 Task: Create in the project CarveTech and in the Backlog issue 'Develop a new tool for automated testing of mobile application integration with third-party services and APIs' a child issue 'Code optimization for low-latency network packet processing', and assign it to team member softage.2@softage.net. Create in the project CarveTech and in the Backlog issue 'Upgrade the mobile responsiveness and mobile compatibility mechanisms of a web application to improve mobile user experience' a child issue 'Chatbot conversation sentiment analysis and remediation', and assign it to team member softage.3@softage.net
Action: Mouse moved to (217, 73)
Screenshot: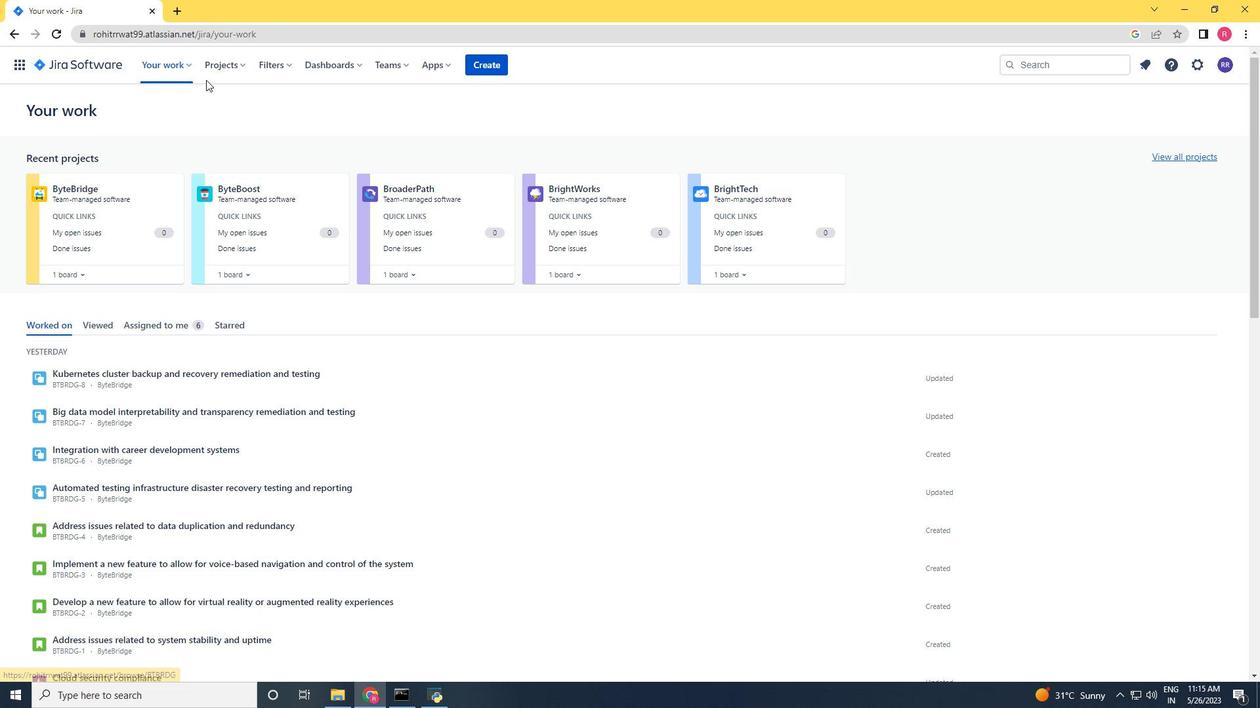 
Action: Mouse pressed left at (217, 73)
Screenshot: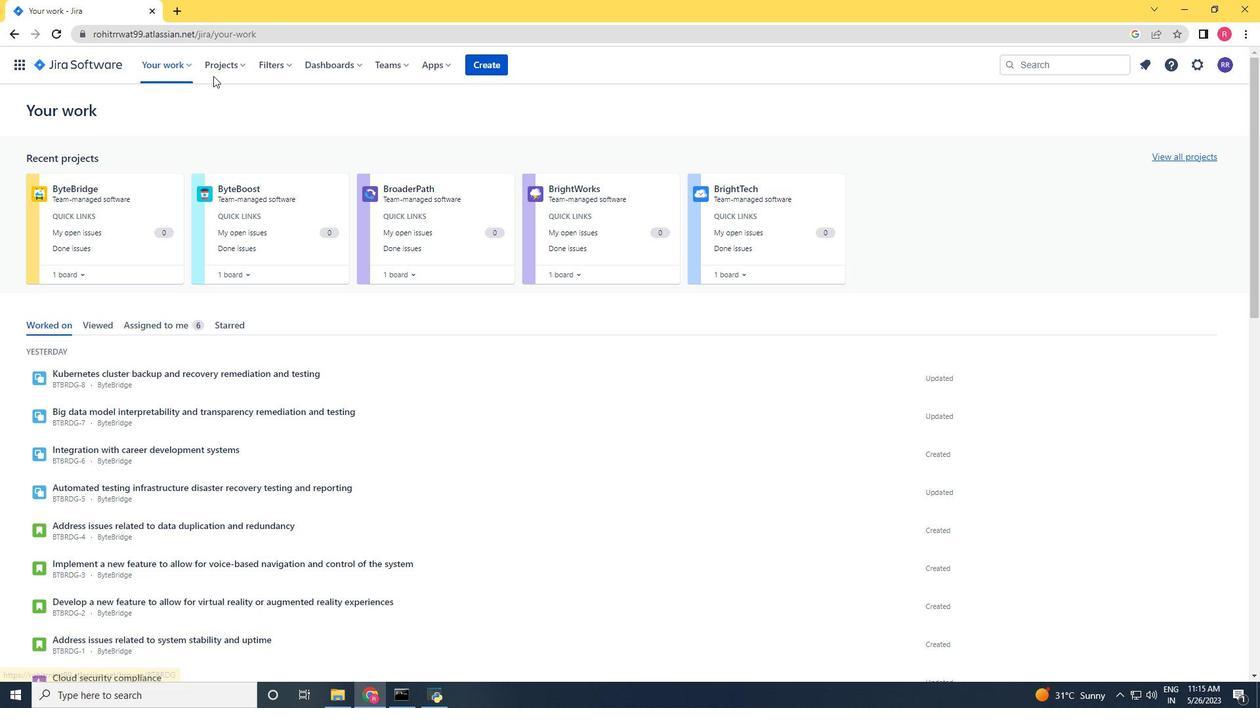 
Action: Mouse moved to (234, 120)
Screenshot: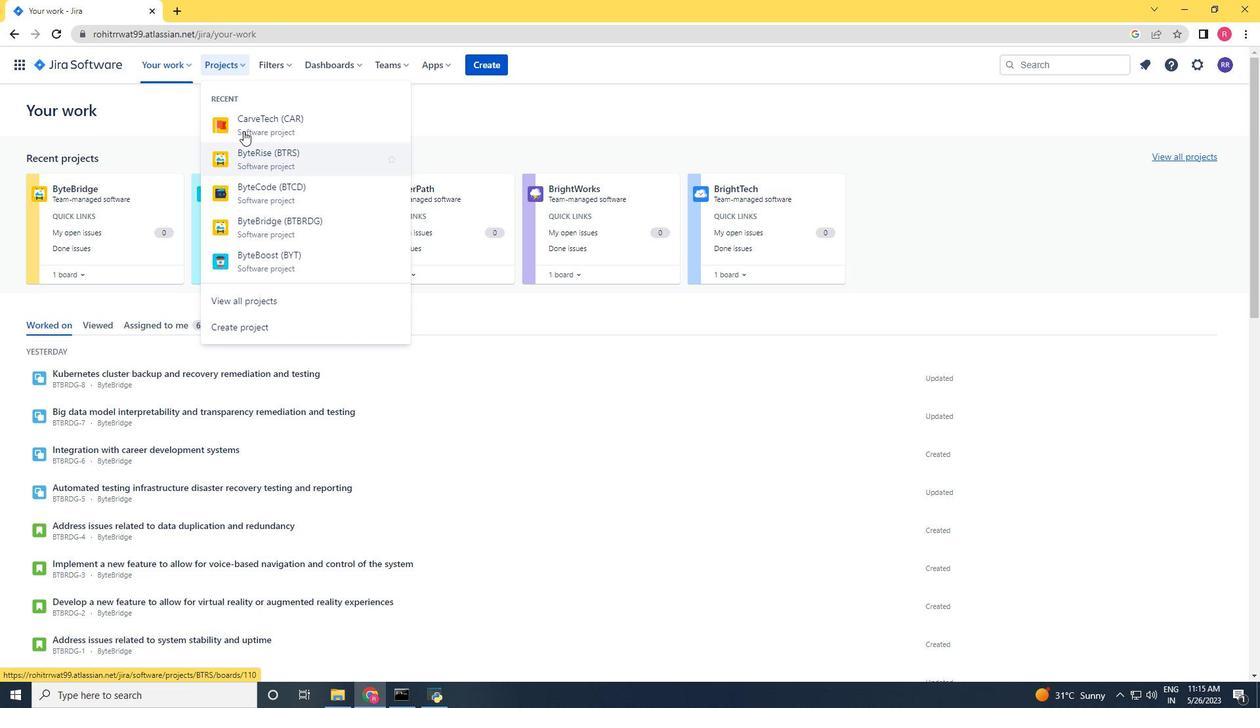 
Action: Mouse pressed left at (234, 120)
Screenshot: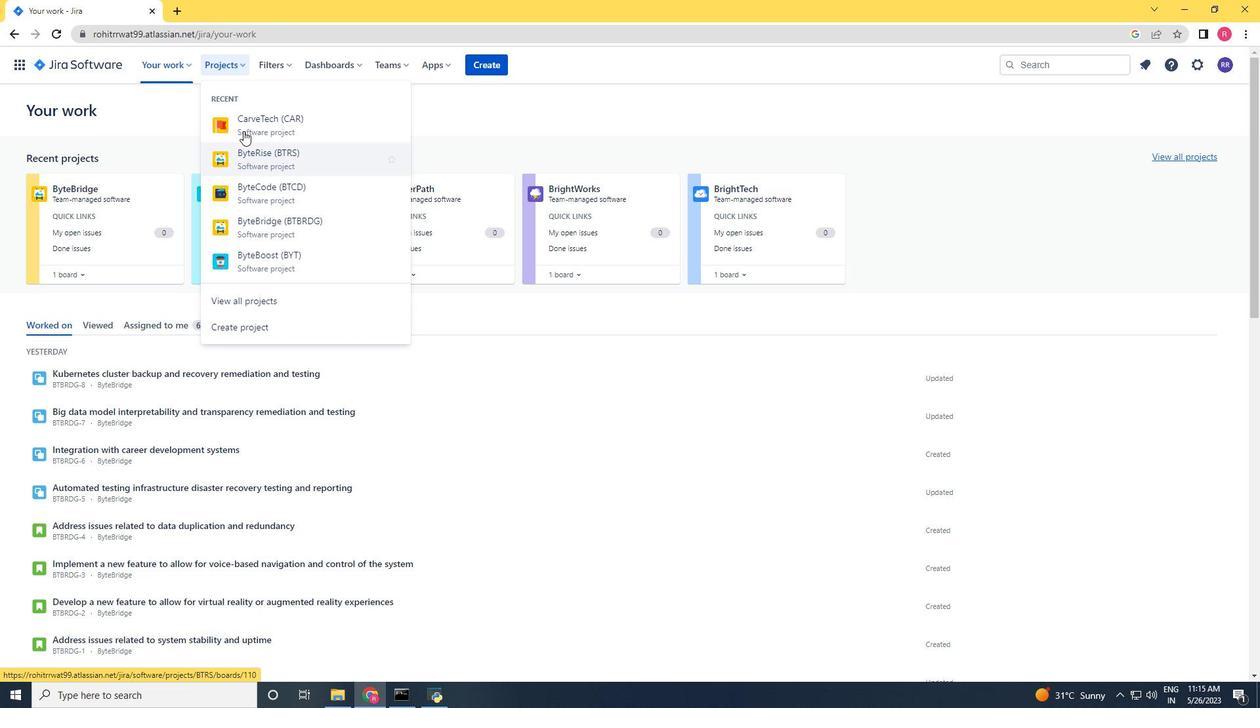 
Action: Mouse moved to (91, 198)
Screenshot: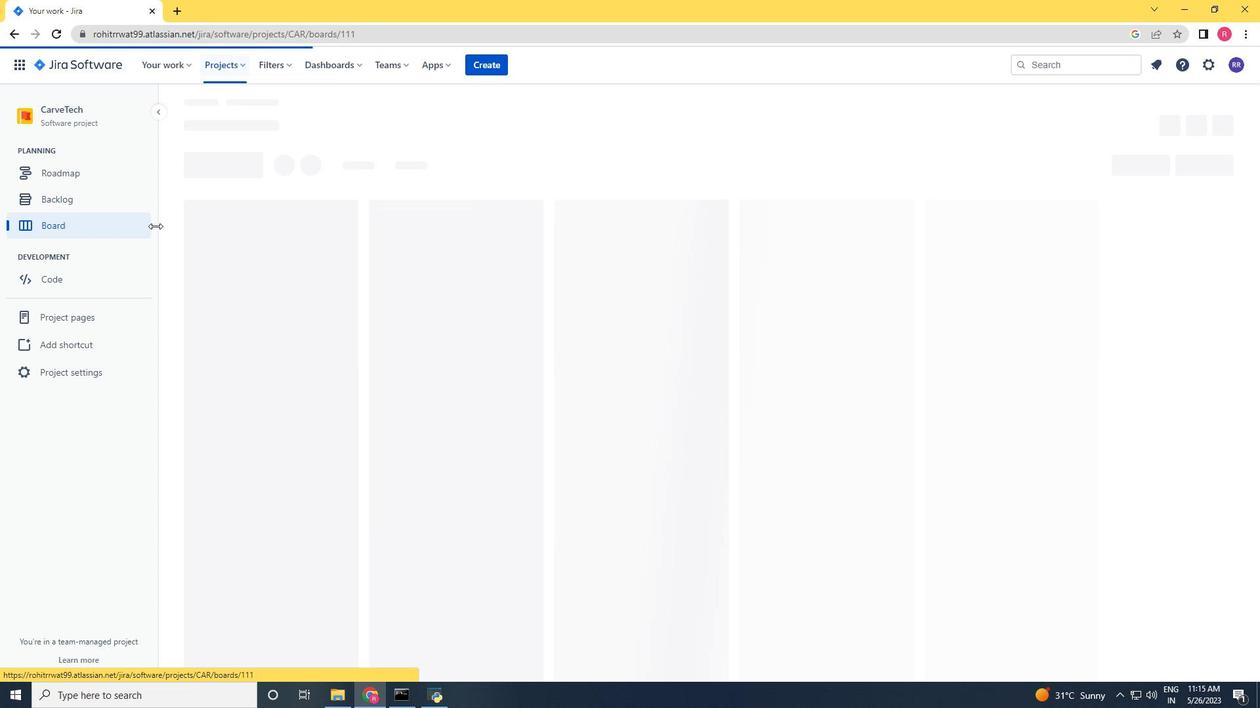 
Action: Mouse pressed left at (91, 198)
Screenshot: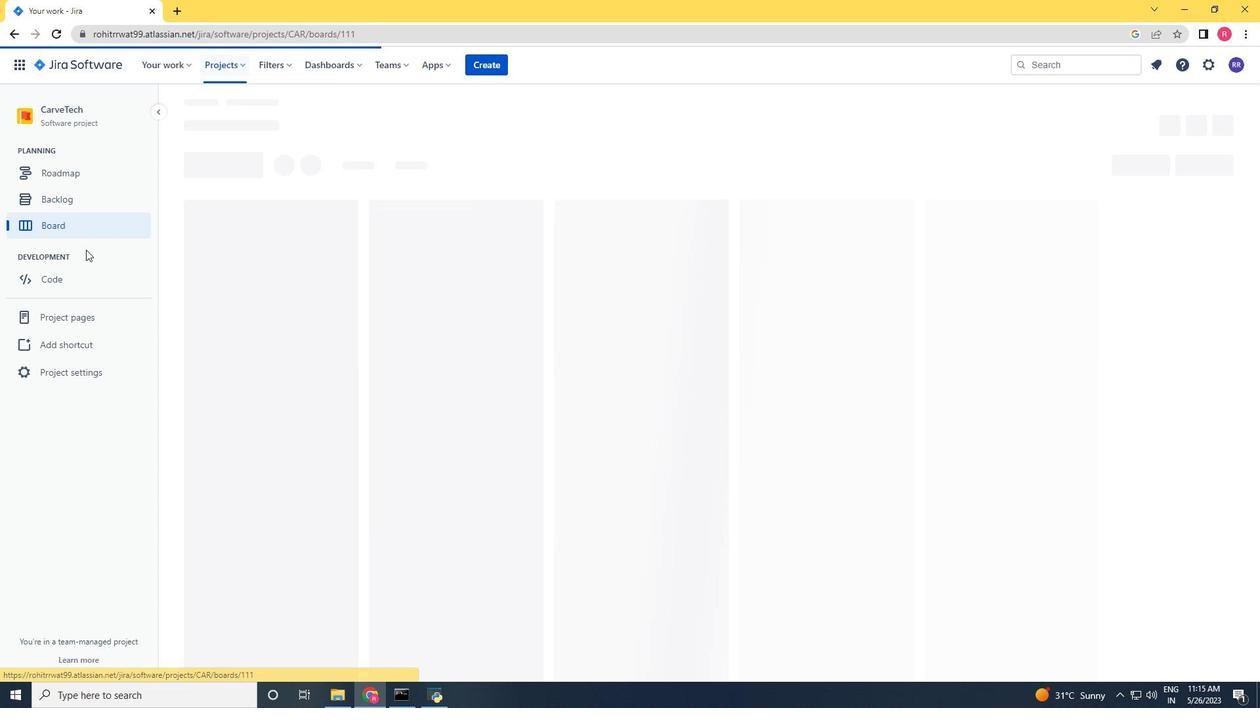 
Action: Mouse moved to (958, 334)
Screenshot: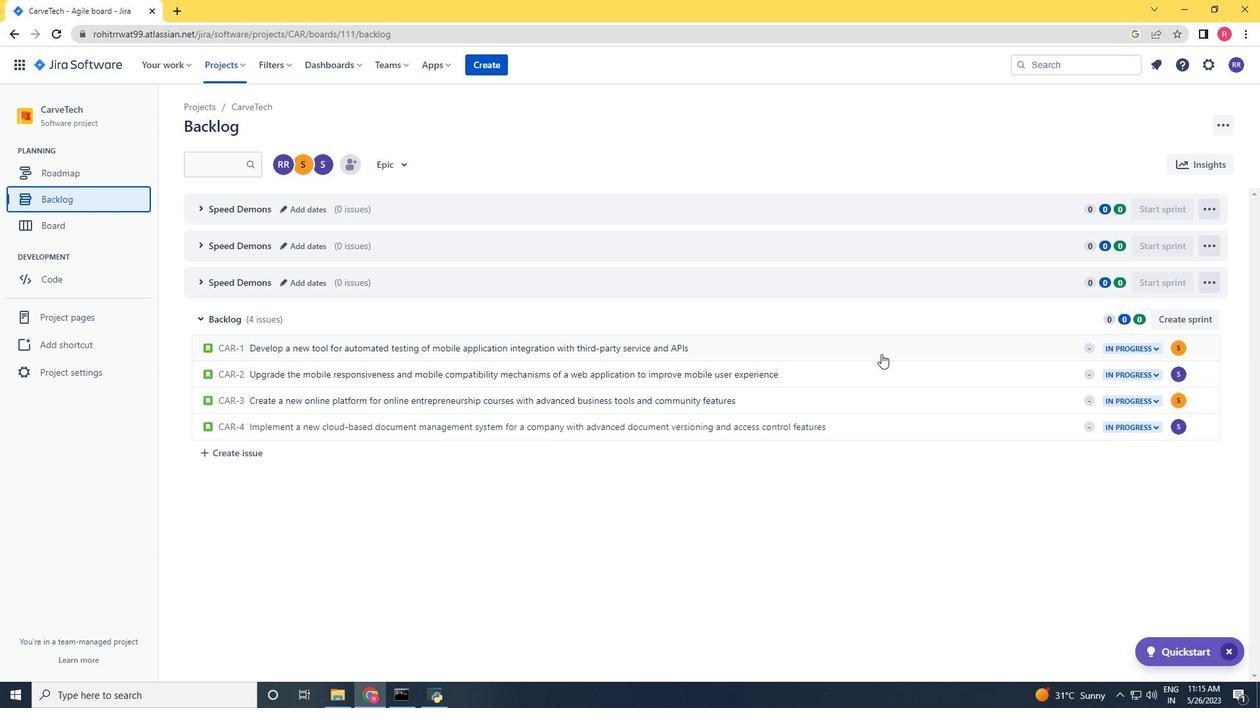 
Action: Mouse pressed left at (958, 334)
Screenshot: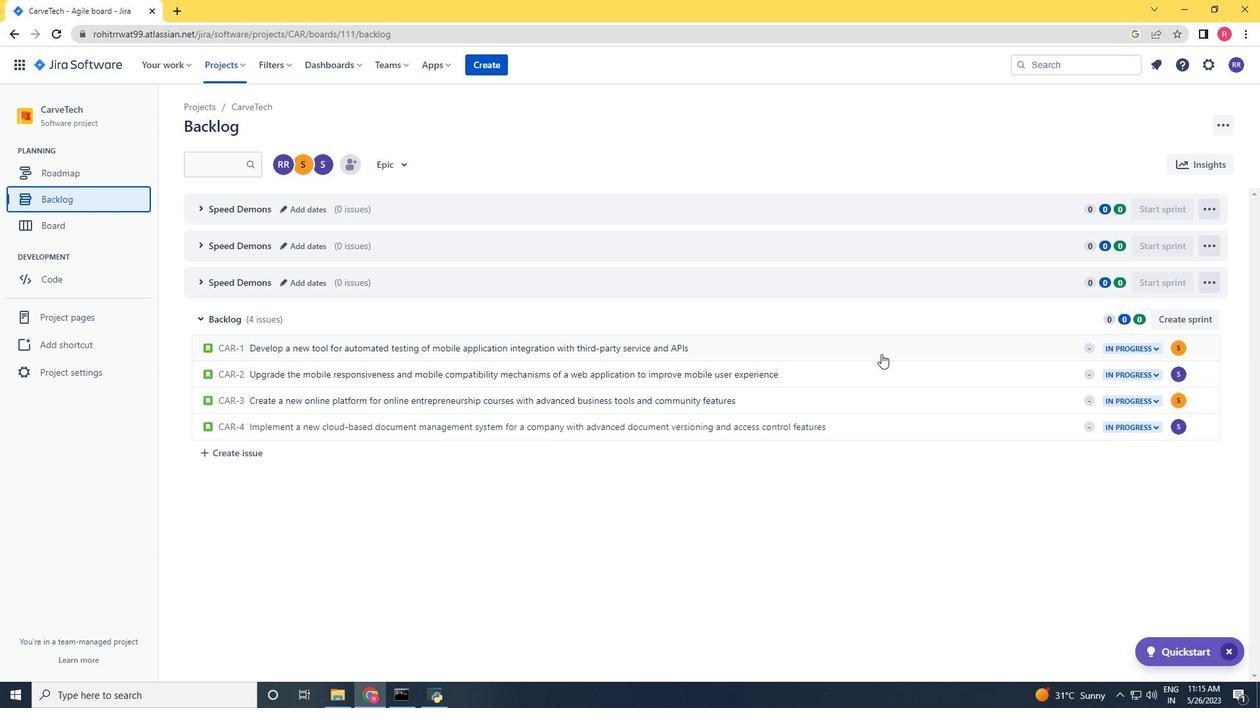 
Action: Mouse moved to (1026, 366)
Screenshot: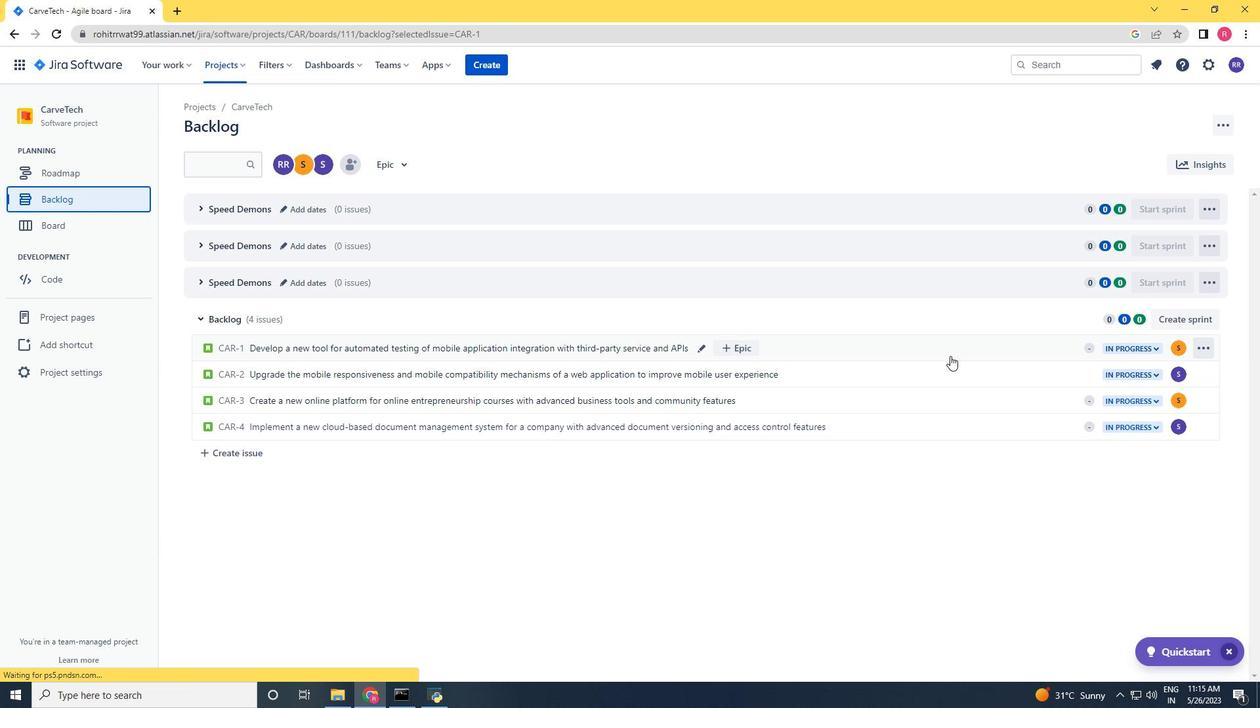 
Action: Mouse pressed left at (1026, 366)
Screenshot: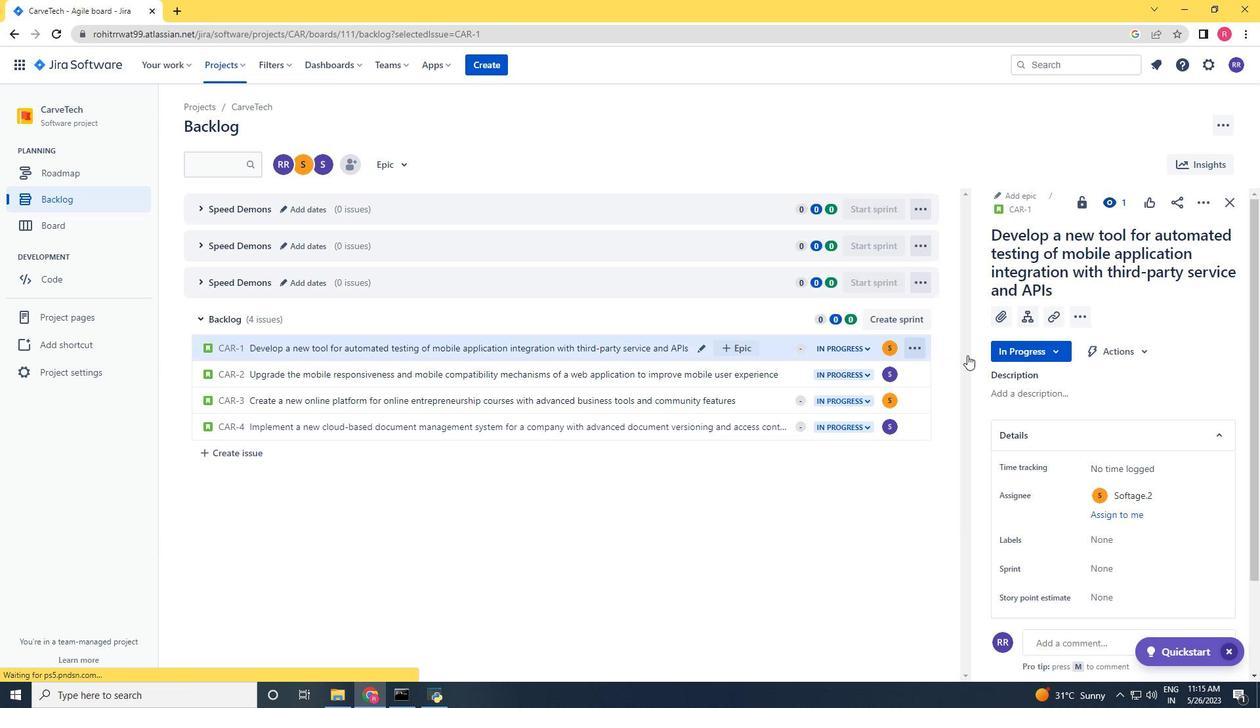 
Action: Mouse moved to (1153, 537)
Screenshot: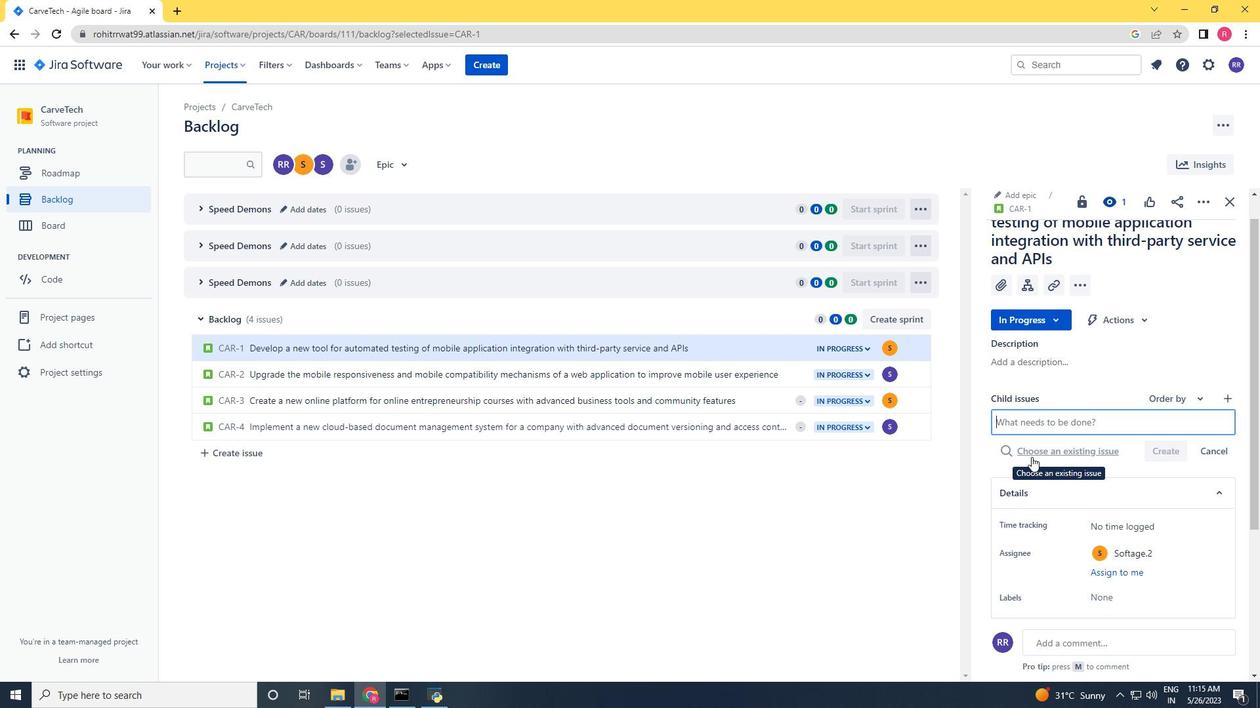 
Action: Mouse scrolled (1153, 536) with delta (0, 0)
Screenshot: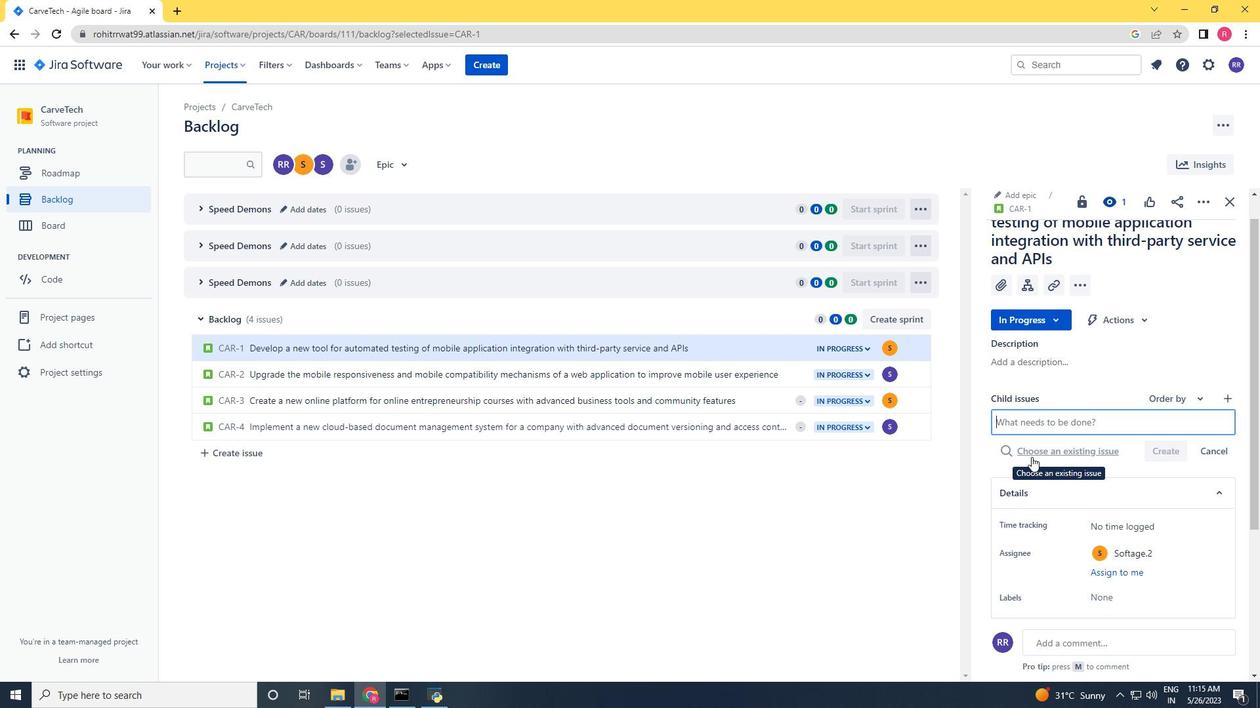 
Action: Mouse moved to (1153, 538)
Screenshot: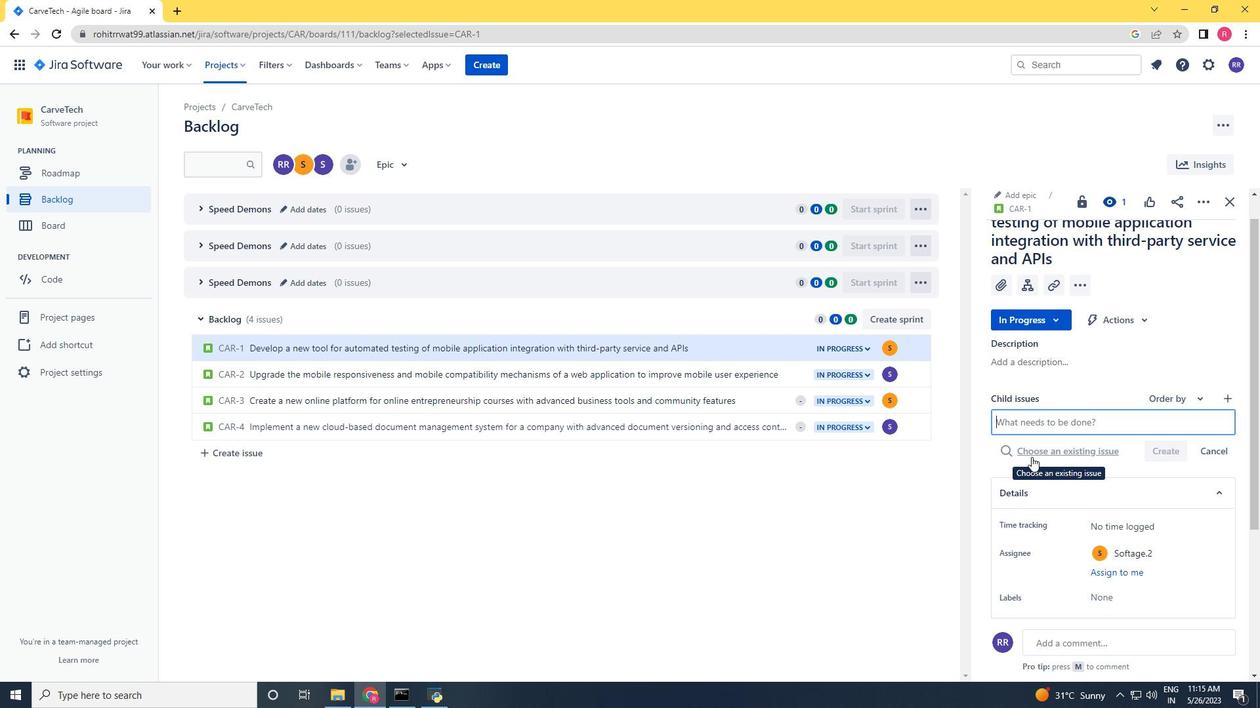 
Action: Mouse scrolled (1153, 537) with delta (0, 0)
Screenshot: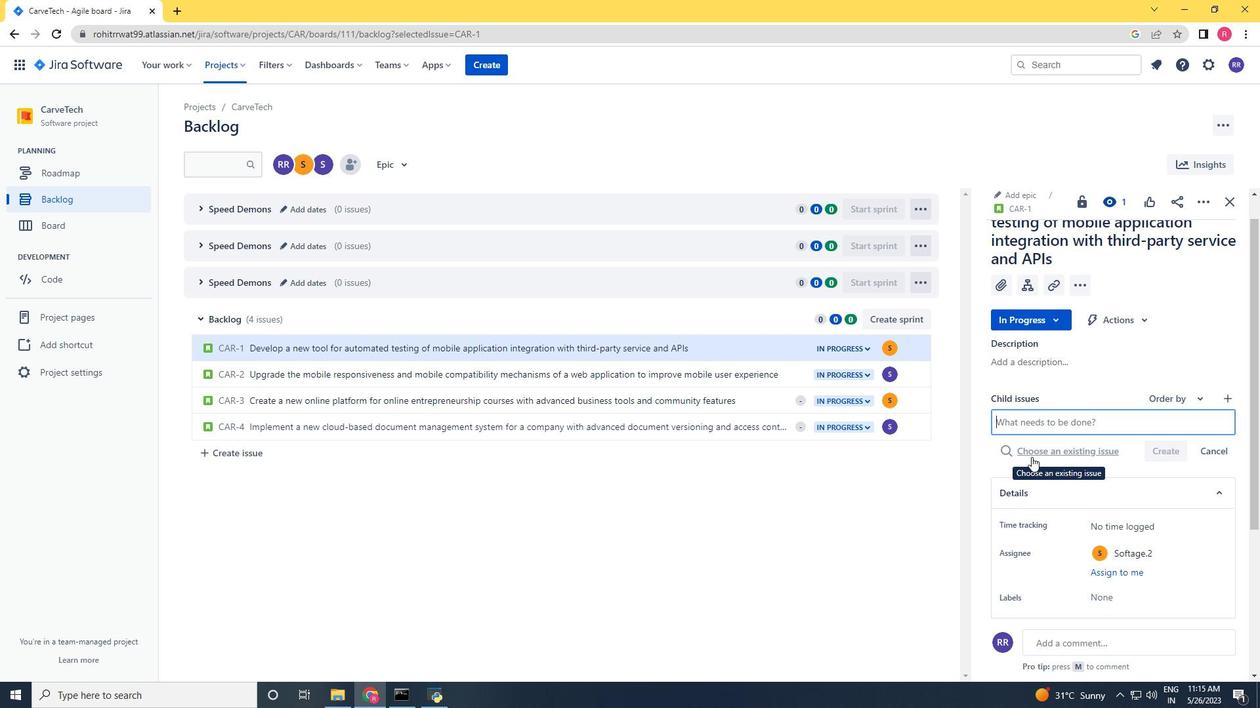 
Action: Mouse scrolled (1153, 537) with delta (0, 0)
Screenshot: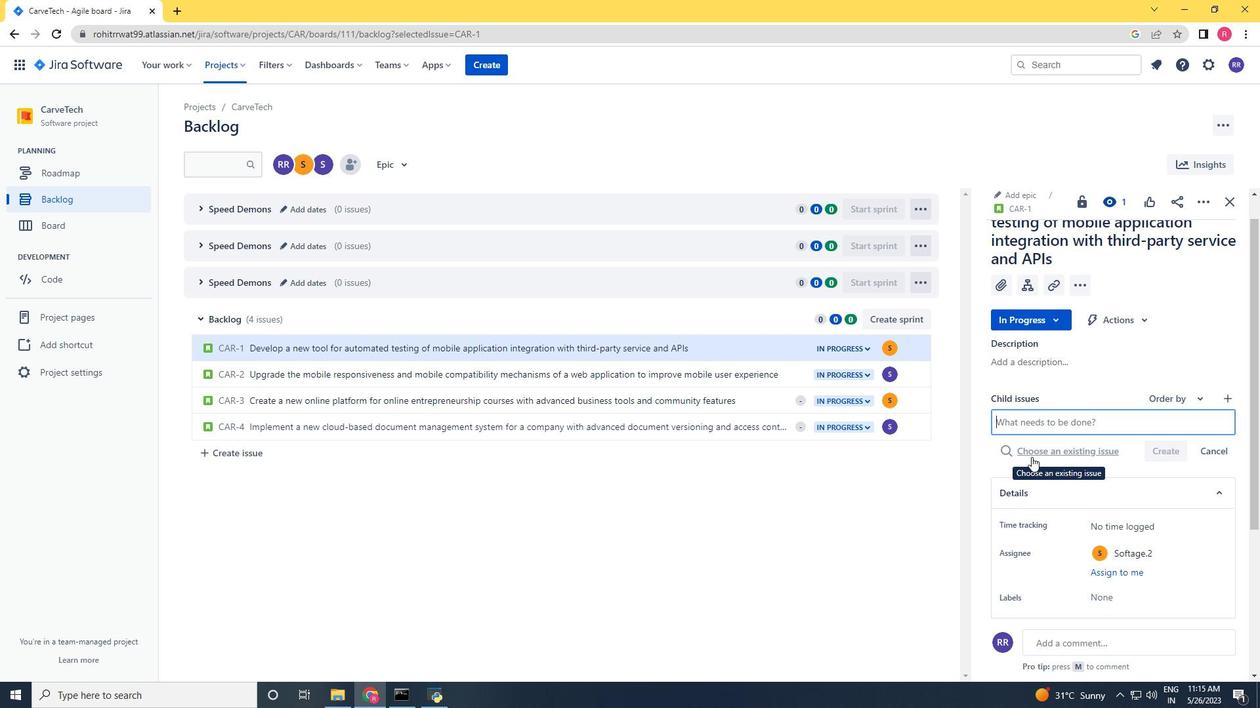 
Action: Mouse scrolled (1153, 537) with delta (0, 0)
Screenshot: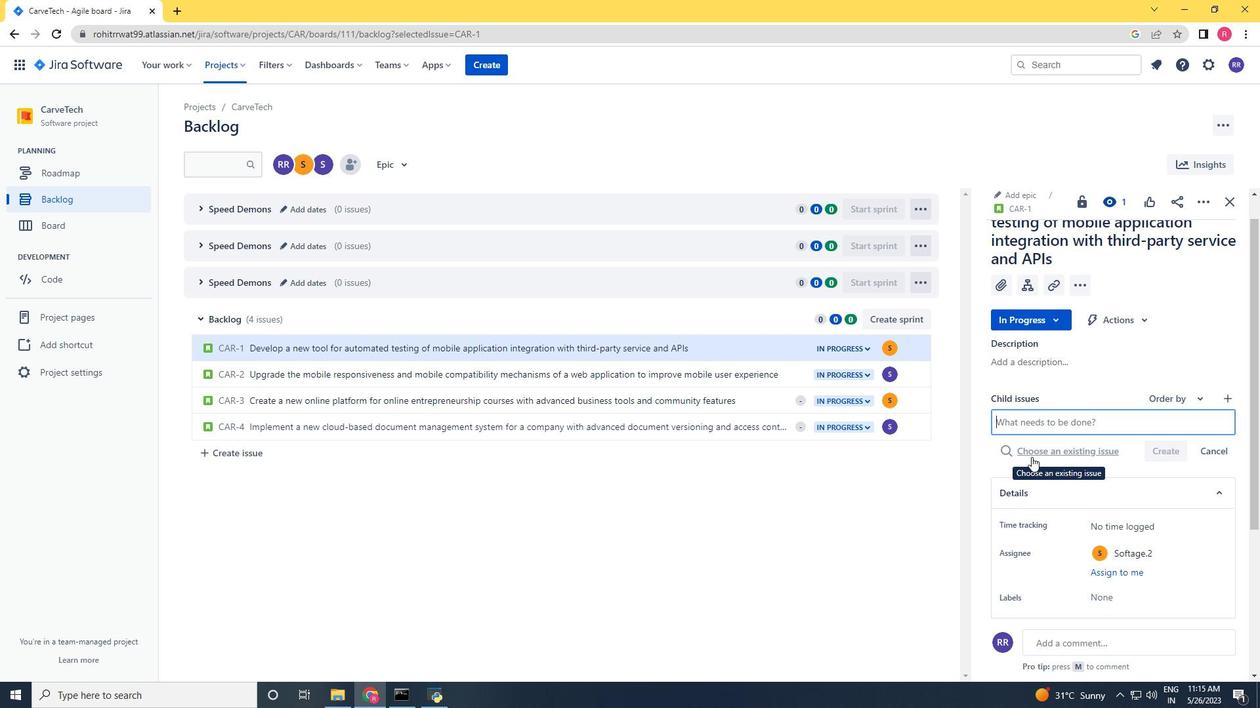 
Action: Mouse scrolled (1153, 537) with delta (0, 0)
Screenshot: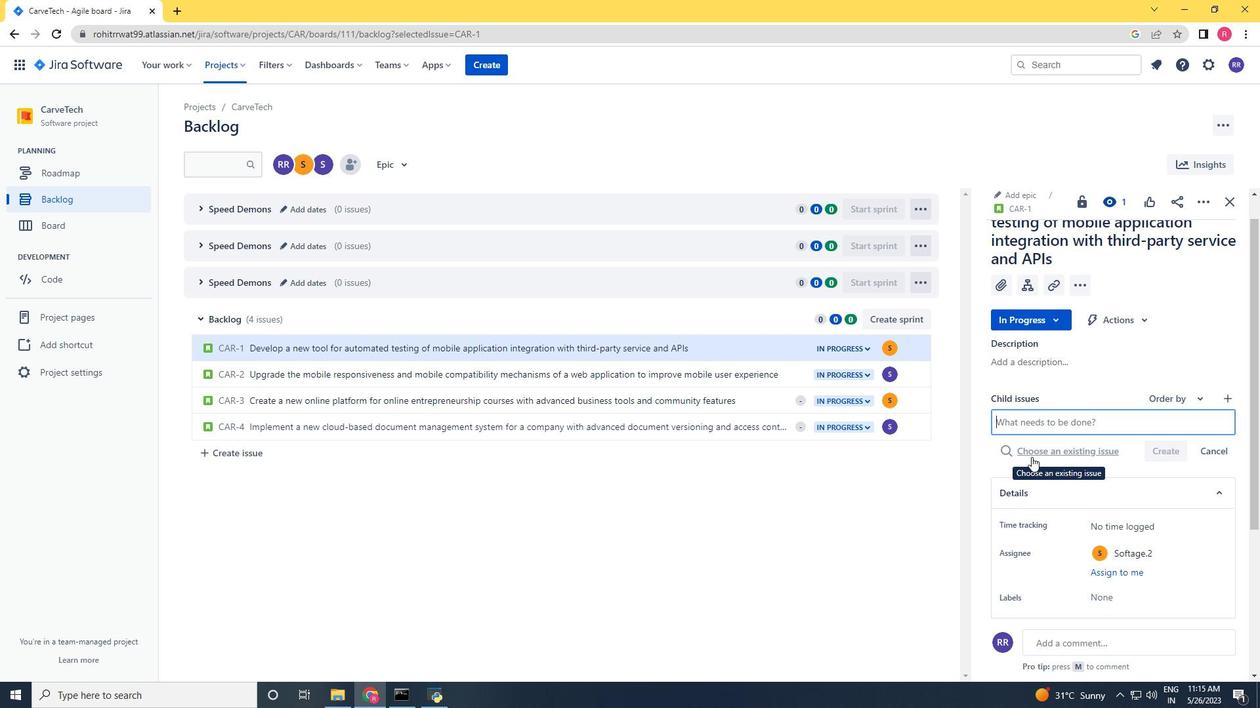 
Action: Mouse scrolled (1153, 537) with delta (0, 0)
Screenshot: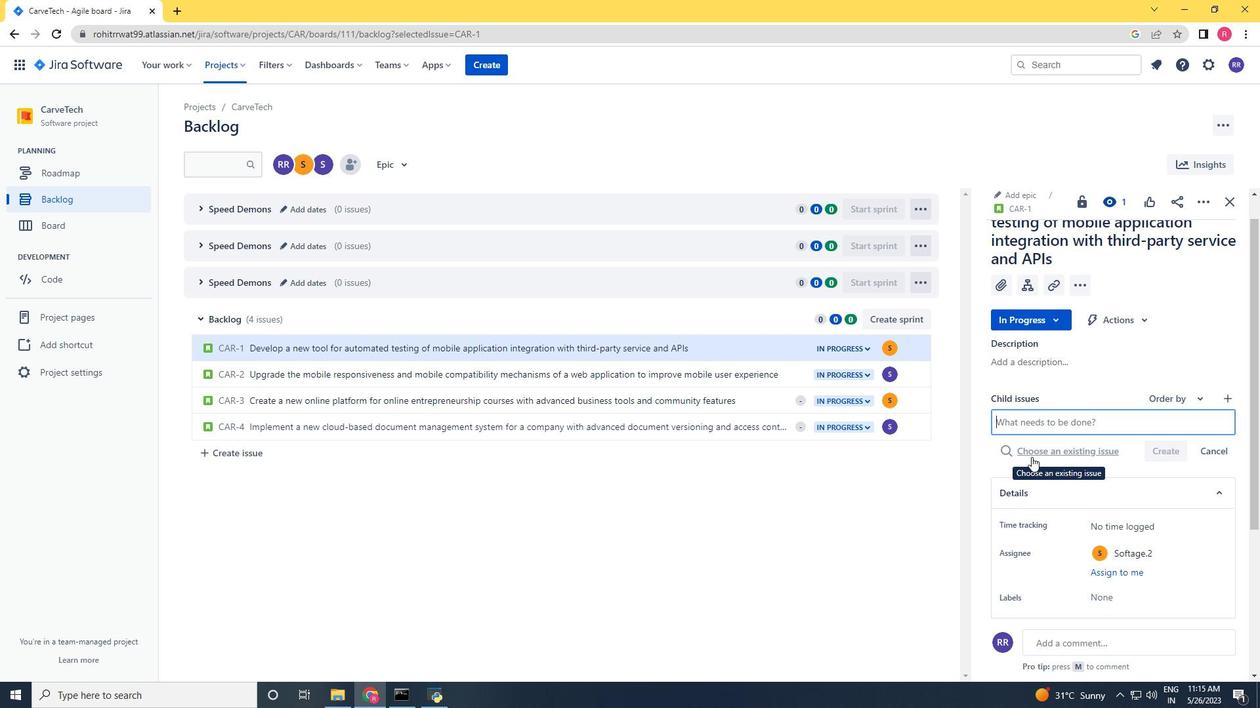 
Action: Mouse moved to (1191, 544)
Screenshot: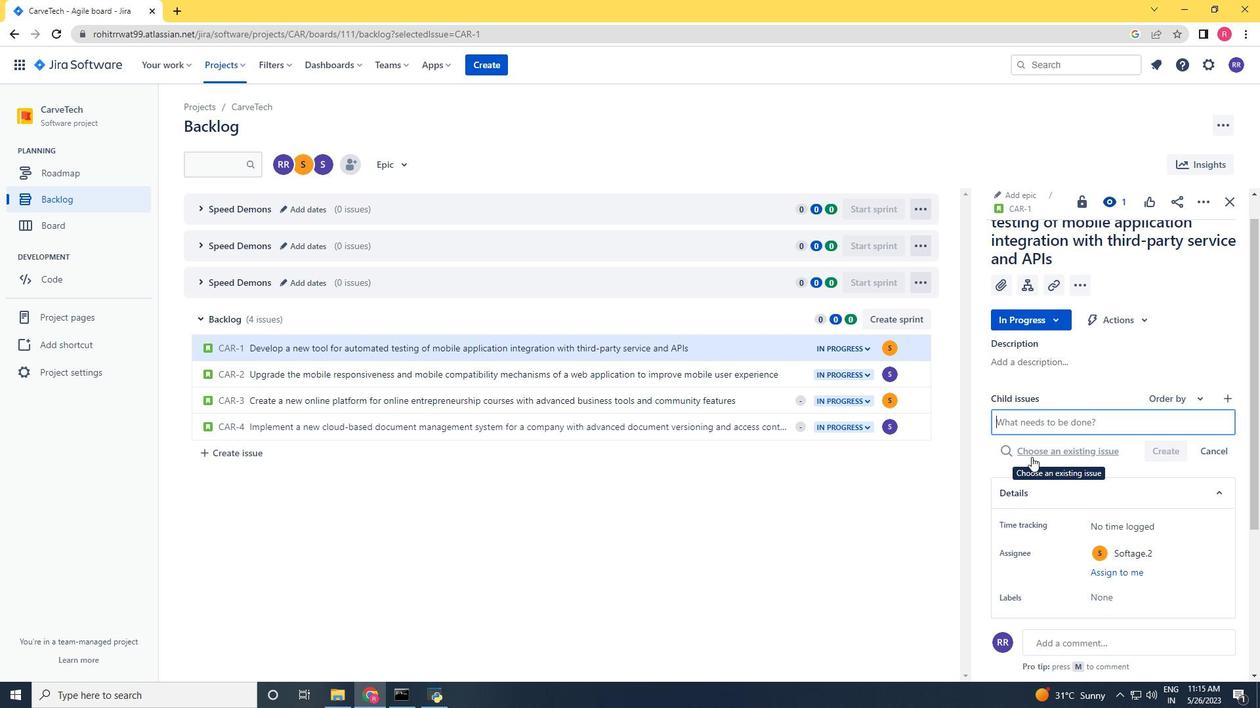 
Action: Mouse pressed left at (1191, 544)
Screenshot: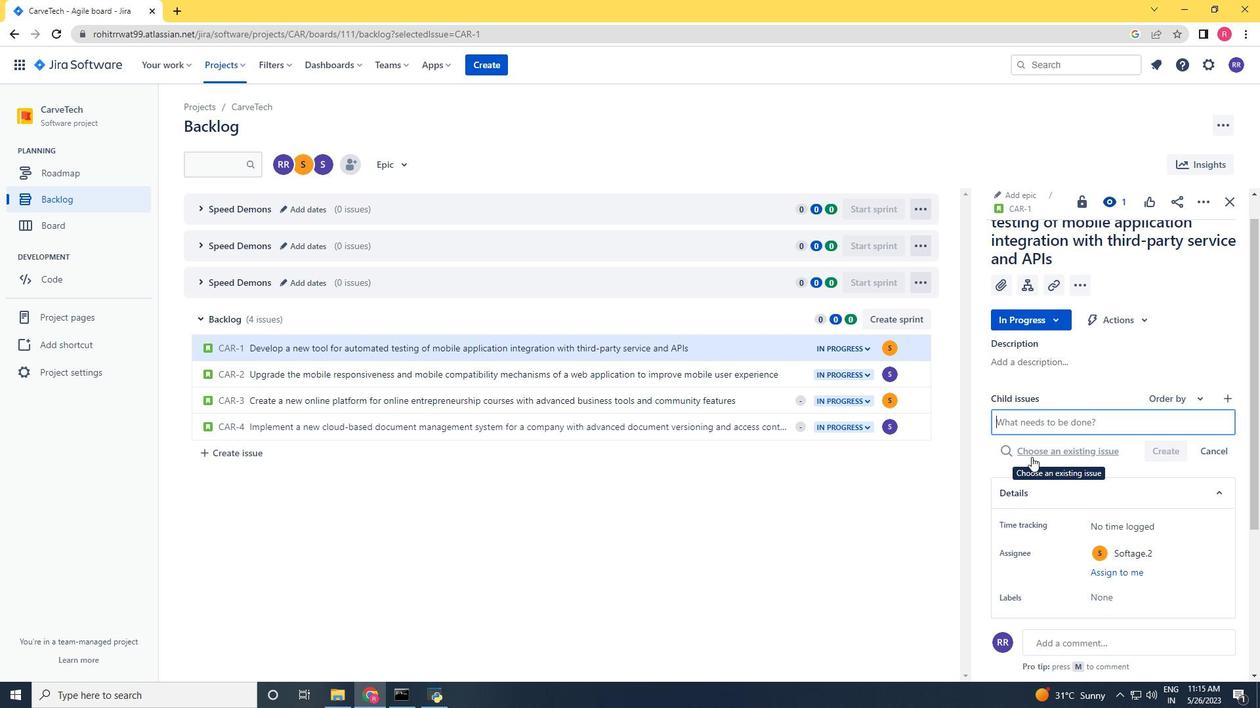 
Action: Mouse moved to (1082, 448)
Screenshot: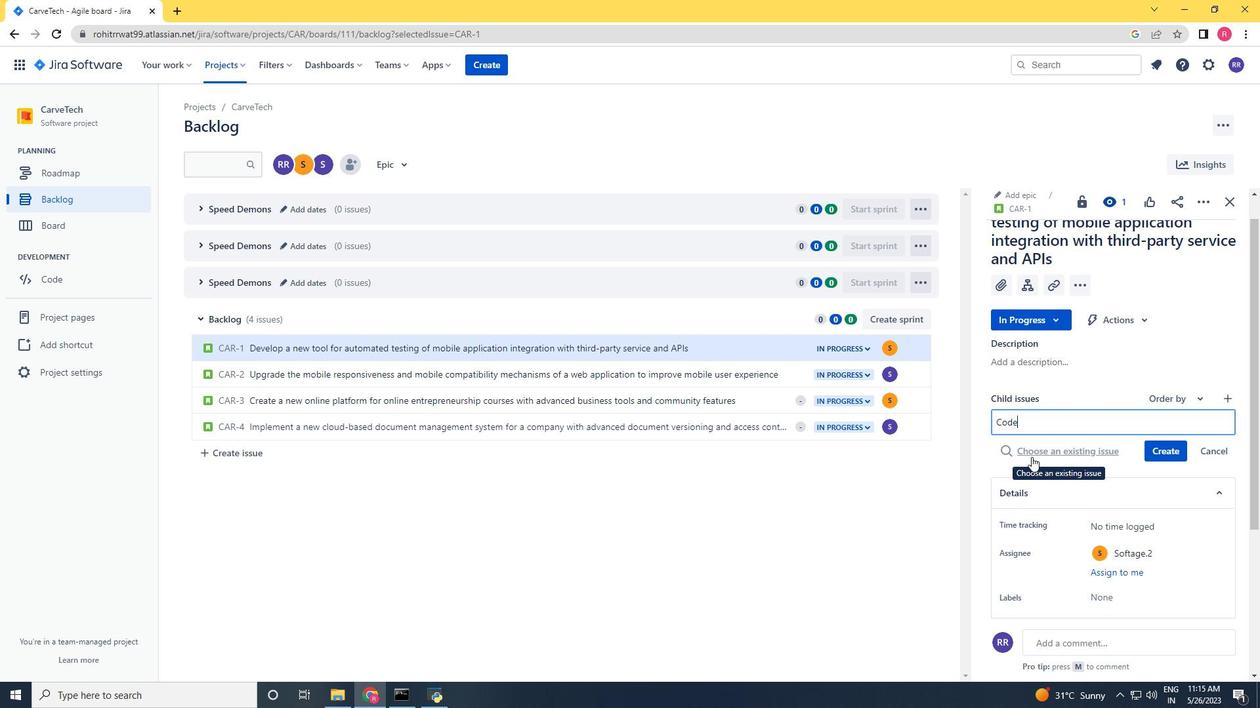 
Action: Mouse pressed left at (1082, 448)
Screenshot: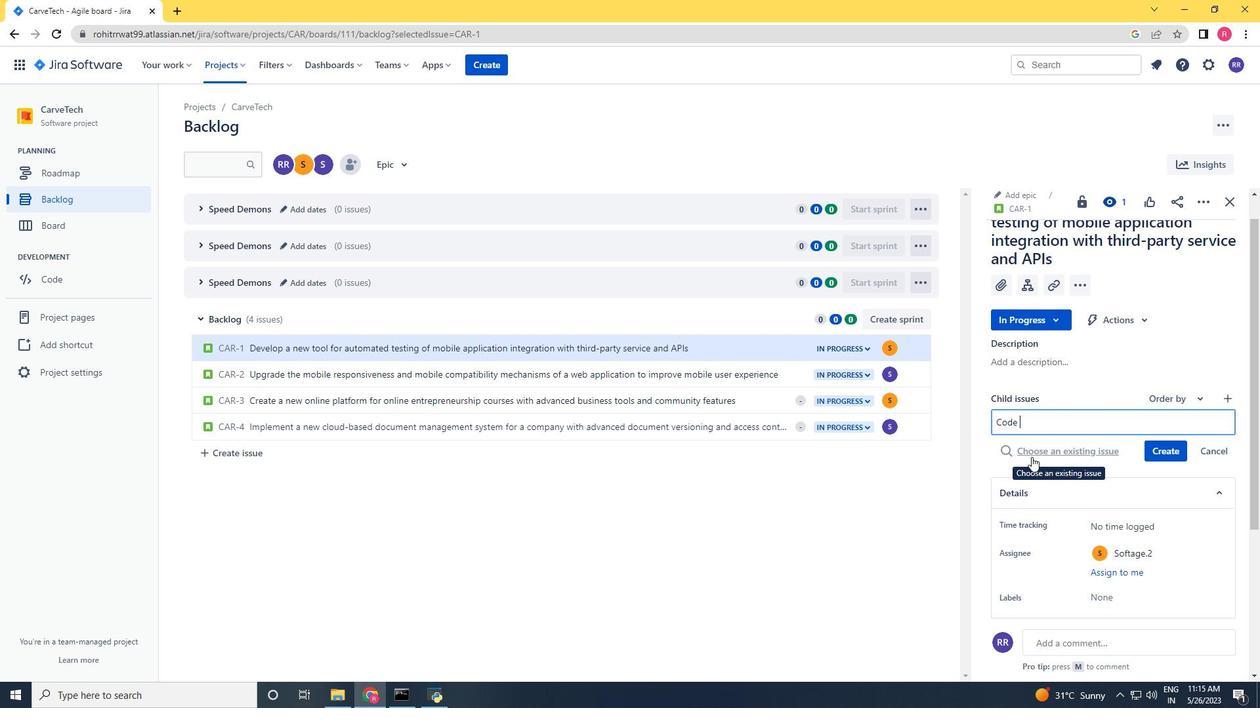 
Action: Key pressed t
Screenshot: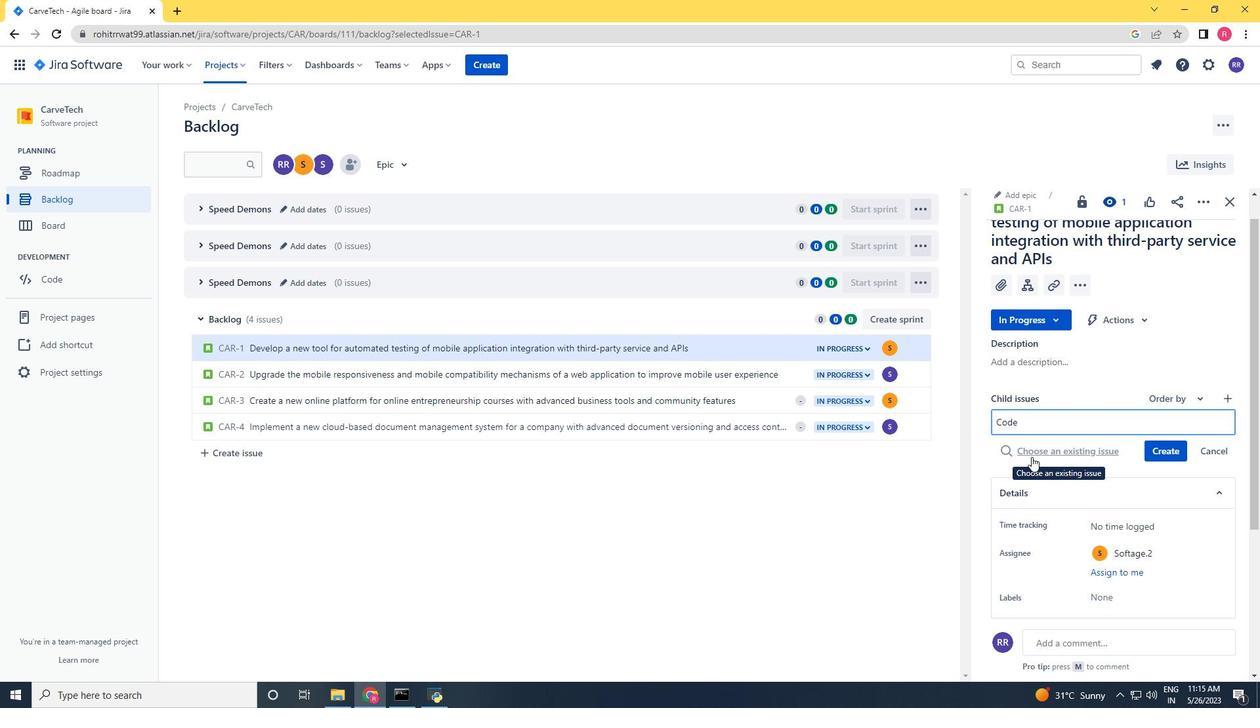 
Action: Mouse moved to (1082, 448)
Screenshot: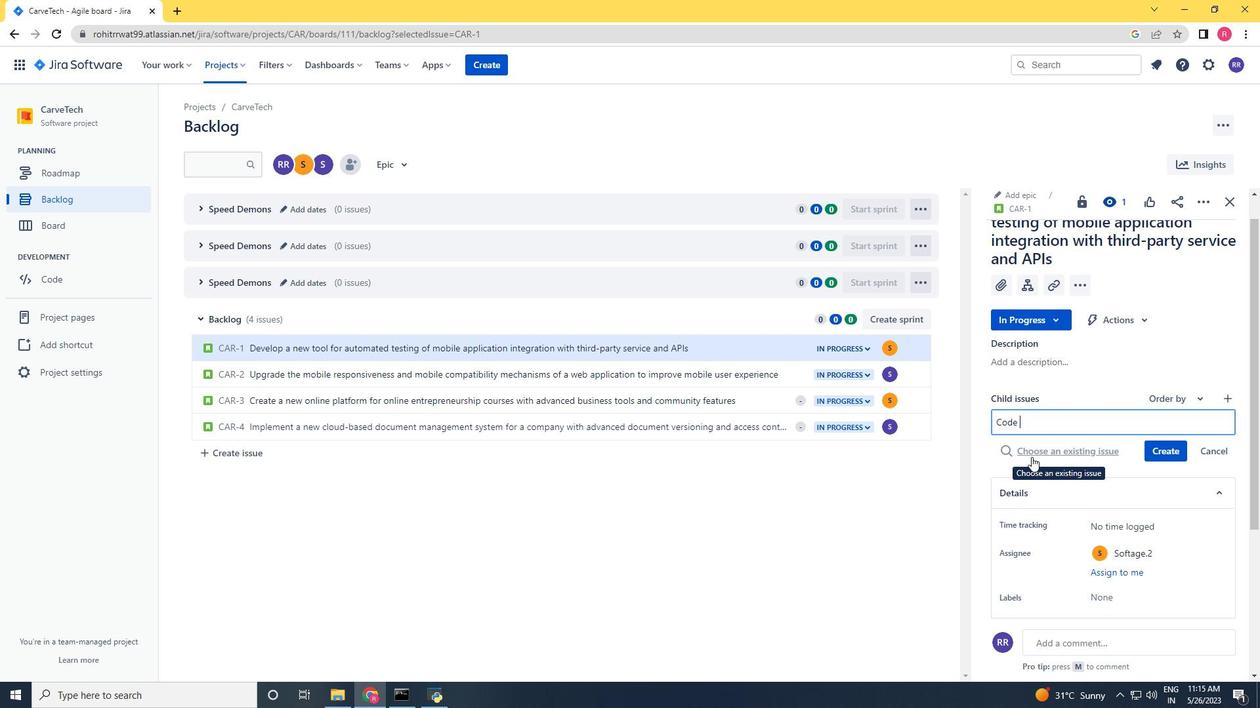 
Action: Key pressed ime
Screenshot: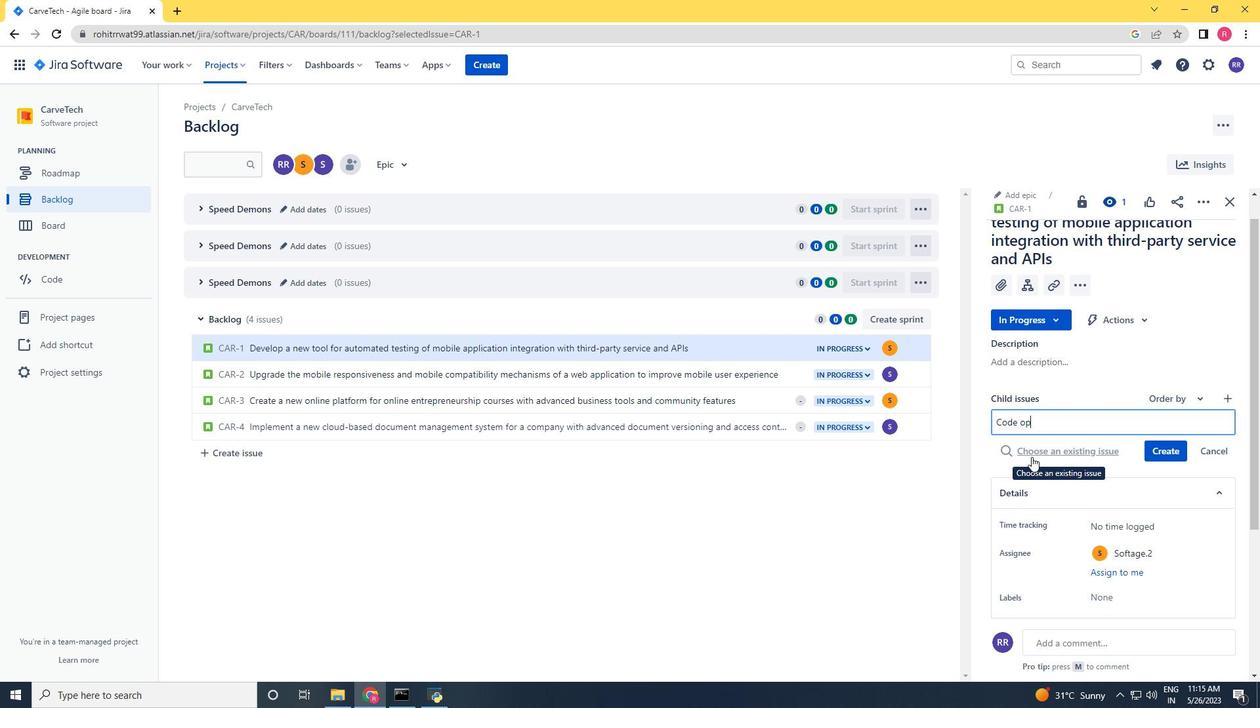 
Action: Mouse moved to (1074, 517)
Screenshot: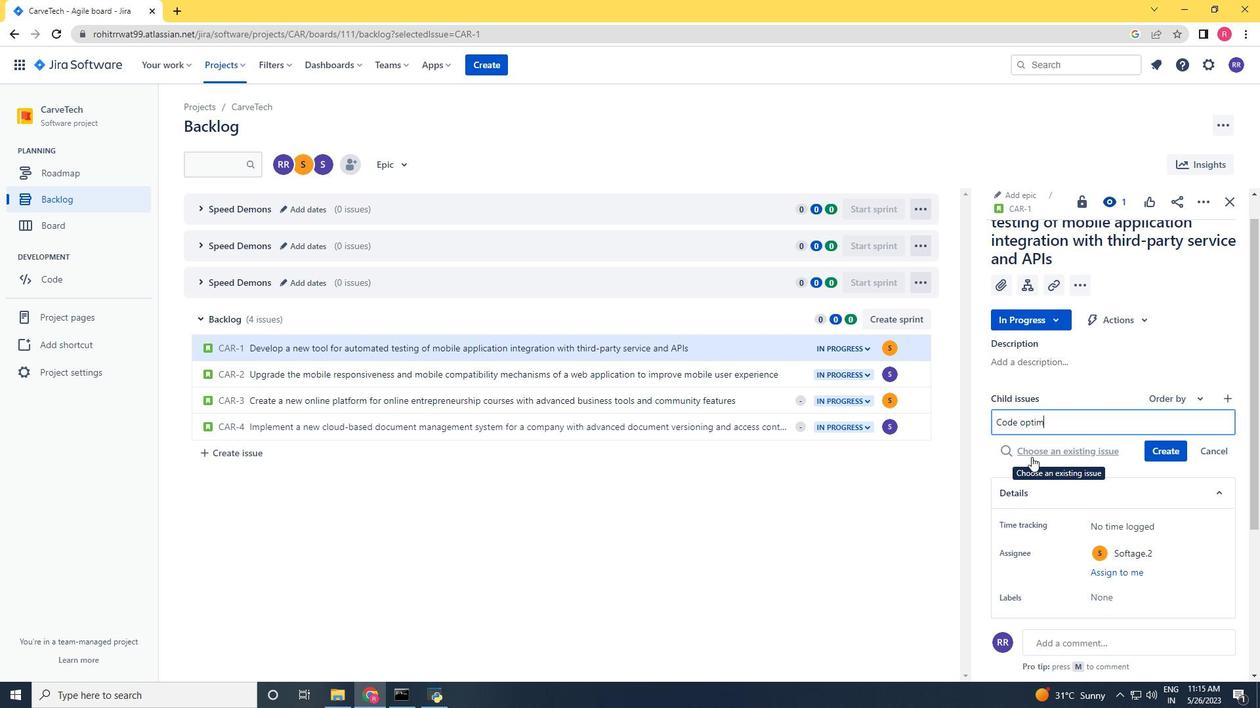 
Action: Mouse pressed left at (1074, 517)
Screenshot: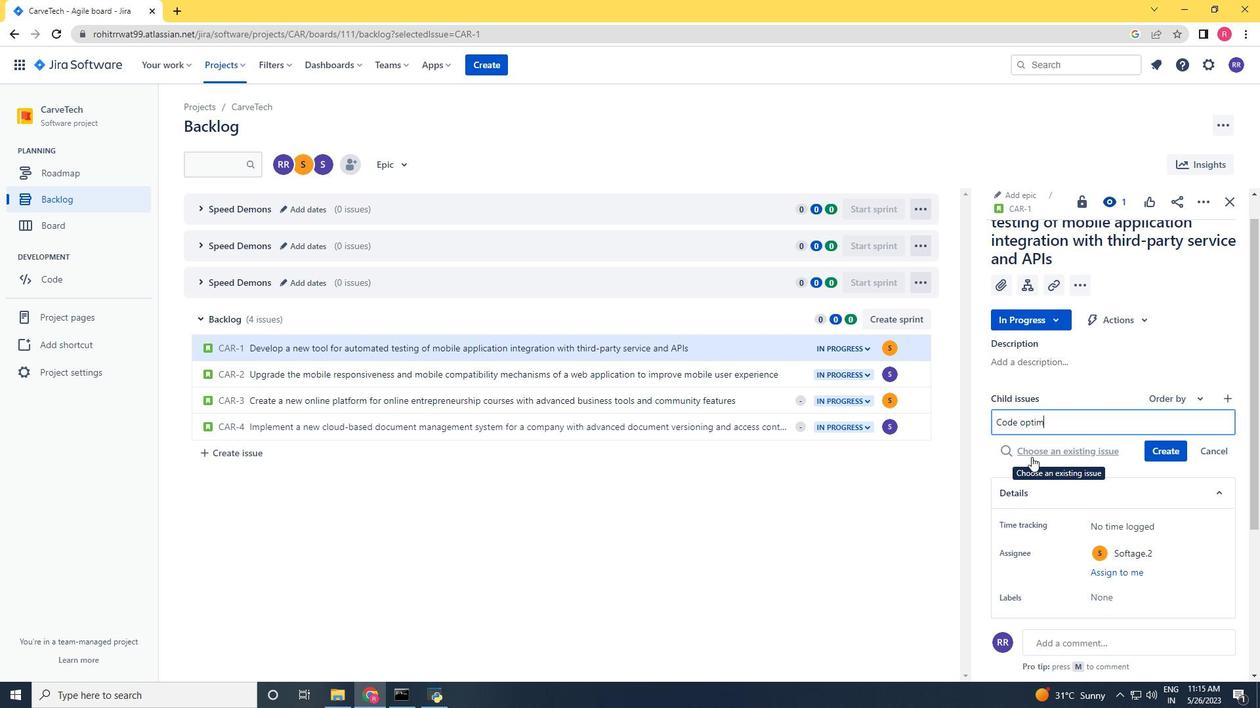 
Action: Mouse pressed left at (1074, 517)
Screenshot: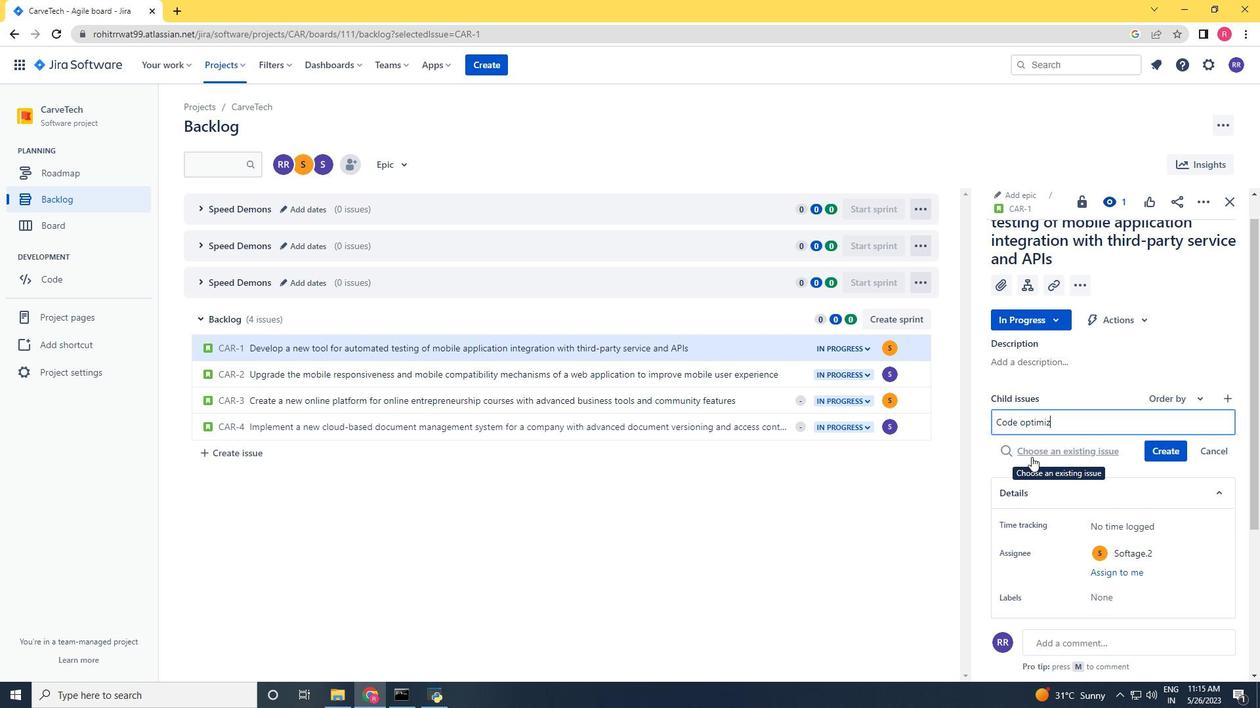 
Action: Mouse moved to (643, 286)
Screenshot: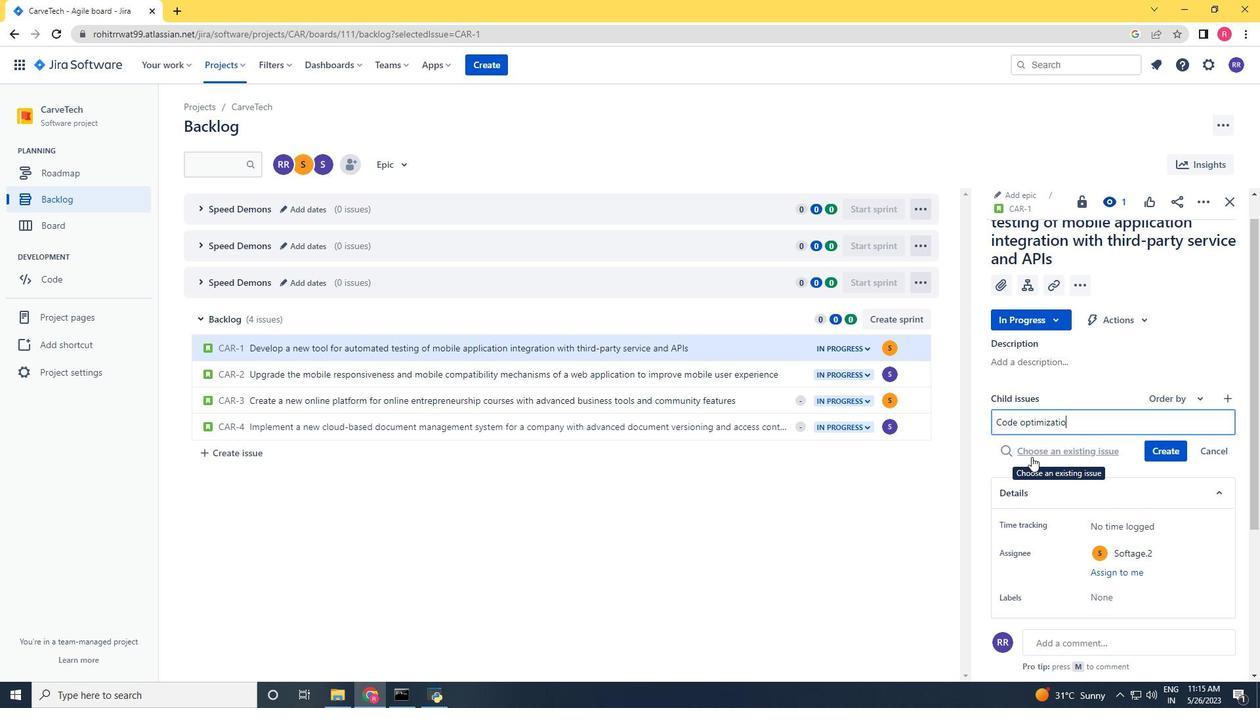 
Action: Mouse pressed left at (643, 286)
Screenshot: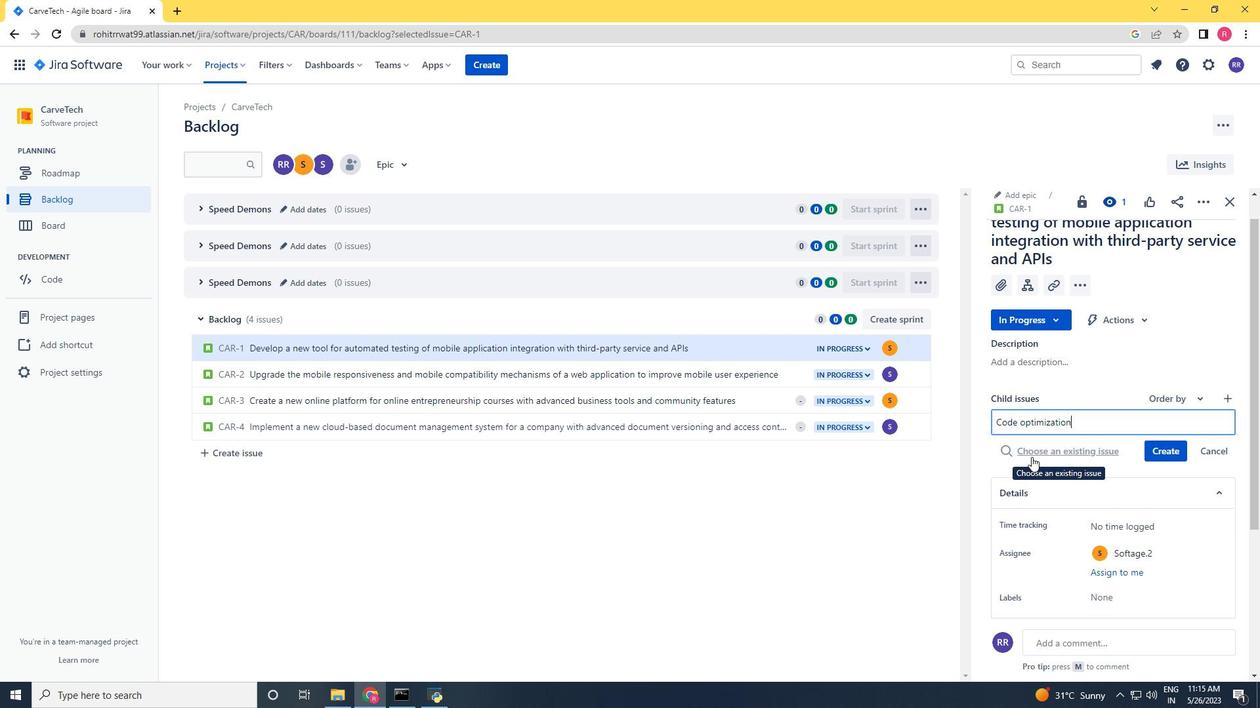 
Action: Mouse moved to (643, 276)
Screenshot: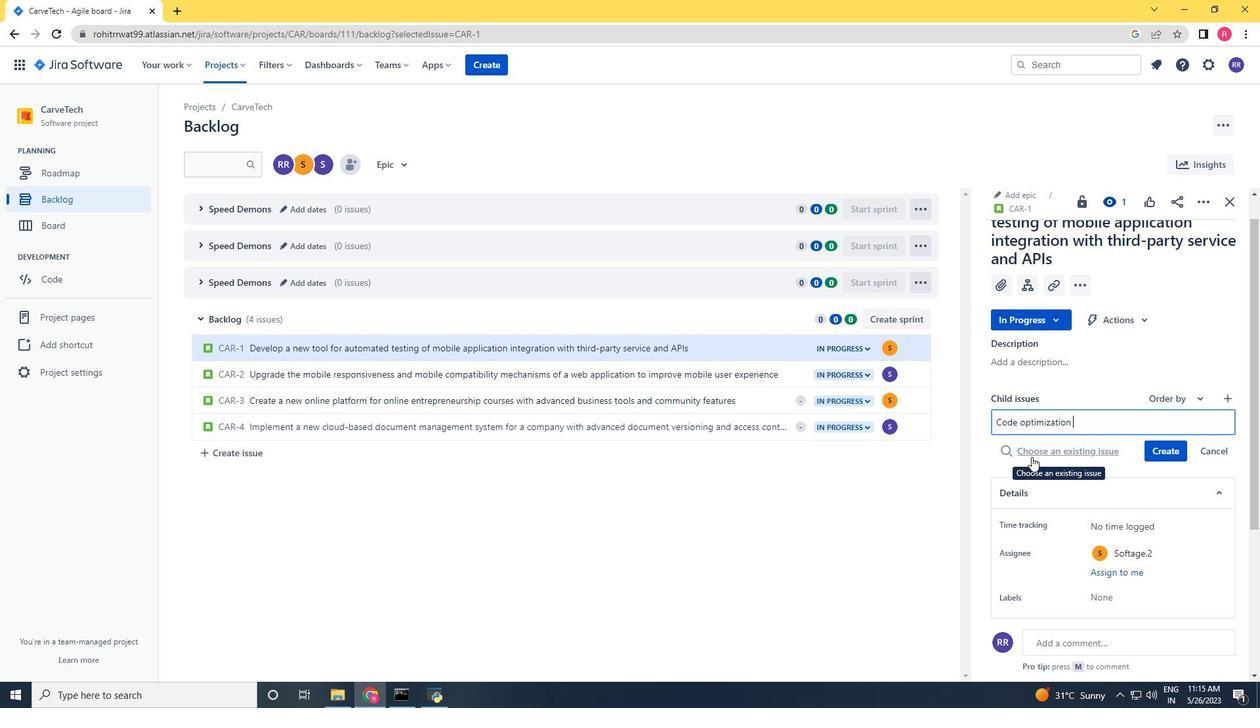
Action: Mouse pressed left at (643, 276)
Screenshot: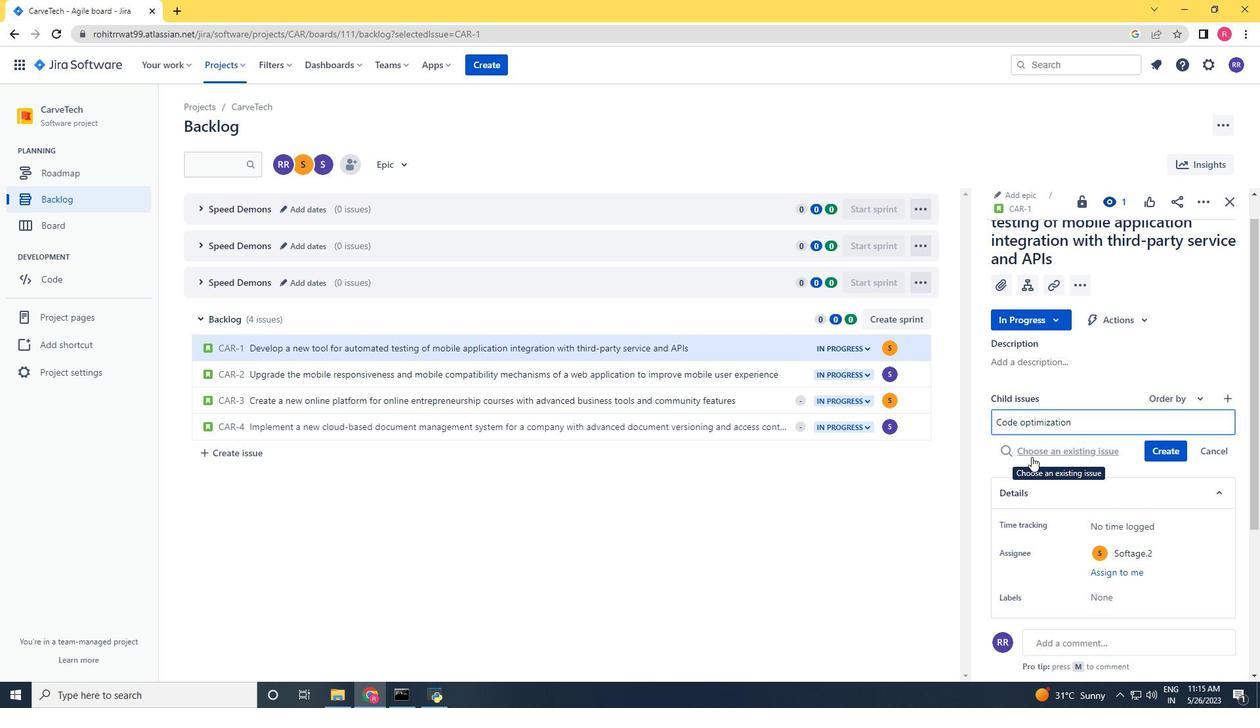 
Action: Mouse moved to (803, 301)
Screenshot: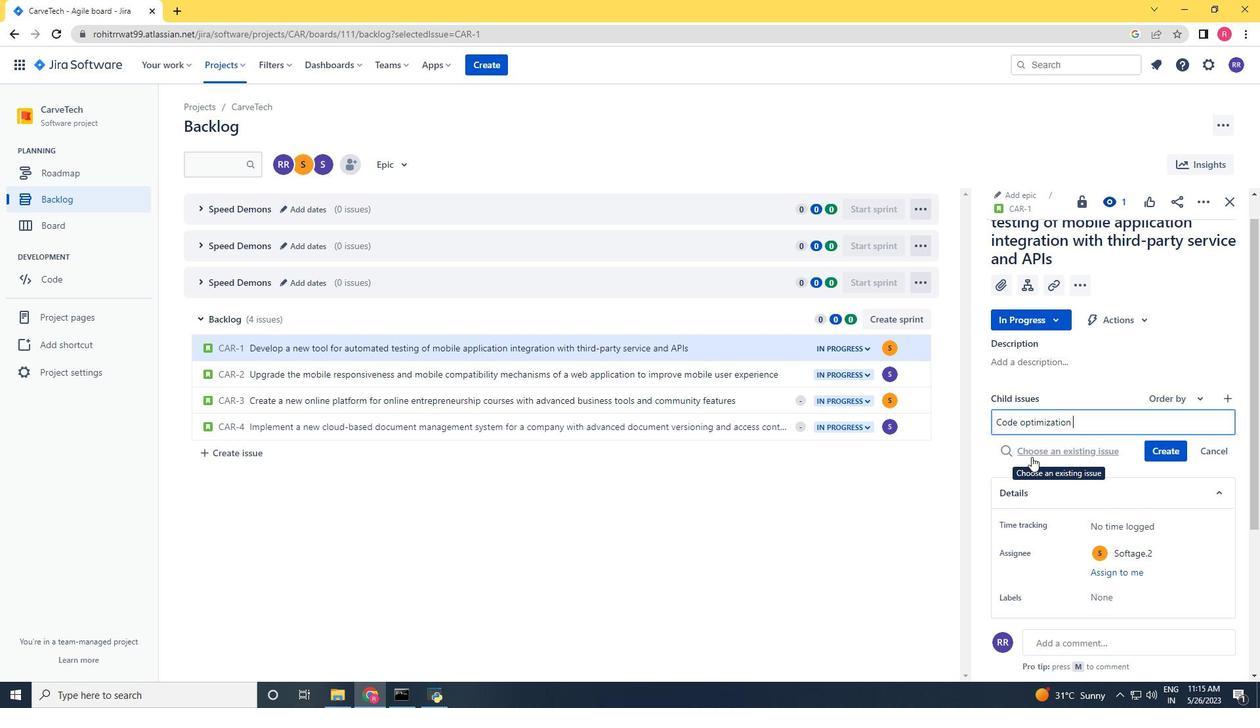 
Action: Mouse pressed left at (803, 301)
Screenshot: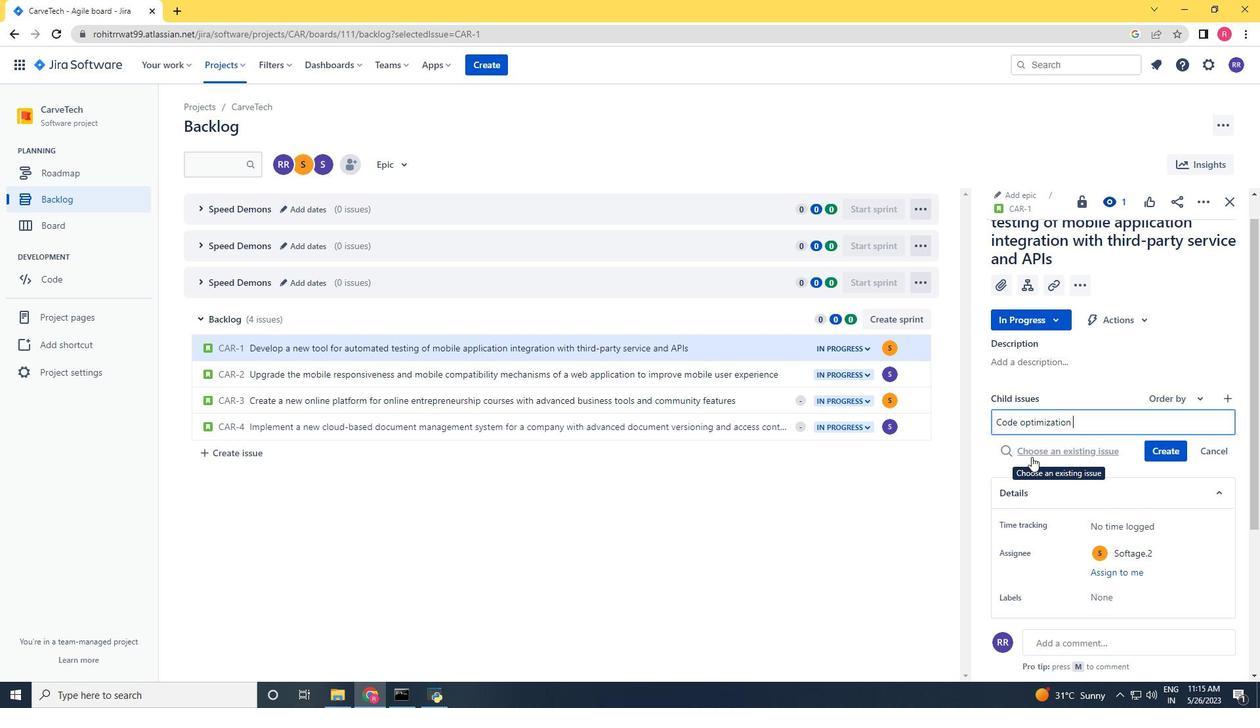 
Action: Mouse moved to (883, 658)
Screenshot: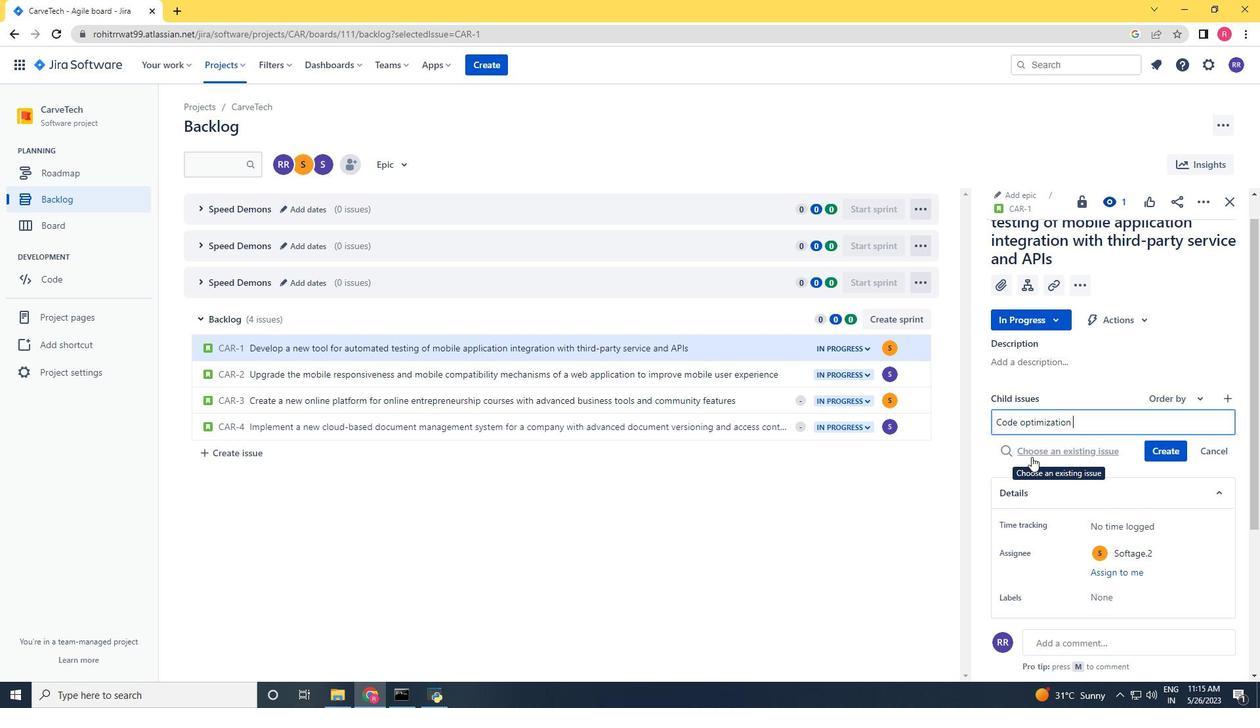 
Action: Mouse pressed left at (883, 658)
Screenshot: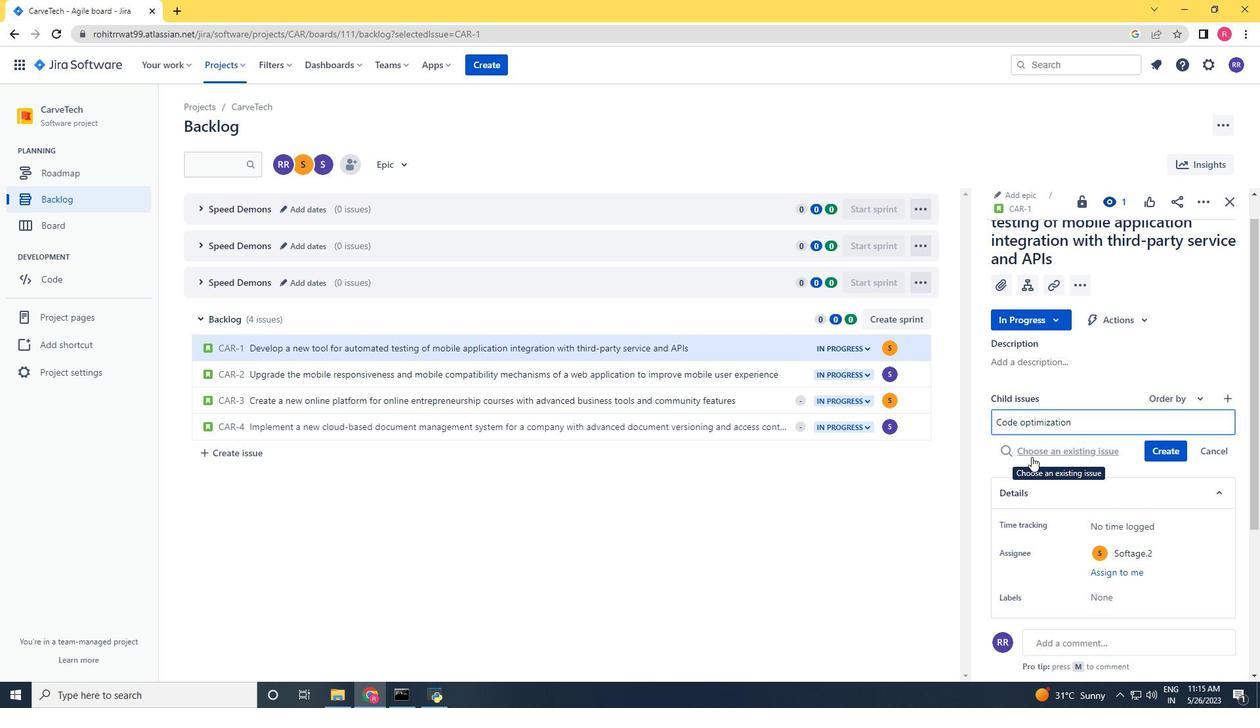 
Action: Mouse moved to (80, 281)
Screenshot: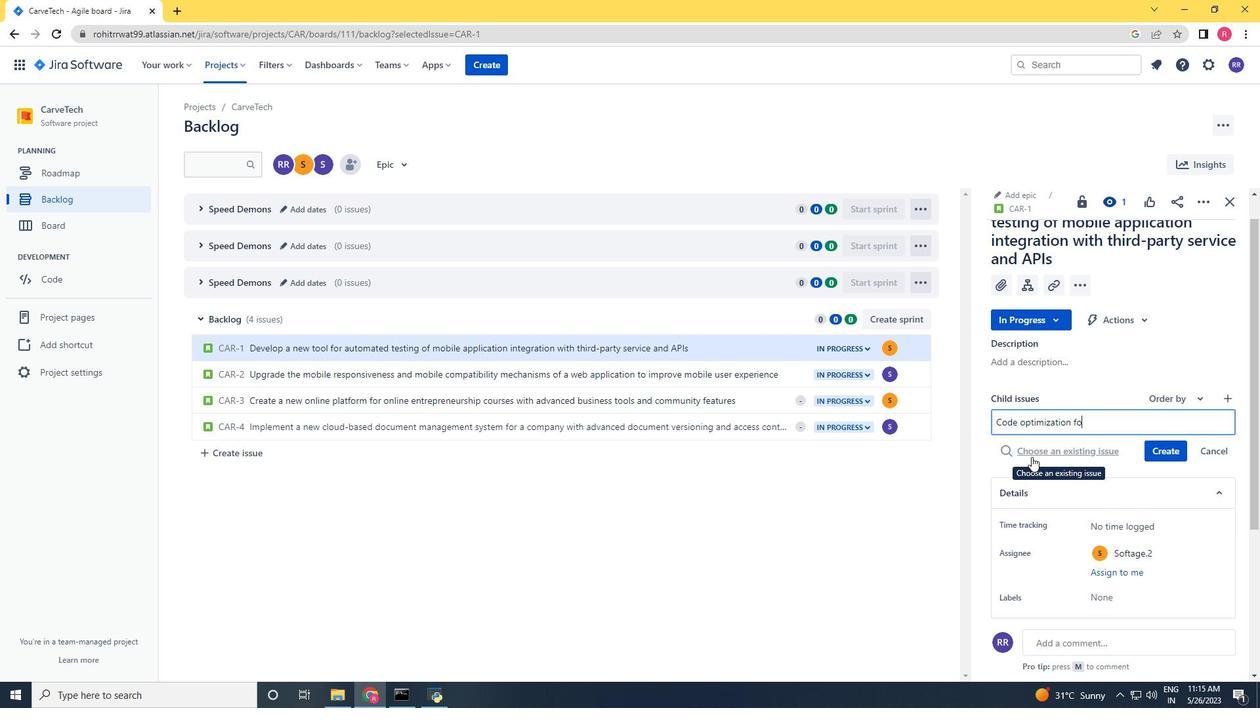 
Action: Mouse pressed left at (80, 281)
Screenshot: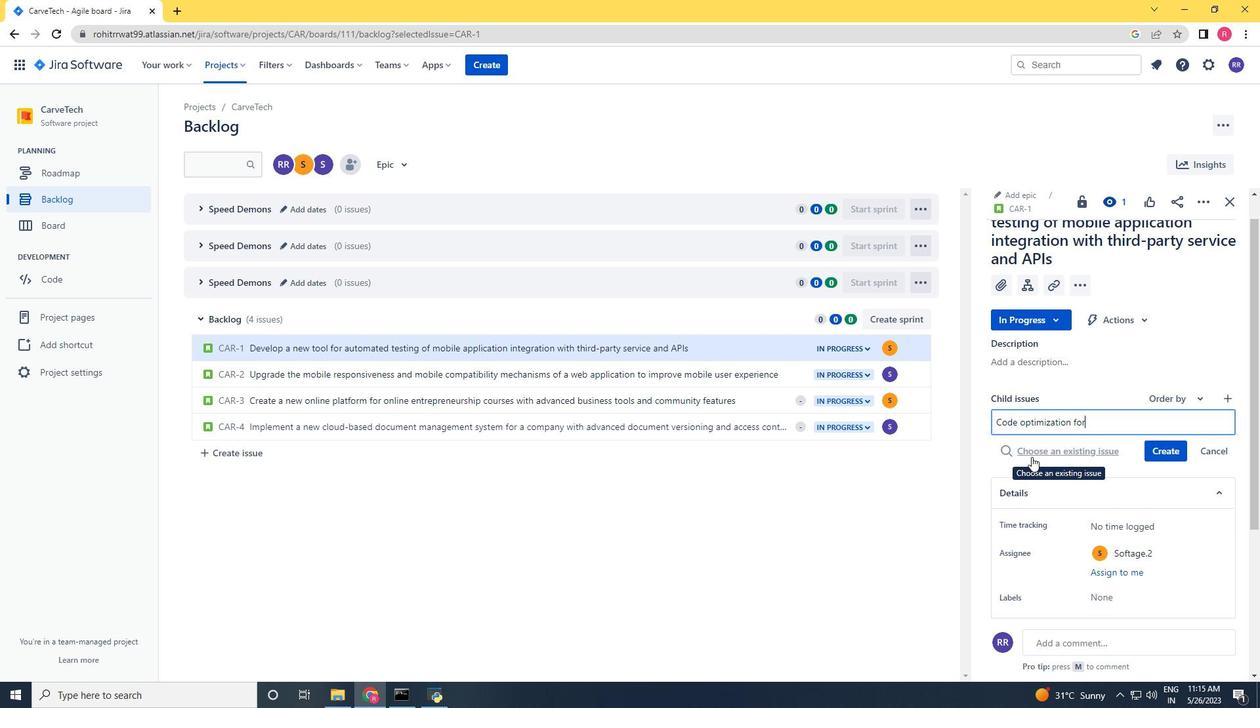 
Action: Mouse moved to (1078, 442)
Screenshot: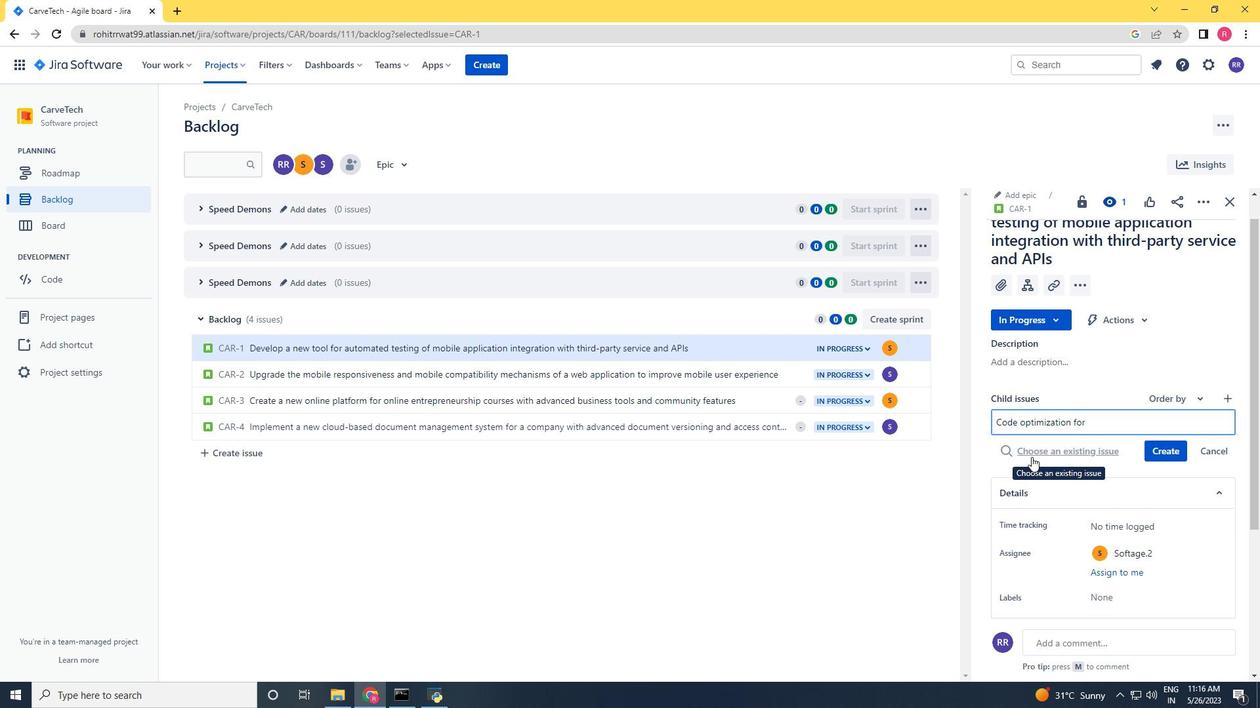 
Action: Mouse pressed left at (1078, 442)
Screenshot: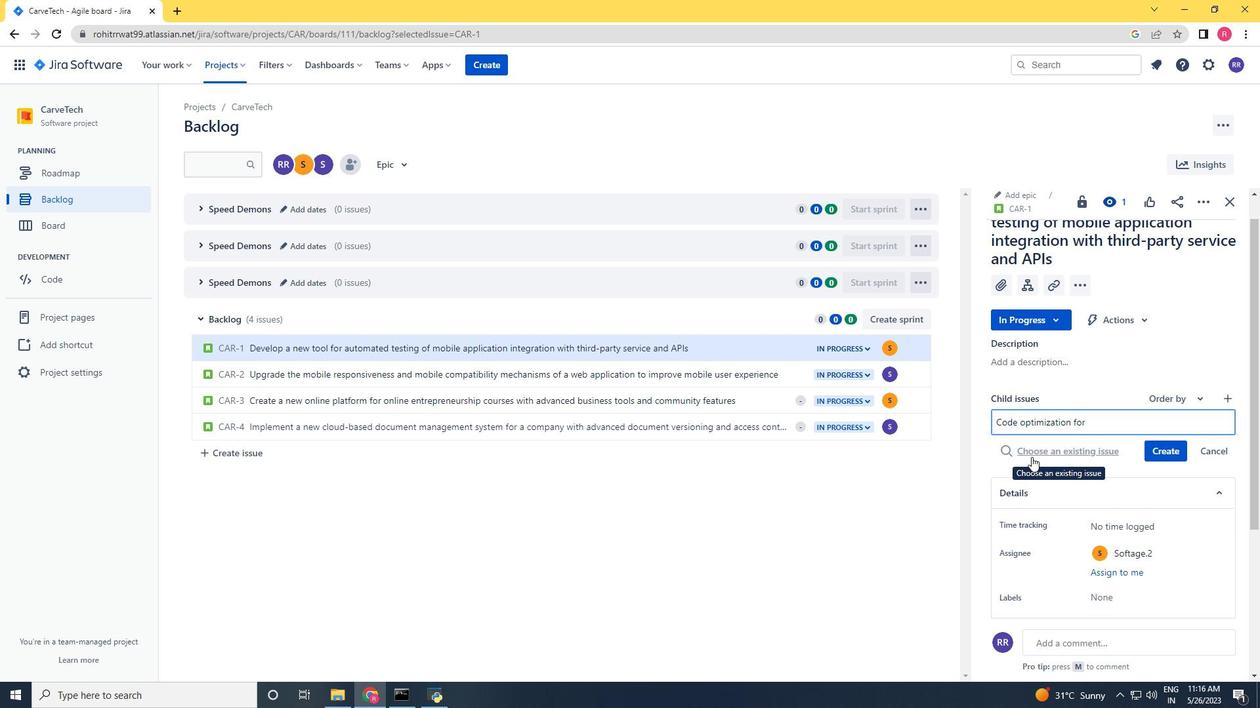 
Action: Key pressed tim
Screenshot: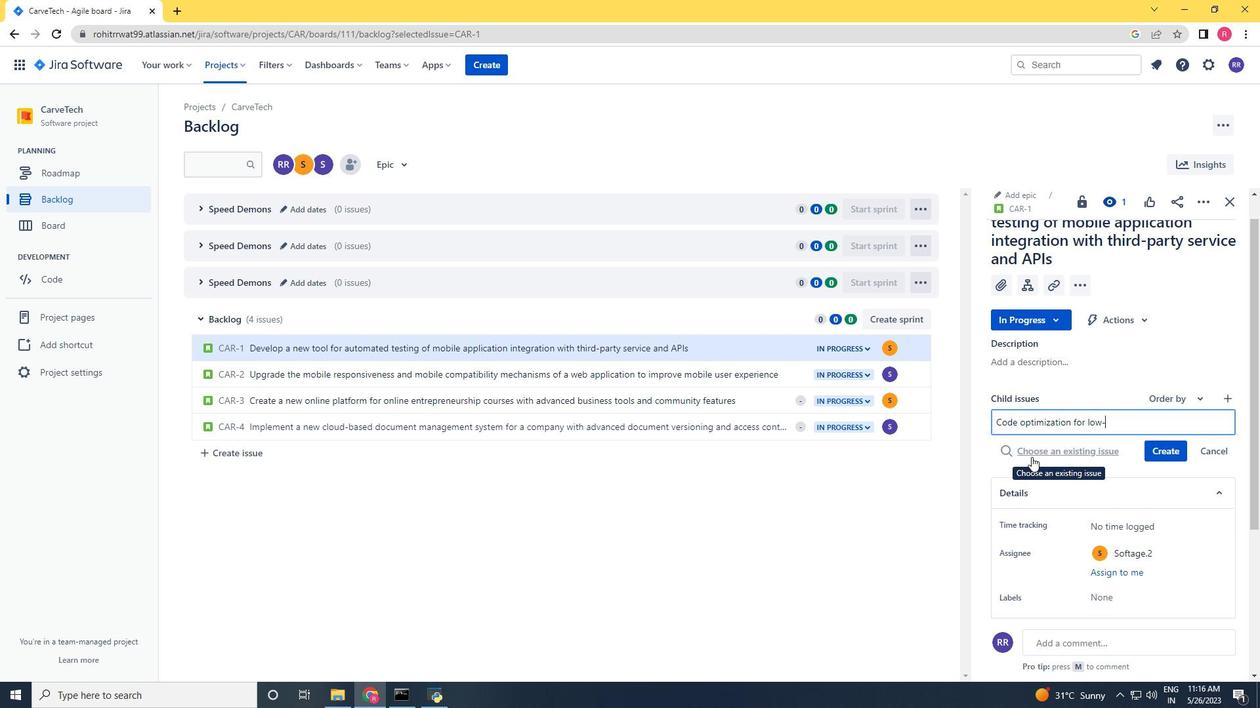 
Action: Mouse moved to (1078, 442)
Screenshot: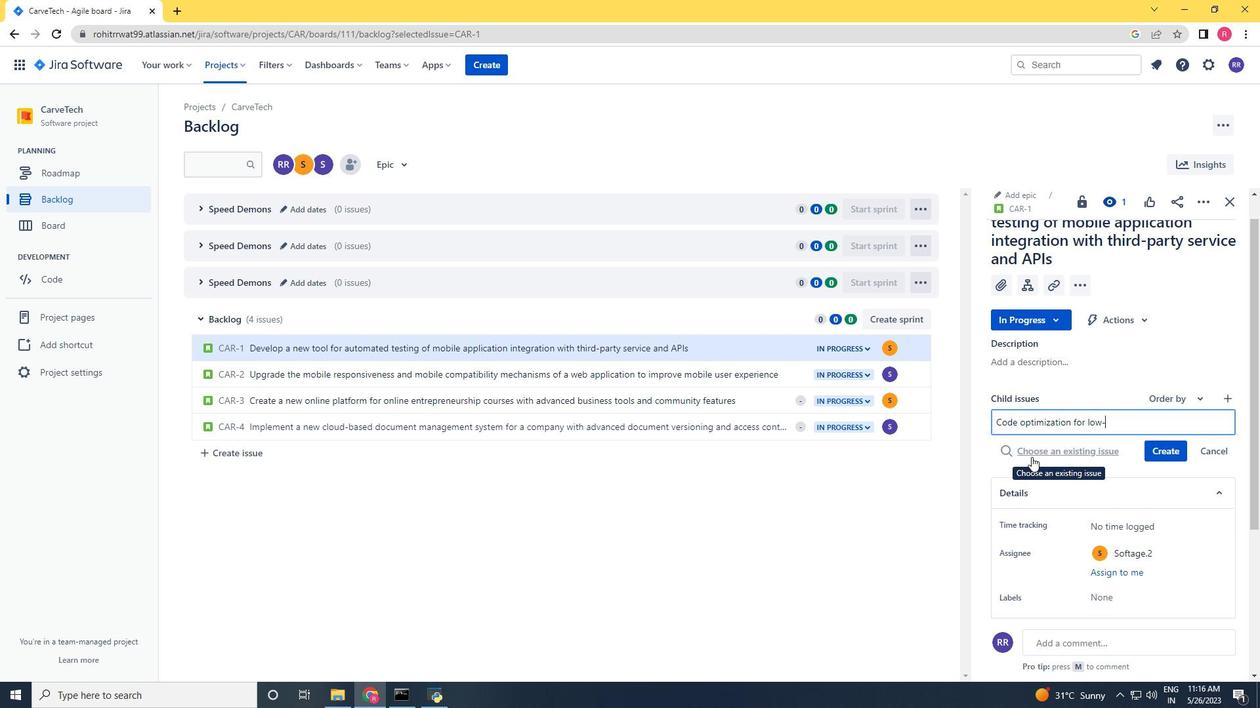 
Action: Key pressed e
Screenshot: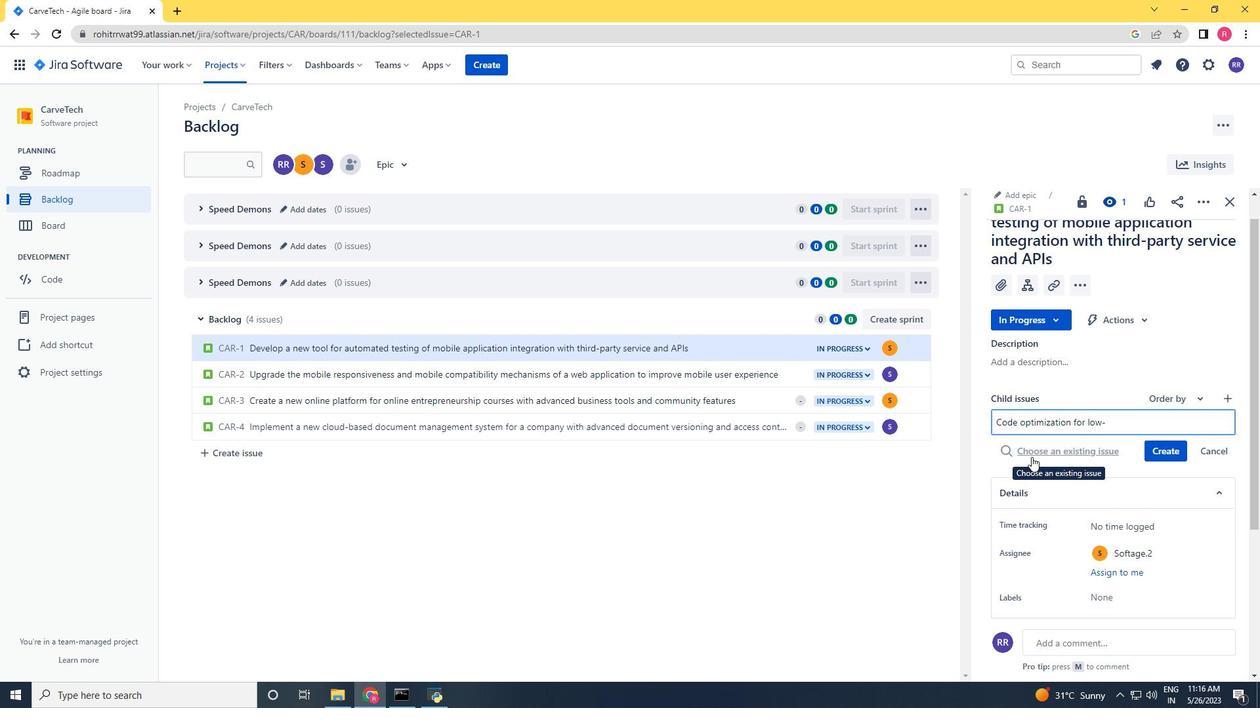 
Action: Mouse moved to (1080, 509)
Screenshot: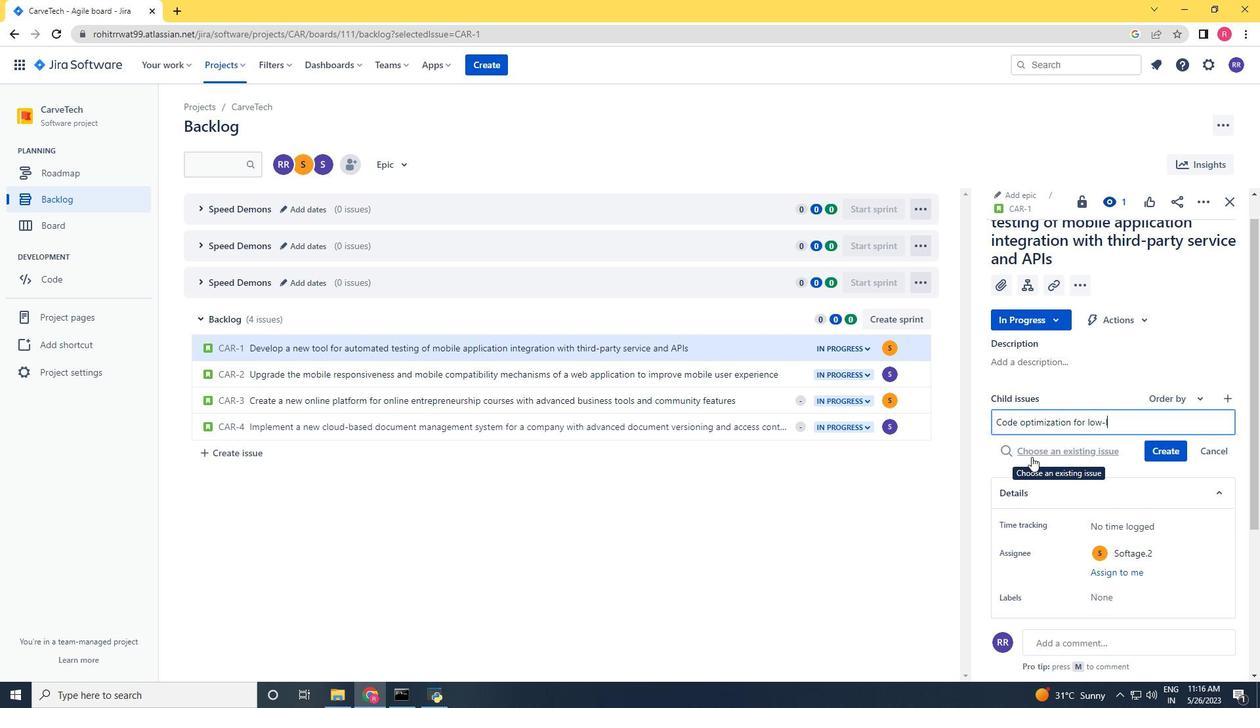 
Action: Mouse pressed left at (1080, 509)
Screenshot: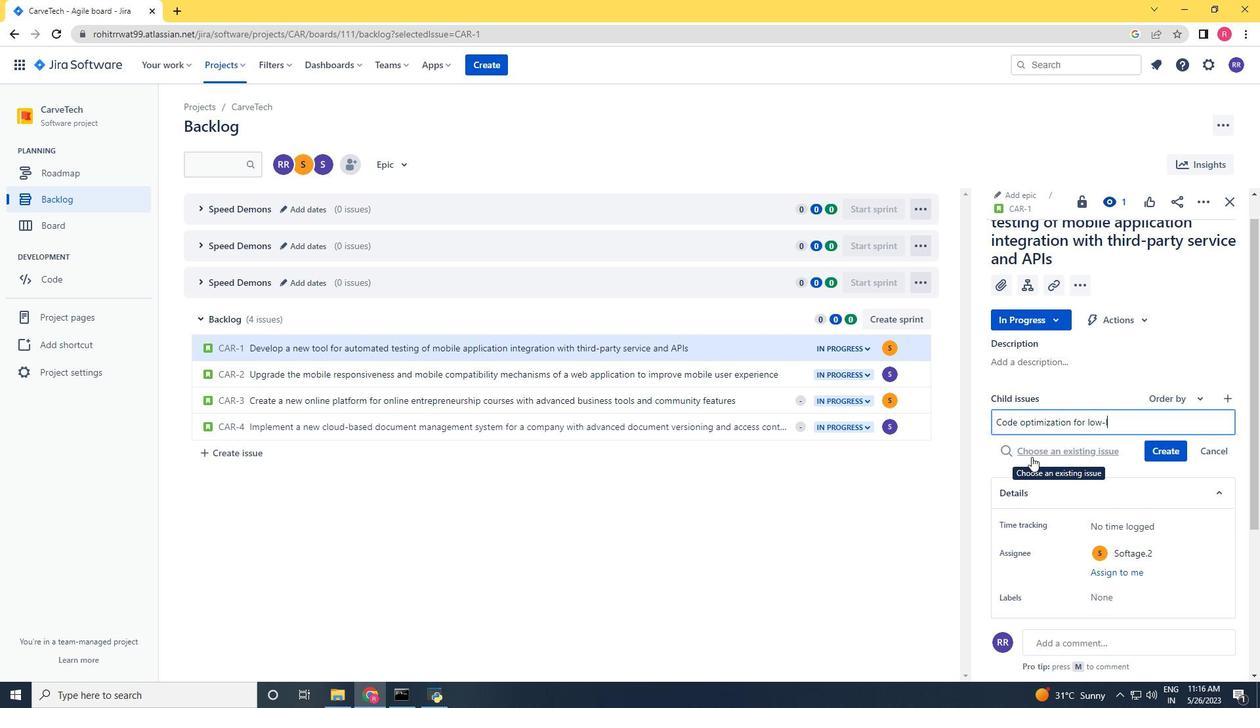 
Action: Mouse moved to (1080, 515)
Screenshot: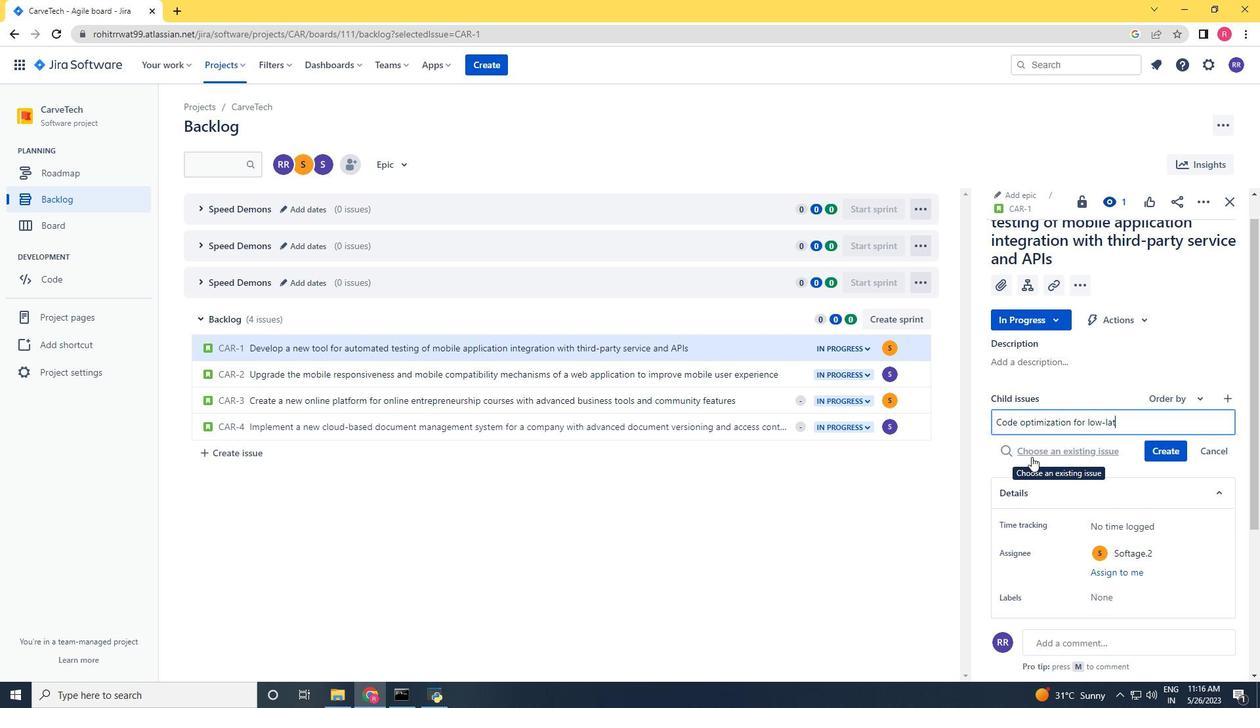 
Action: Mouse pressed left at (1080, 515)
Screenshot: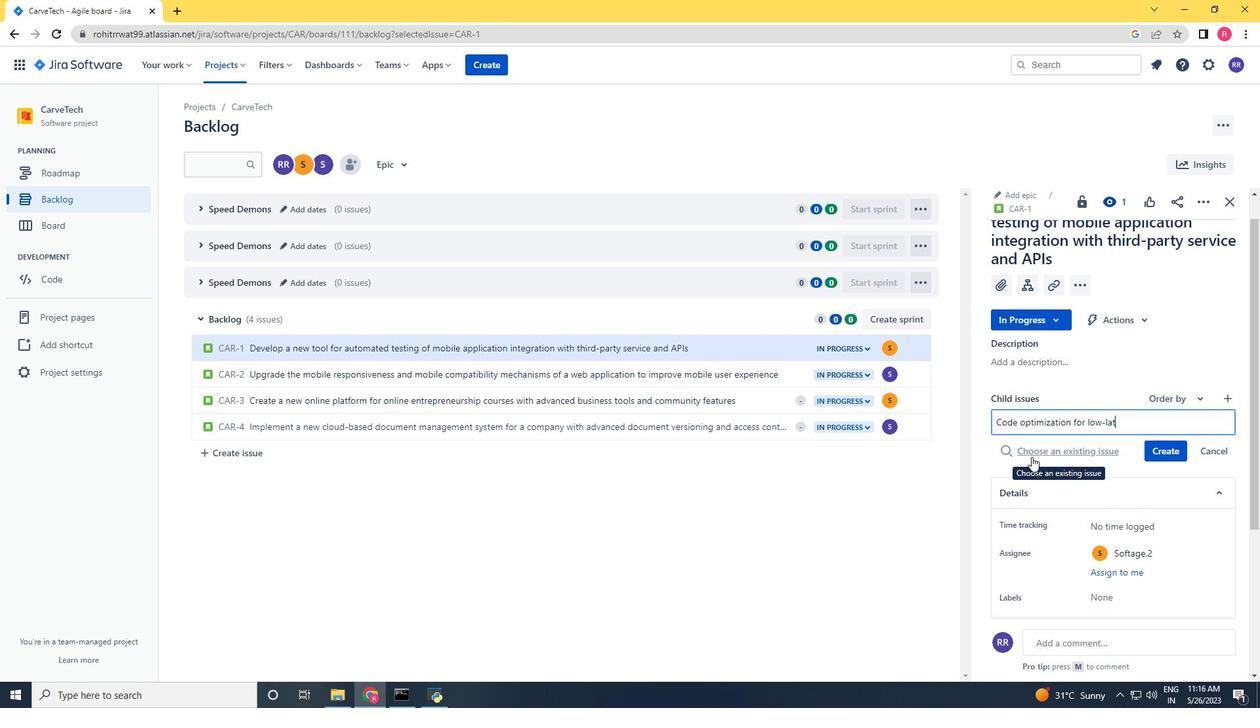 
Action: Mouse moved to (614, 270)
Screenshot: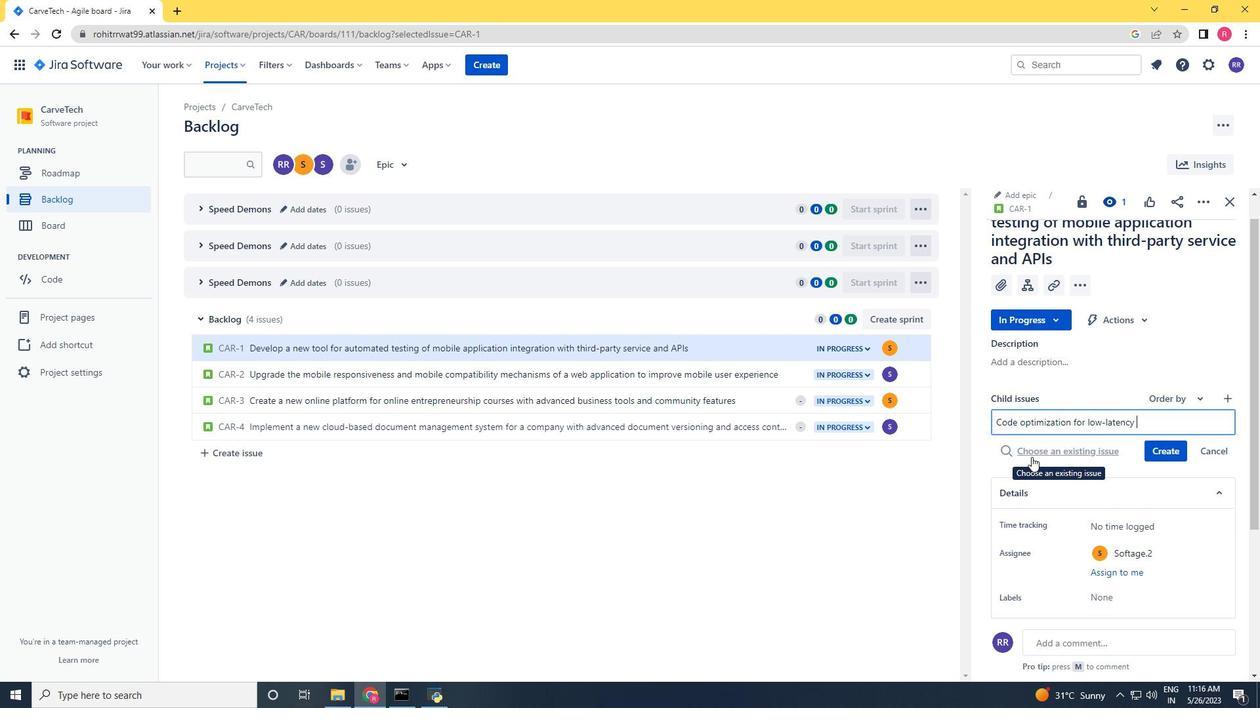 
Action: Mouse pressed left at (614, 270)
Screenshot: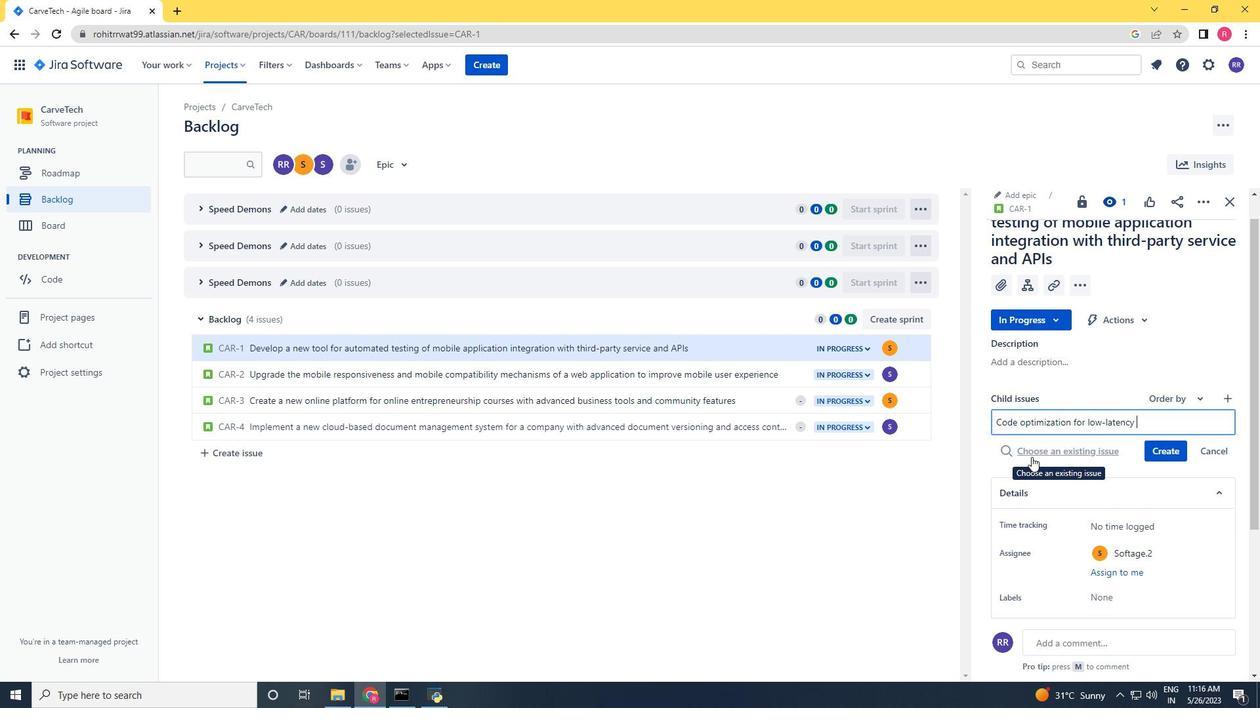
Action: Mouse moved to (802, 302)
Screenshot: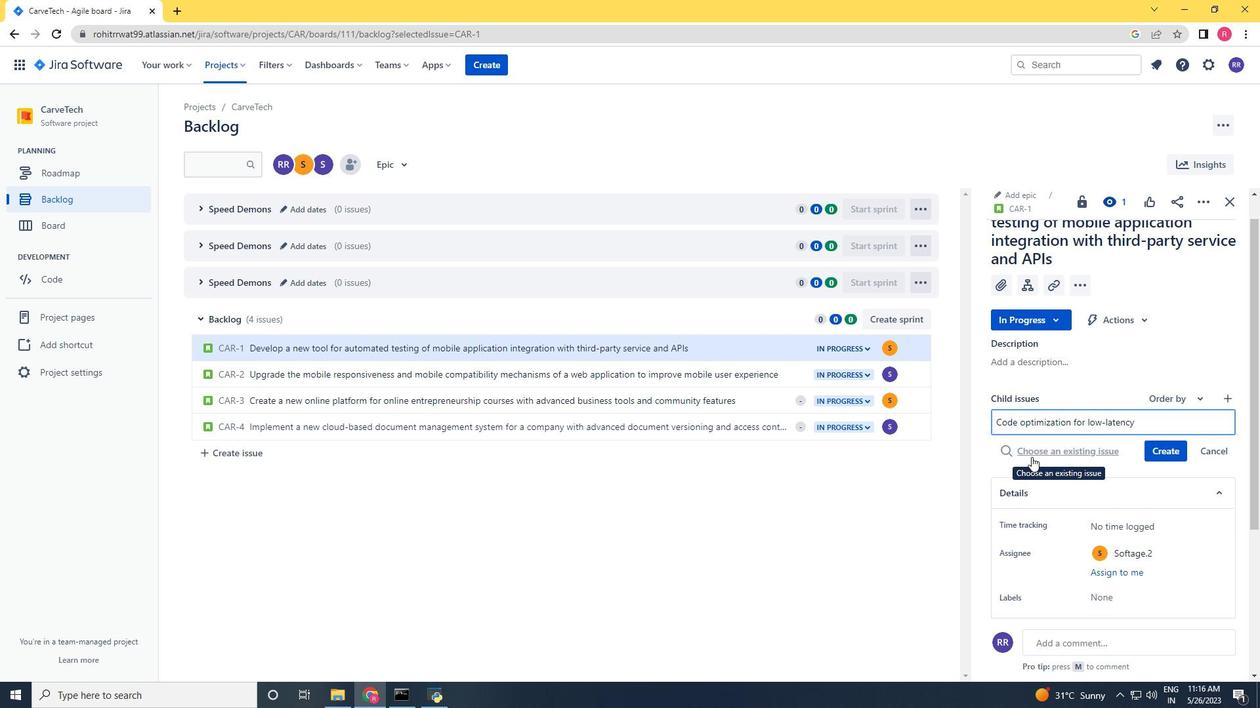 
Action: Mouse pressed left at (802, 302)
Screenshot: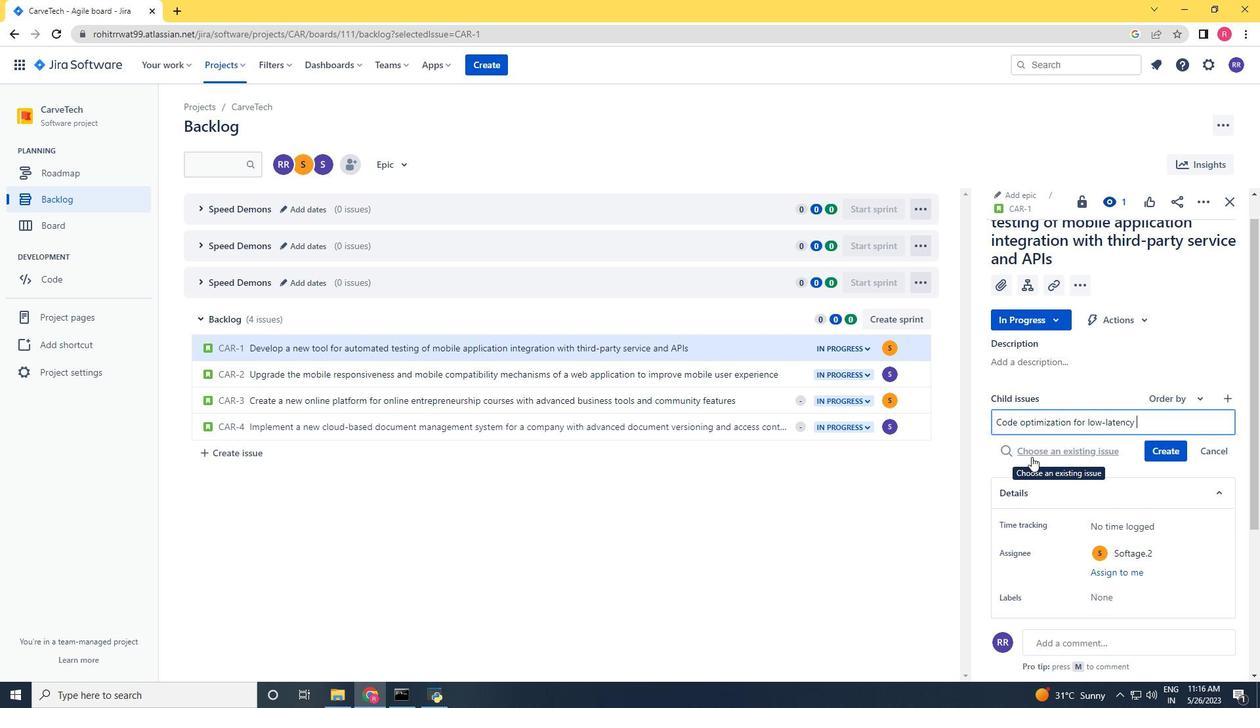 
Action: Mouse moved to (881, 651)
Screenshot: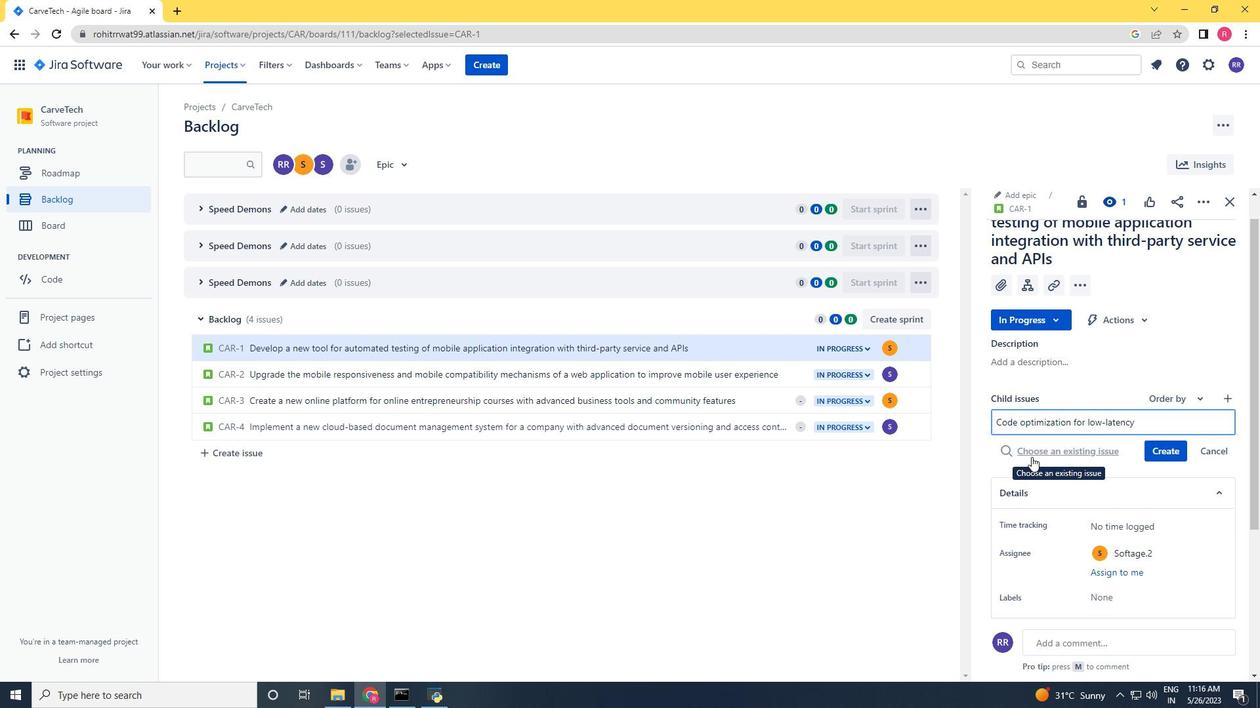 
Action: Mouse pressed left at (881, 651)
Screenshot: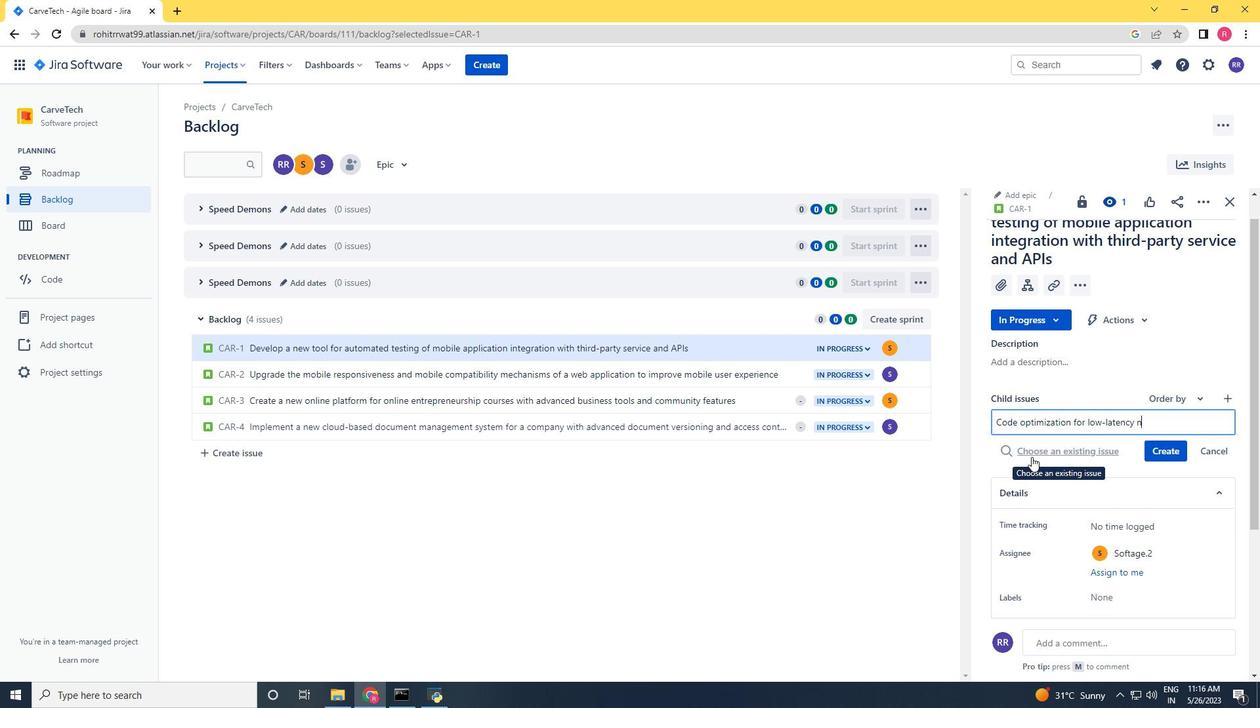 
Action: Mouse moved to (43, 152)
Screenshot: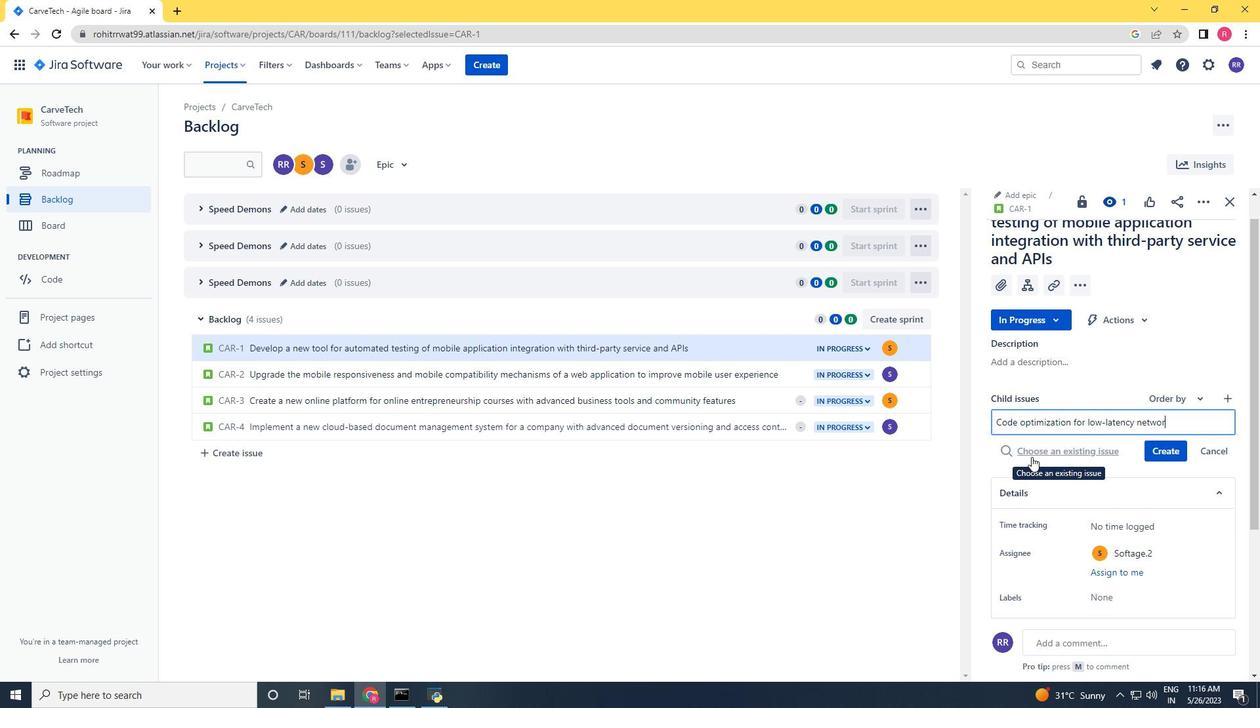 
Action: Mouse pressed left at (43, 152)
Screenshot: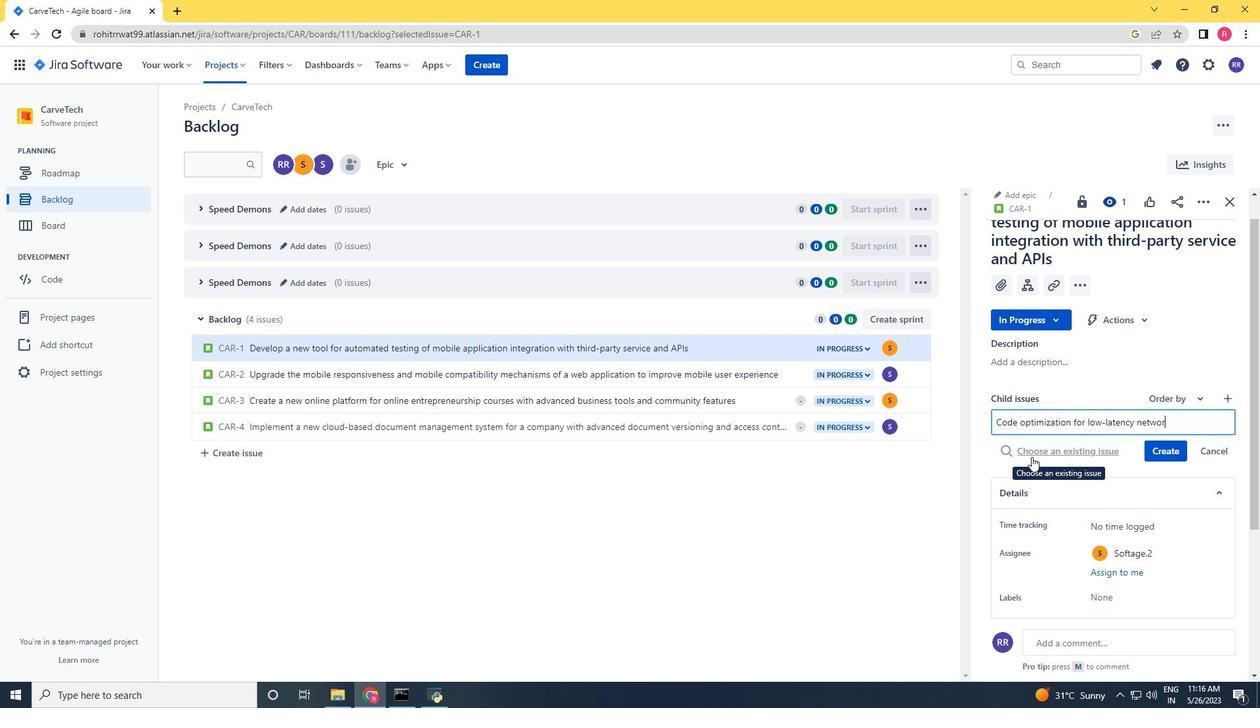 
Action: Mouse moved to (42, 160)
Screenshot: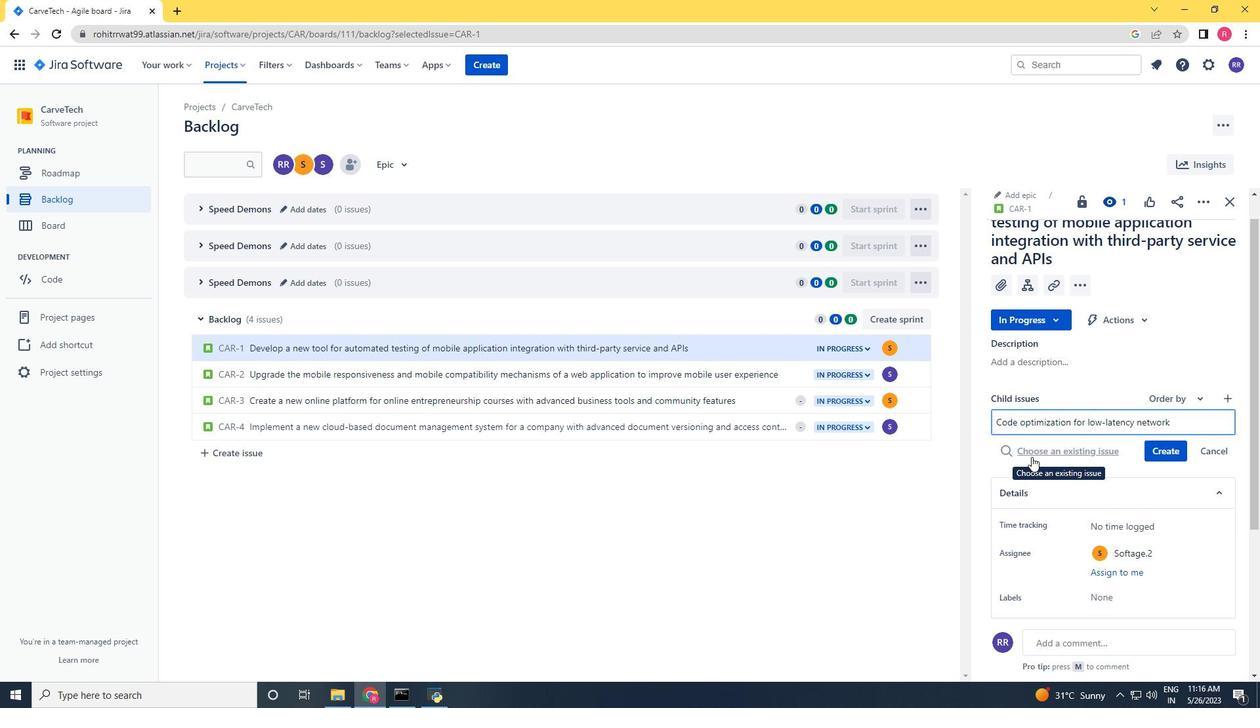 
Action: Mouse pressed left at (42, 160)
Screenshot: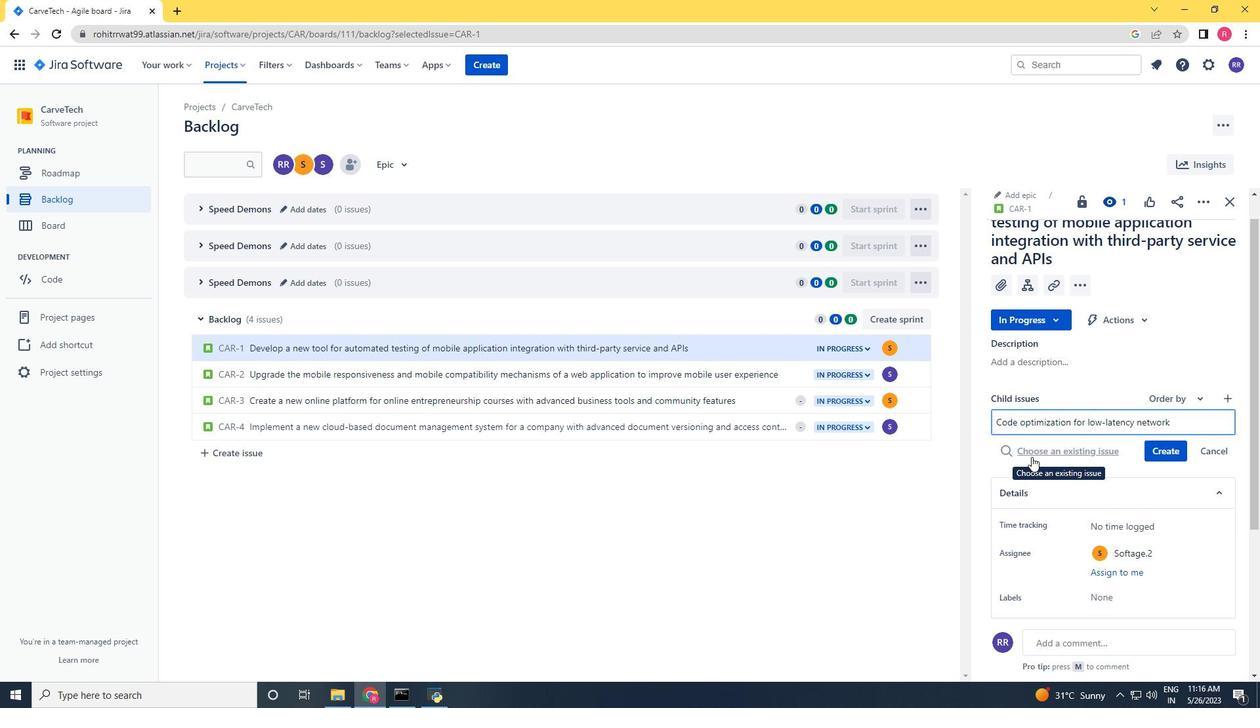 
Action: Mouse moved to (66, 196)
Screenshot: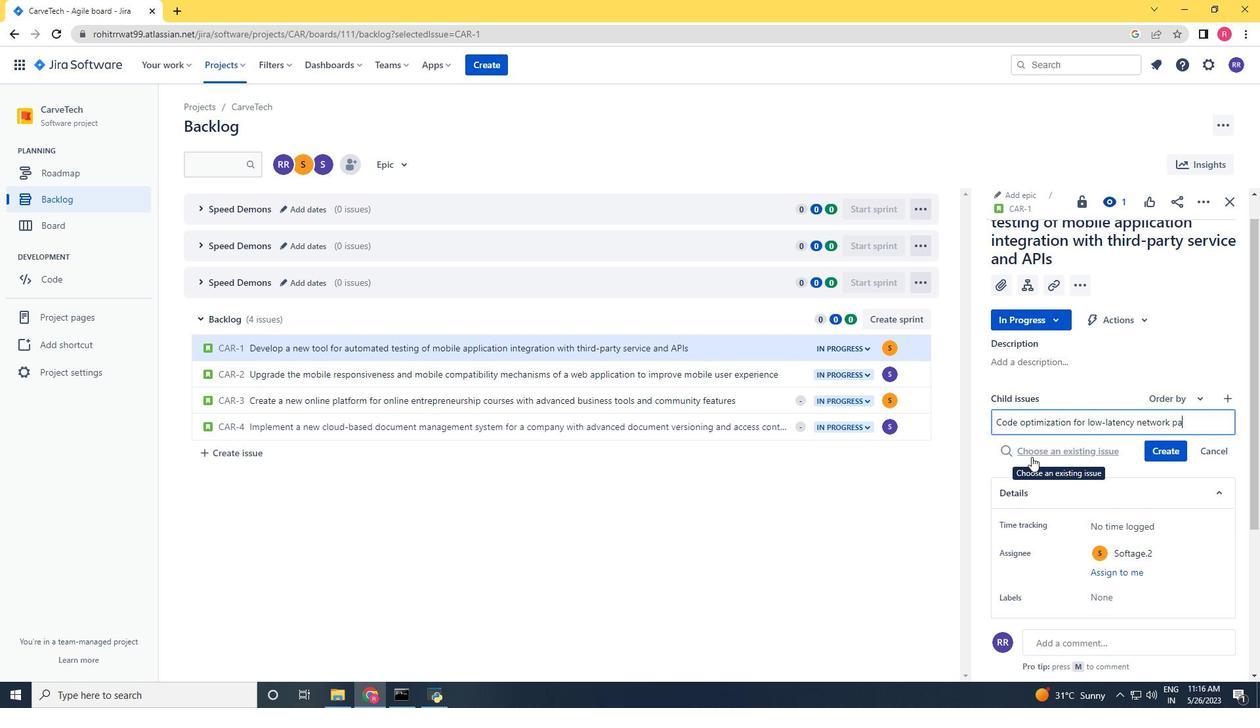 
Action: Mouse pressed left at (66, 196)
Screenshot: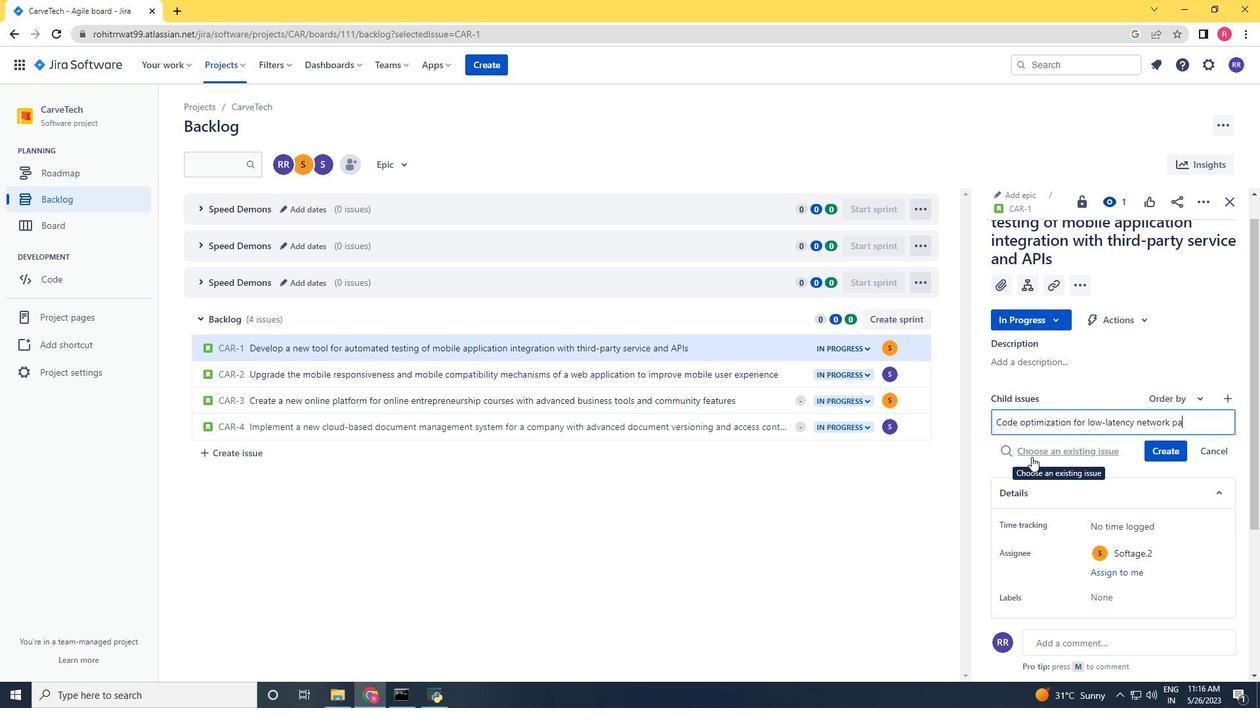 
Action: Mouse moved to (939, 346)
Screenshot: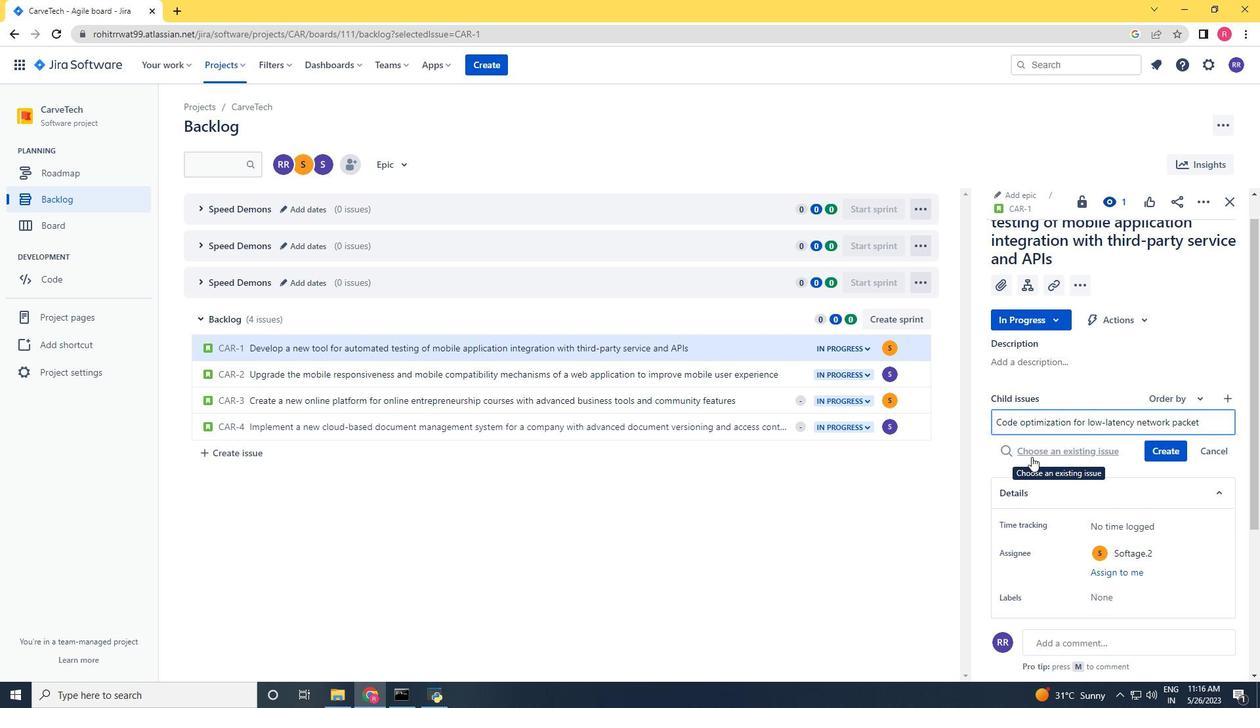 
Action: Mouse pressed left at (939, 346)
Screenshot: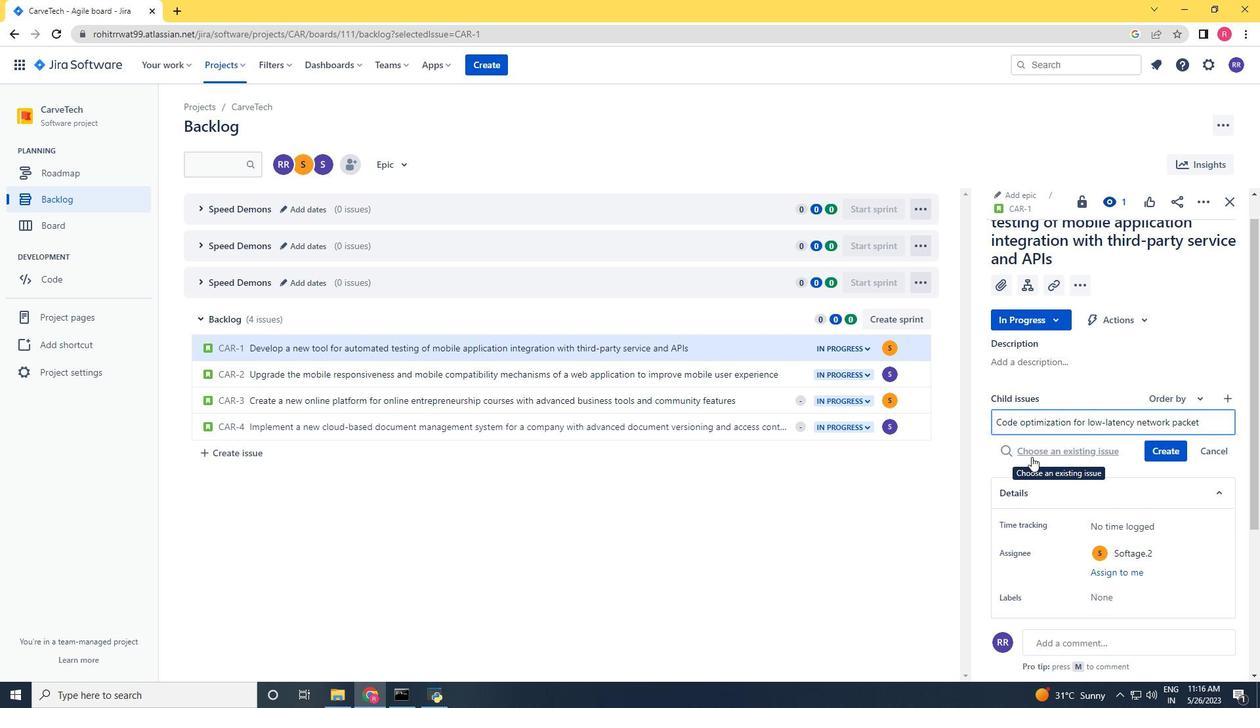 
Action: Mouse moved to (1204, 198)
Screenshot: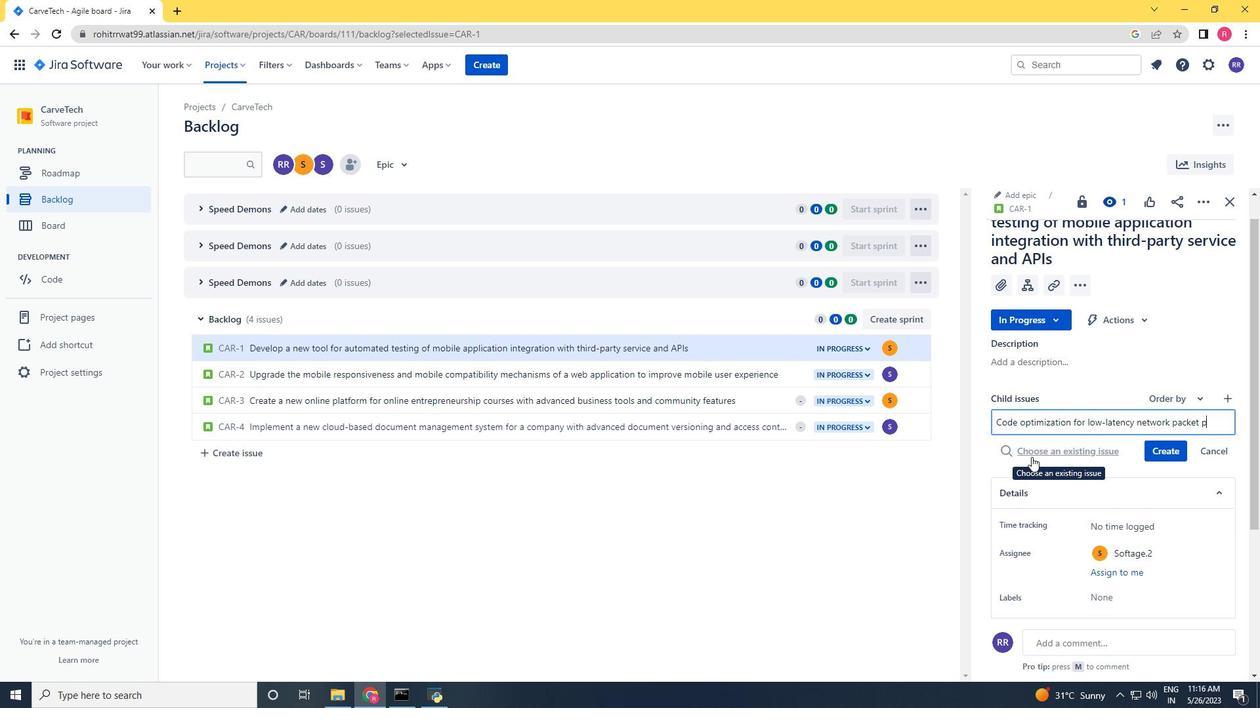 
Action: Mouse pressed left at (1204, 198)
Screenshot: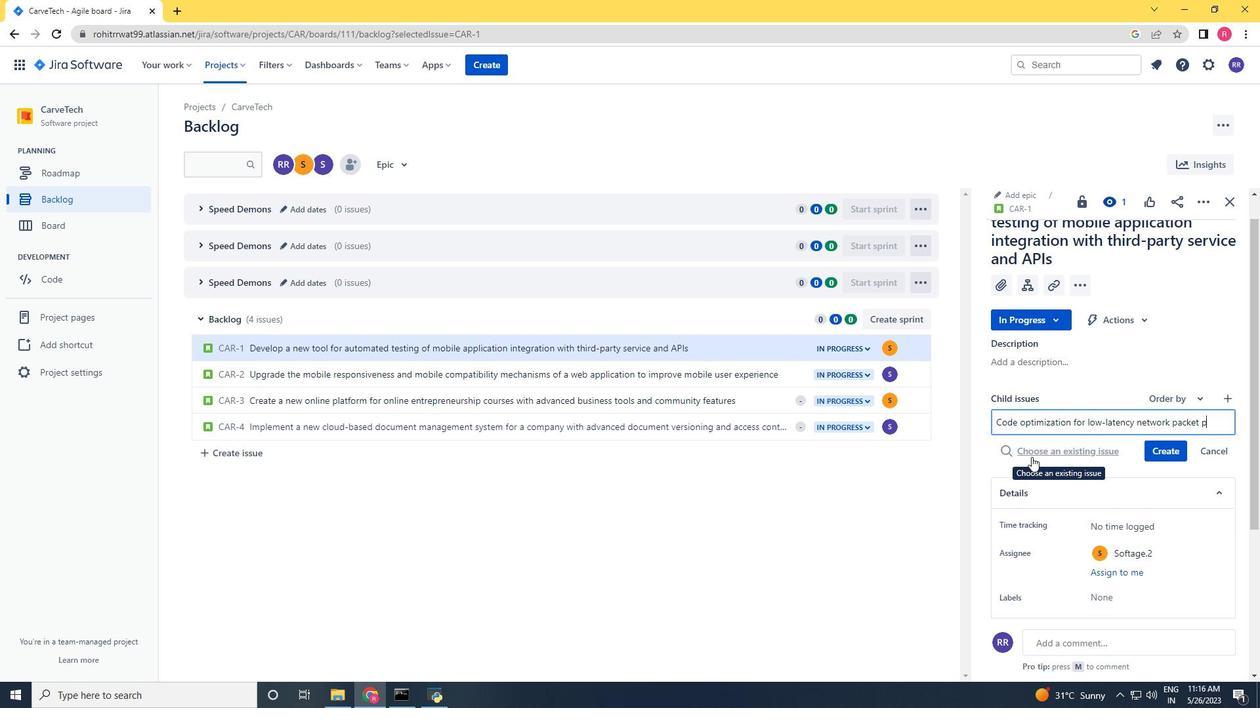 
Action: Mouse moved to (1148, 232)
Screenshot: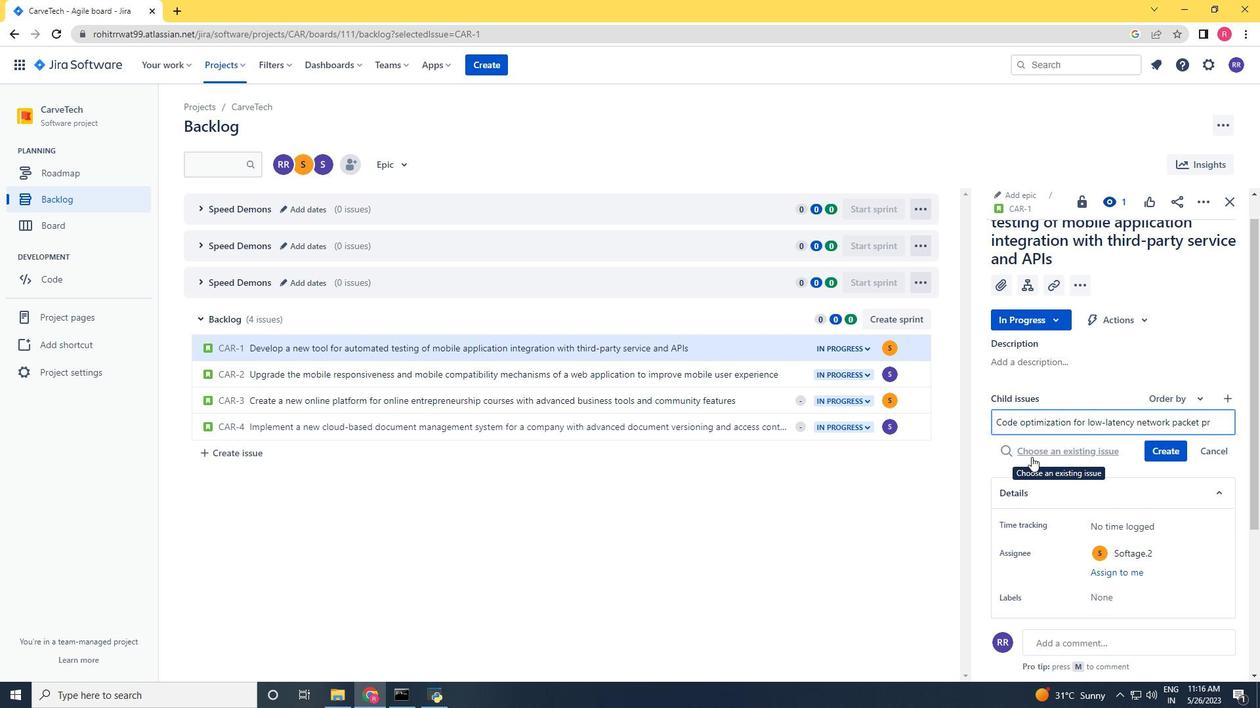 
Action: Mouse pressed left at (1148, 232)
Screenshot: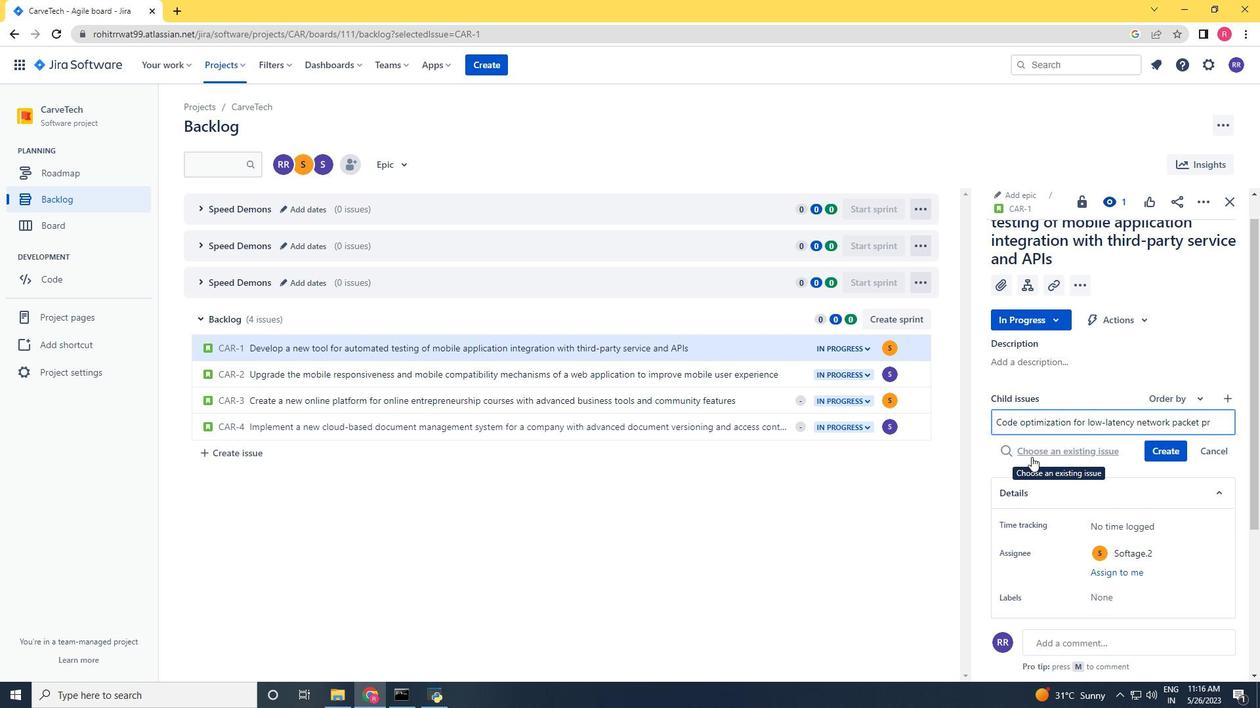 
Action: Mouse moved to (223, 70)
Screenshot: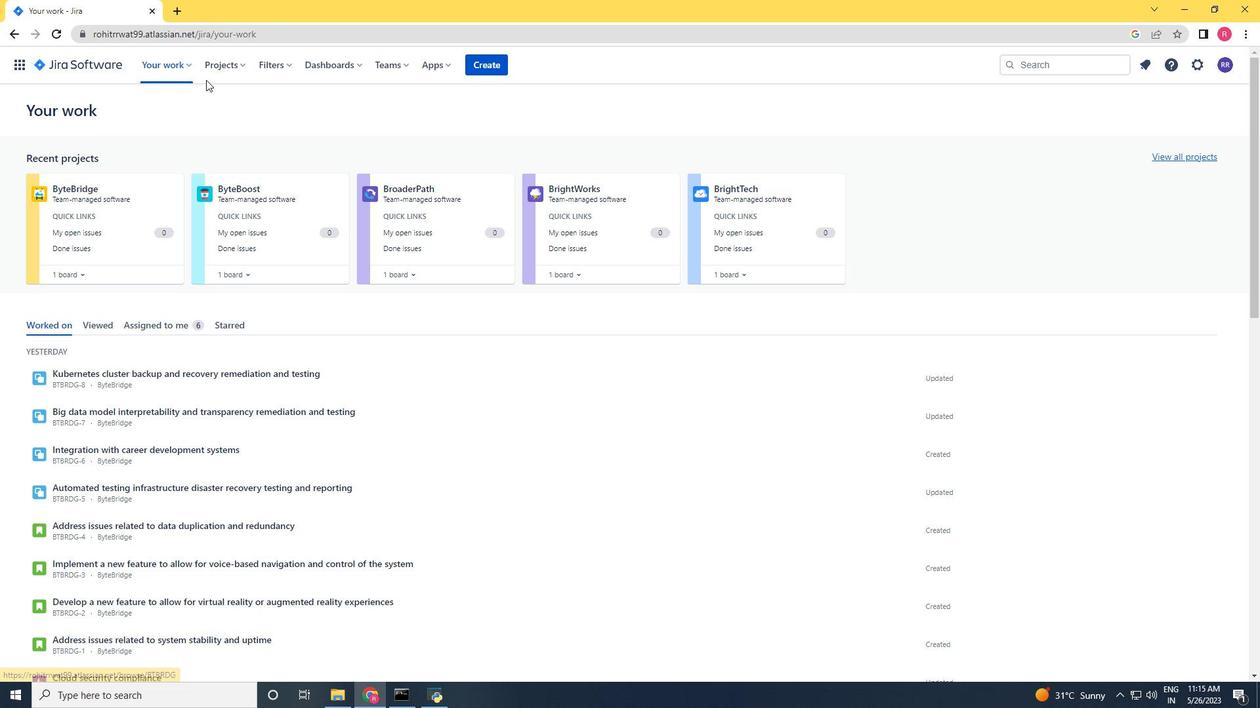 
Action: Mouse pressed left at (223, 70)
Screenshot: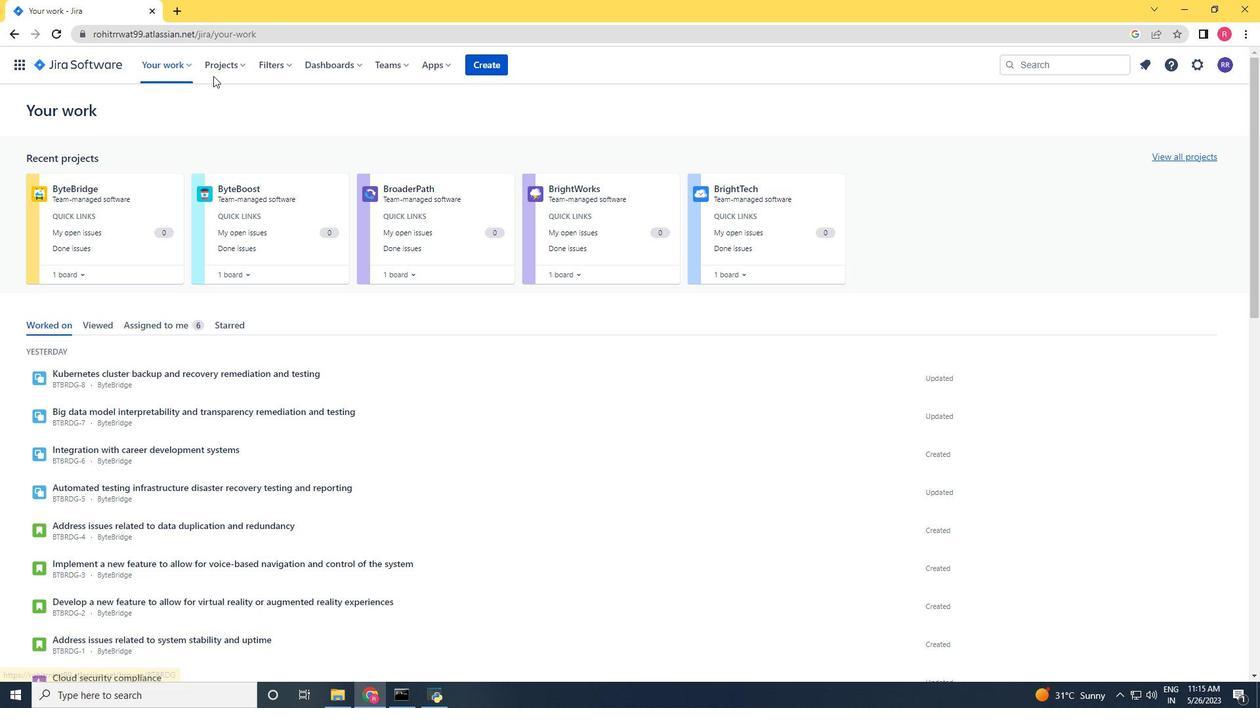 
Action: Mouse moved to (248, 124)
Screenshot: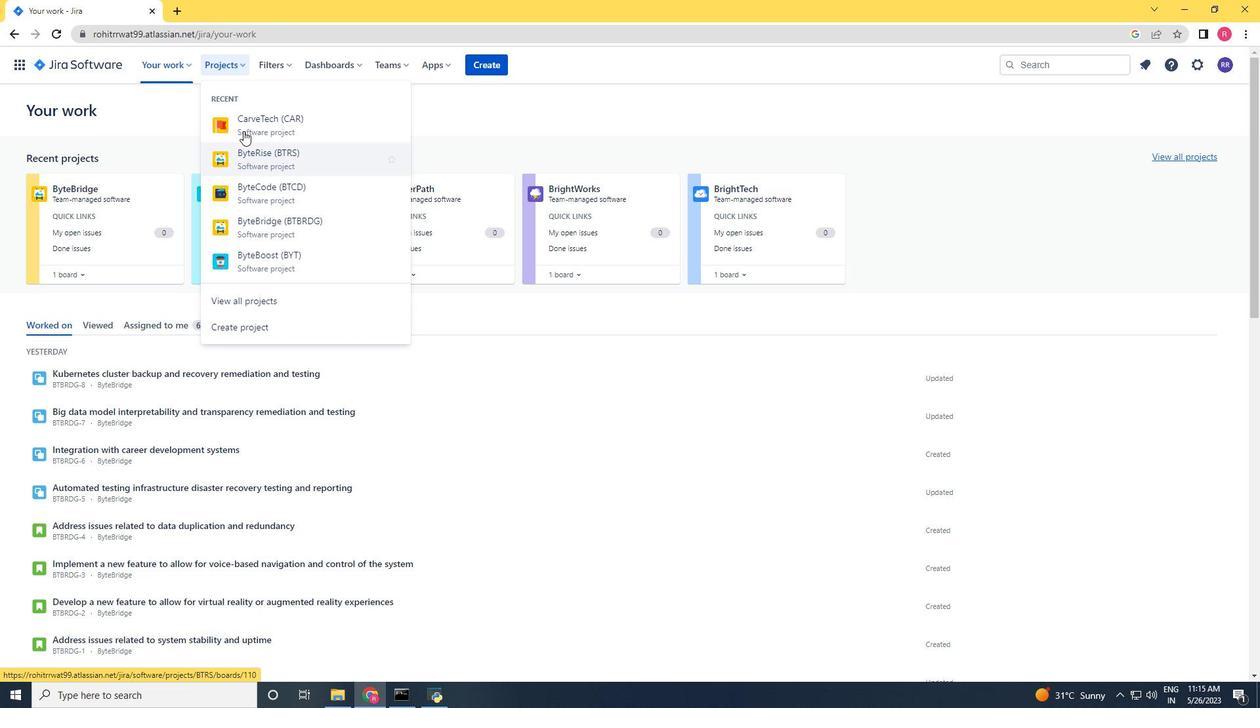 
Action: Mouse pressed left at (248, 124)
Screenshot: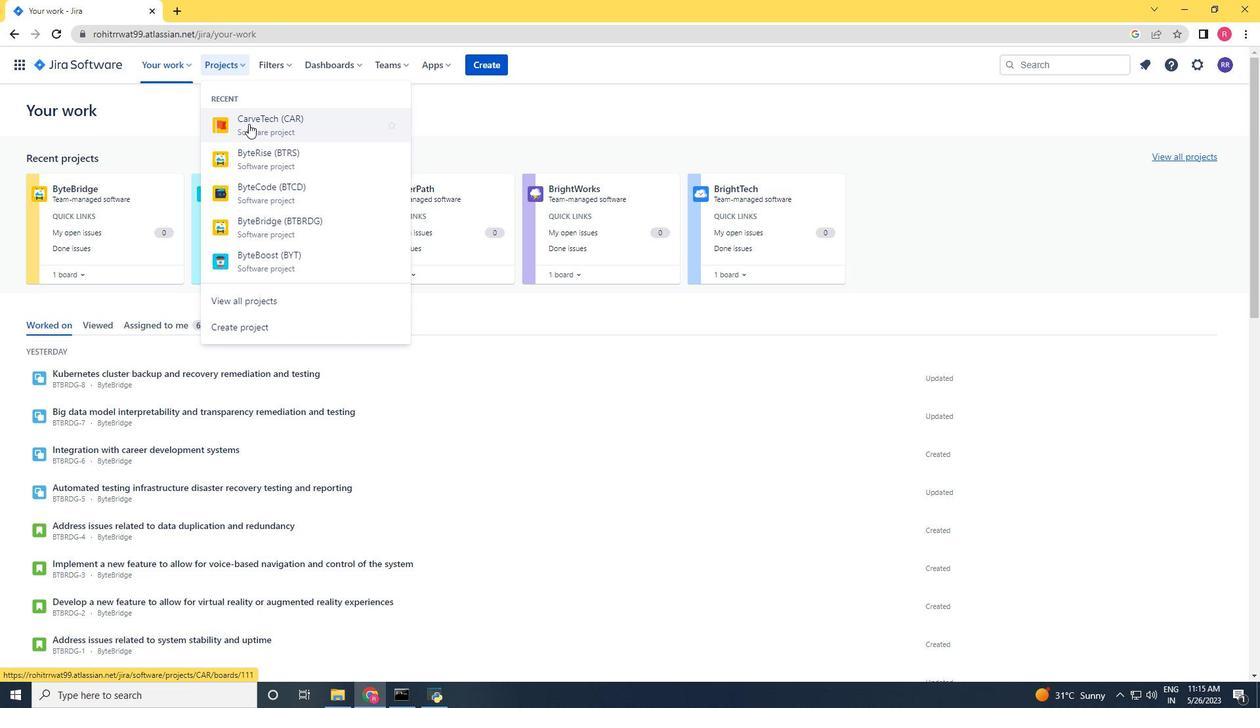 
Action: Mouse moved to (55, 198)
Screenshot: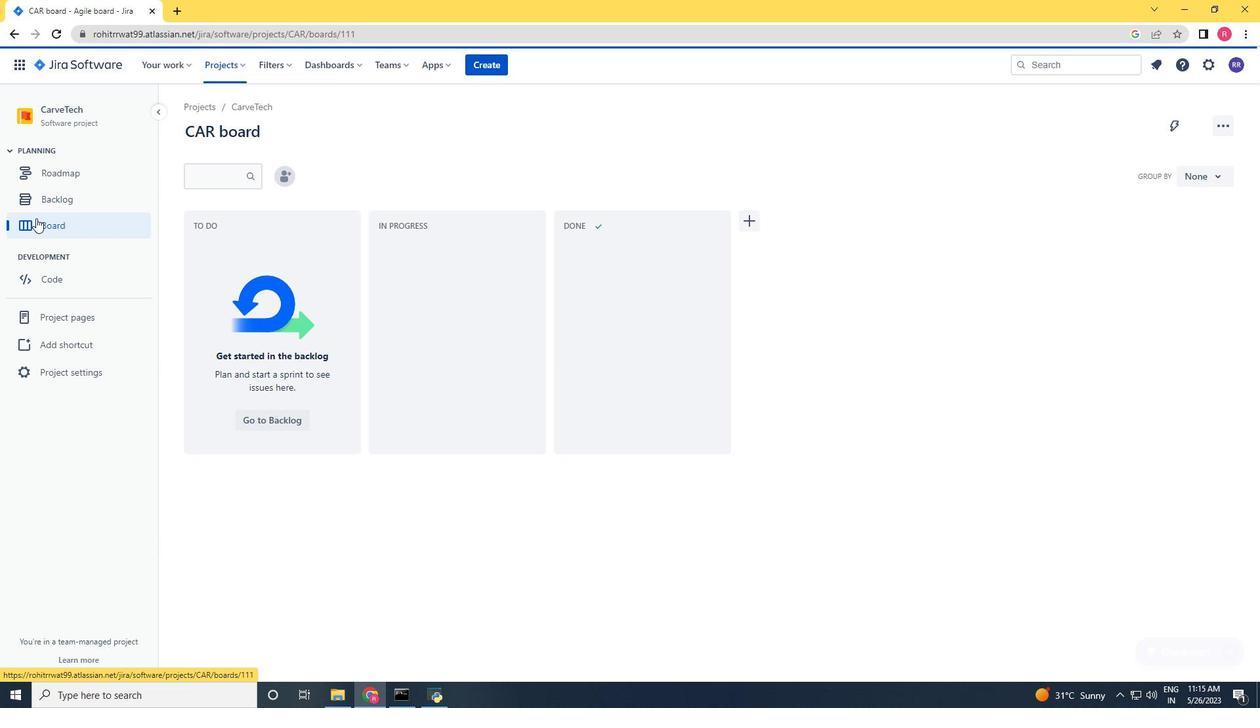 
Action: Mouse pressed left at (55, 198)
Screenshot: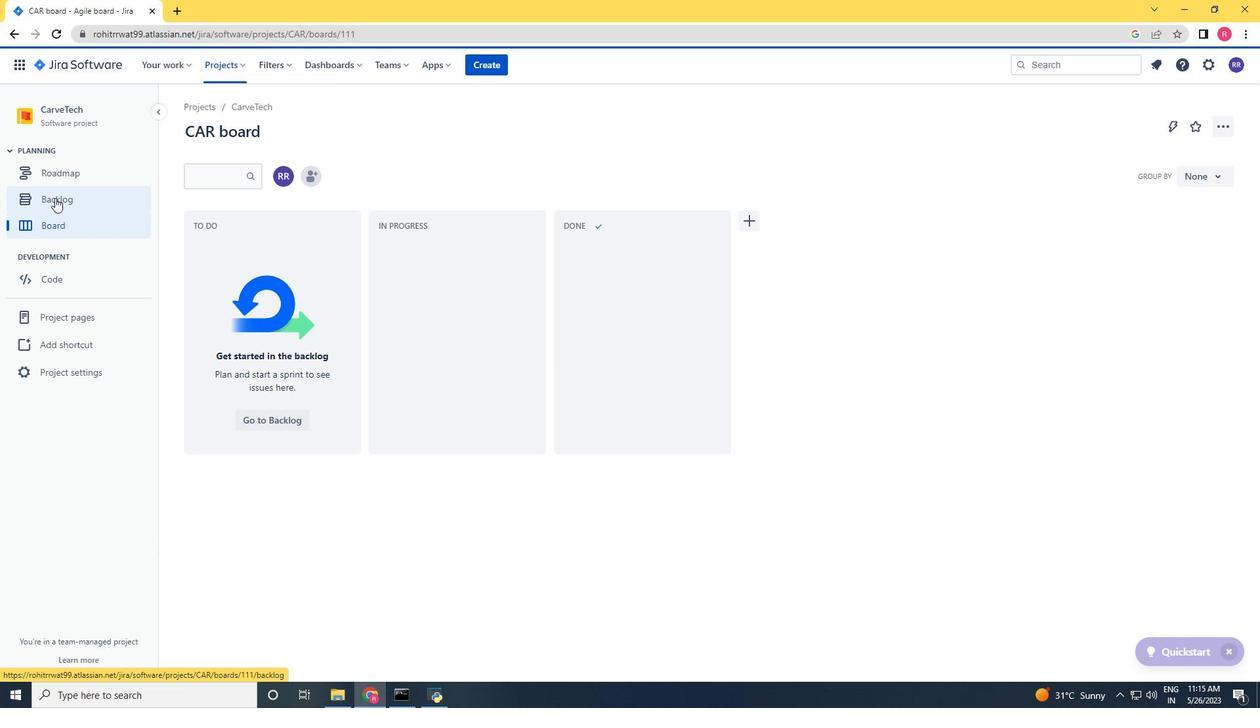 
Action: Mouse moved to (887, 347)
Screenshot: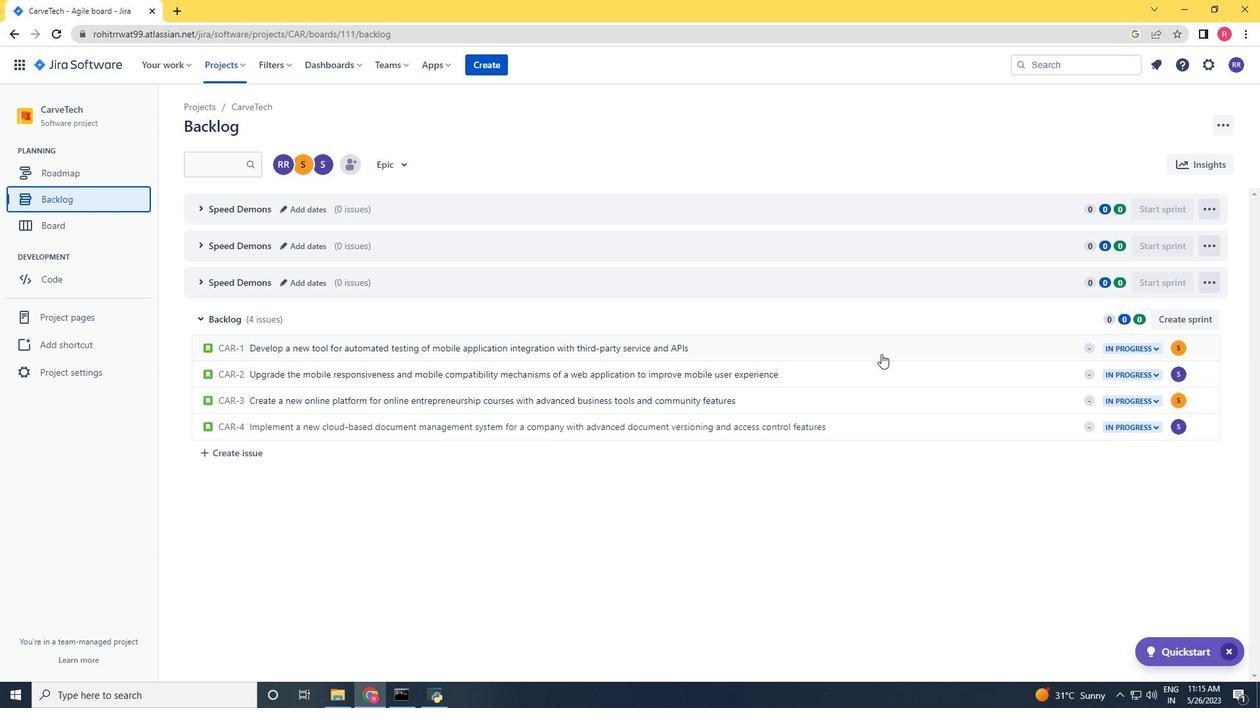 
Action: Mouse pressed left at (887, 347)
Screenshot: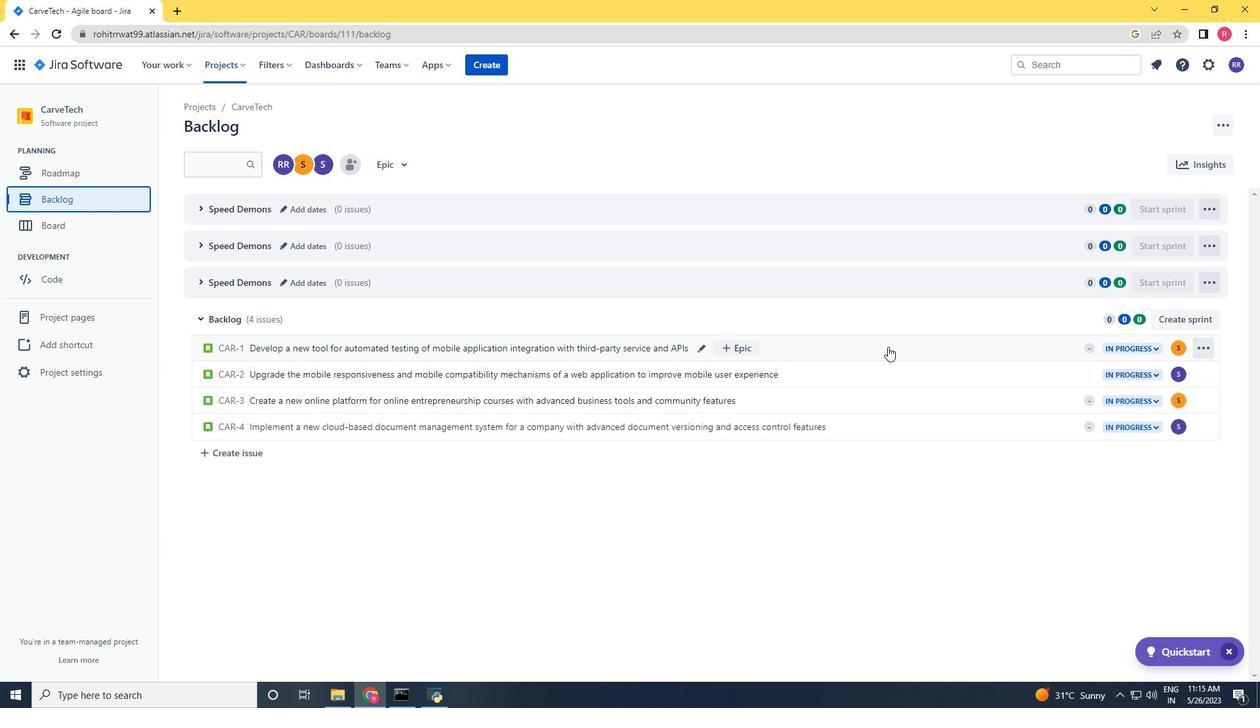 
Action: Mouse moved to (1026, 318)
Screenshot: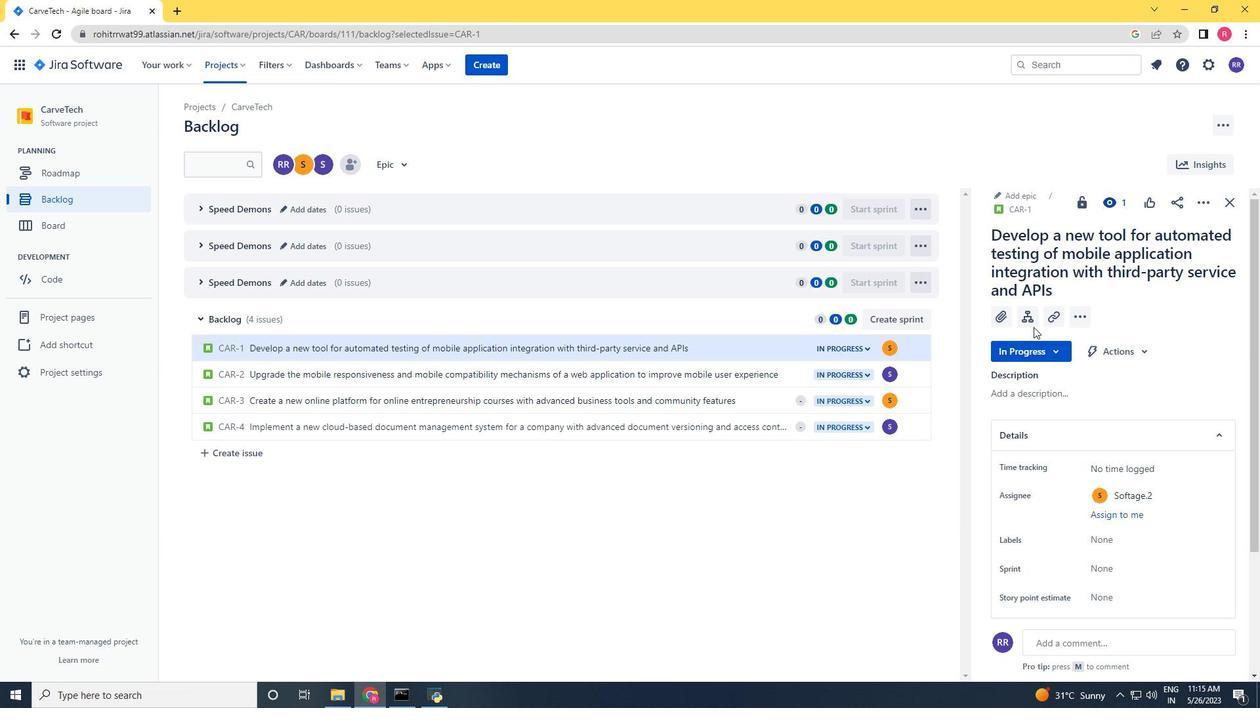 
Action: Mouse pressed left at (1026, 318)
Screenshot: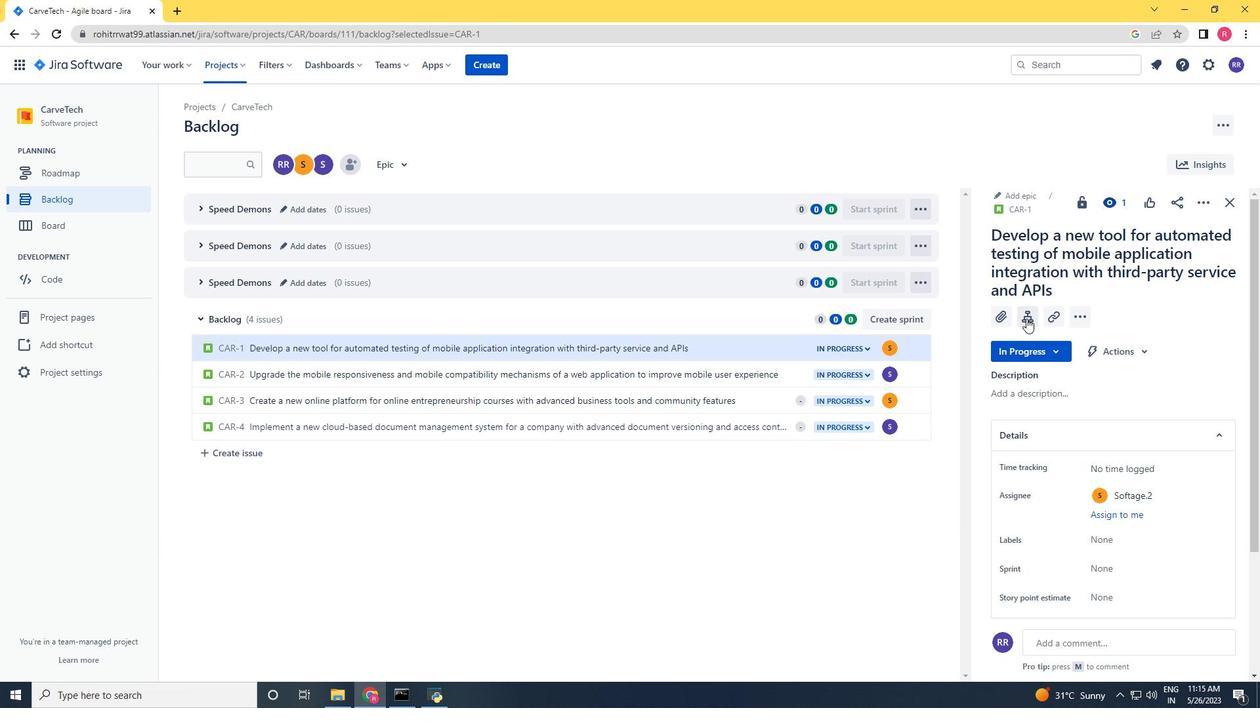 
Action: Mouse moved to (1031, 457)
Screenshot: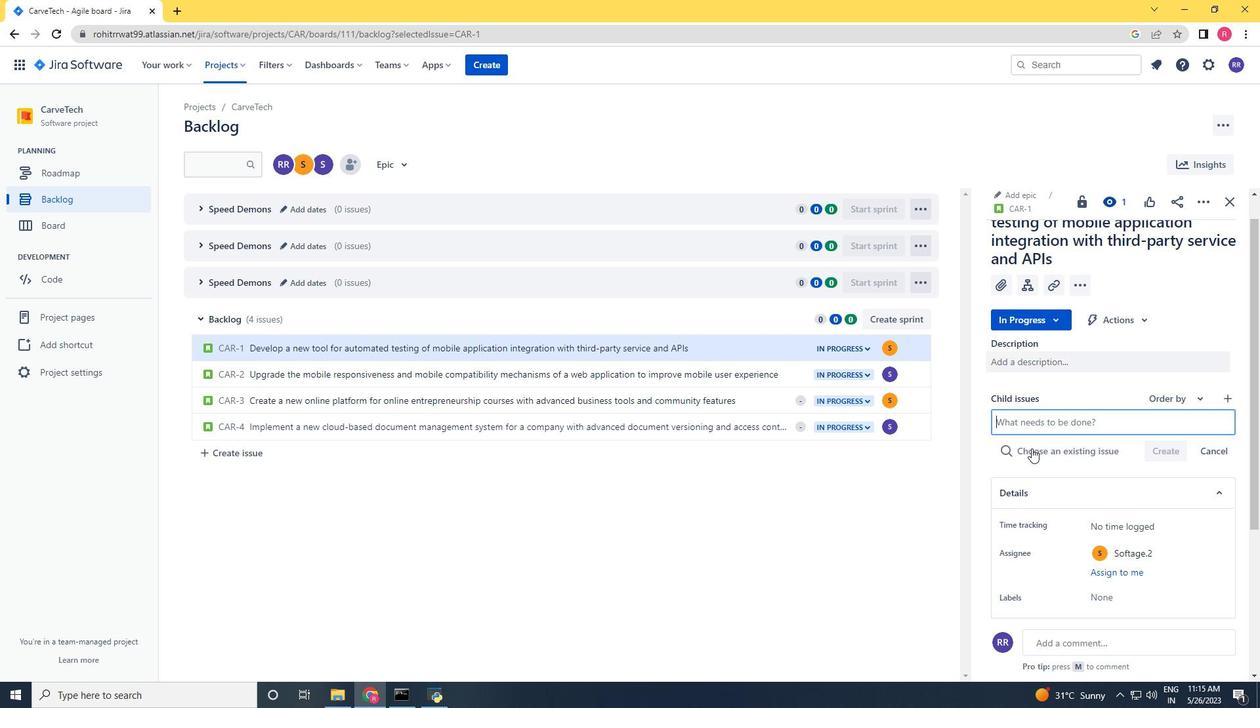 
Action: Key pressed <Key.shift>Code<Key.space>optimization<Key.space>for<Key.space>low-latency<Key.space>network<Key.space>packet<Key.space>processing<Key.space><Key.enter>
Screenshot: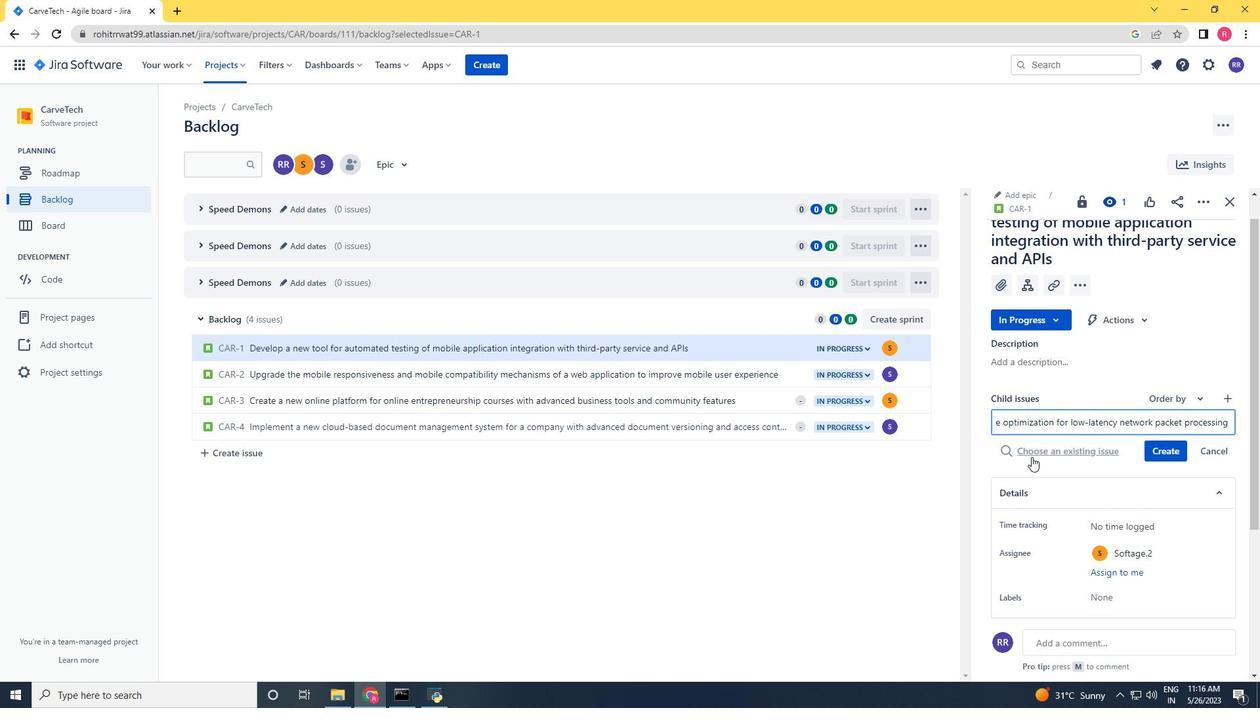 
Action: Mouse scrolled (1031, 458) with delta (0, 0)
Screenshot: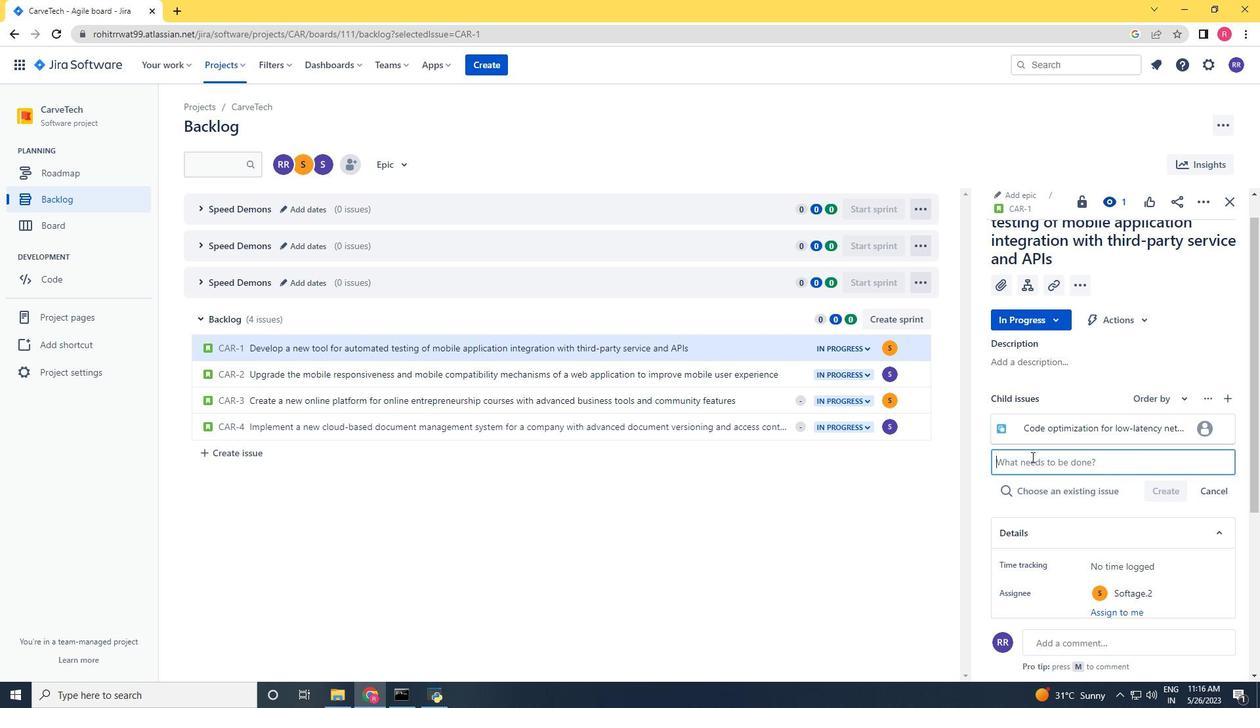 
Action: Mouse moved to (788, 378)
Screenshot: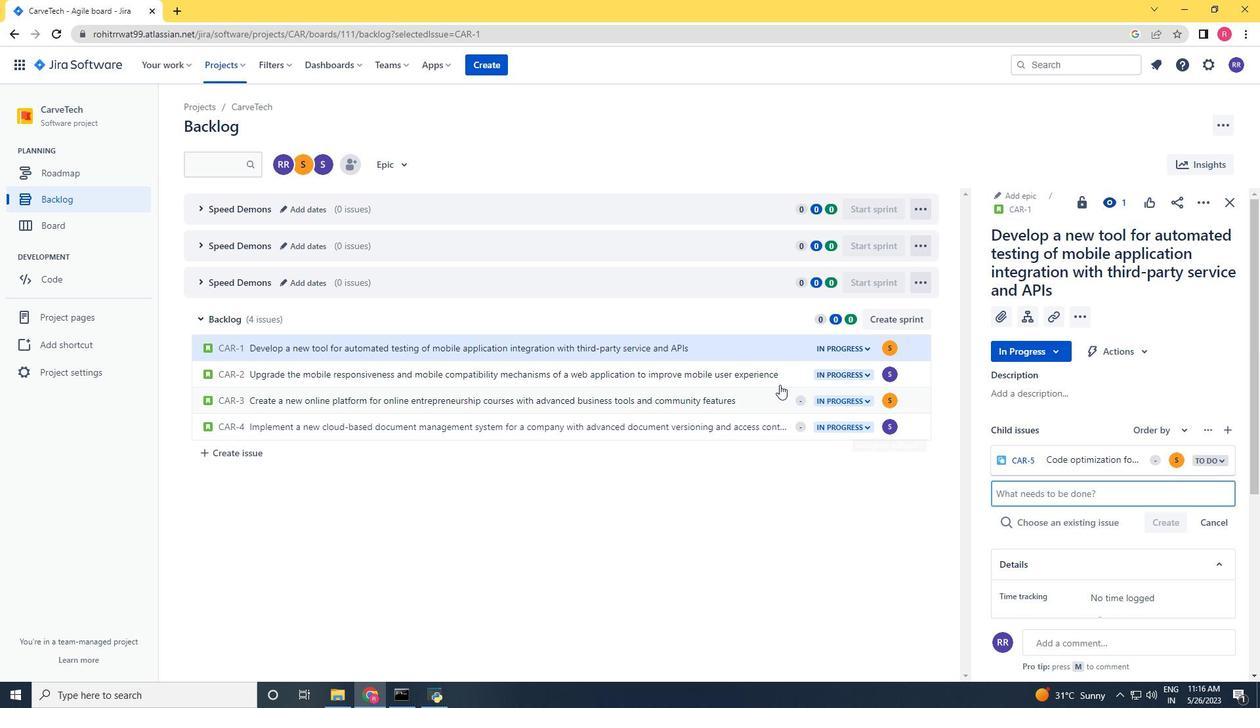 
Action: Mouse pressed left at (788, 378)
Screenshot: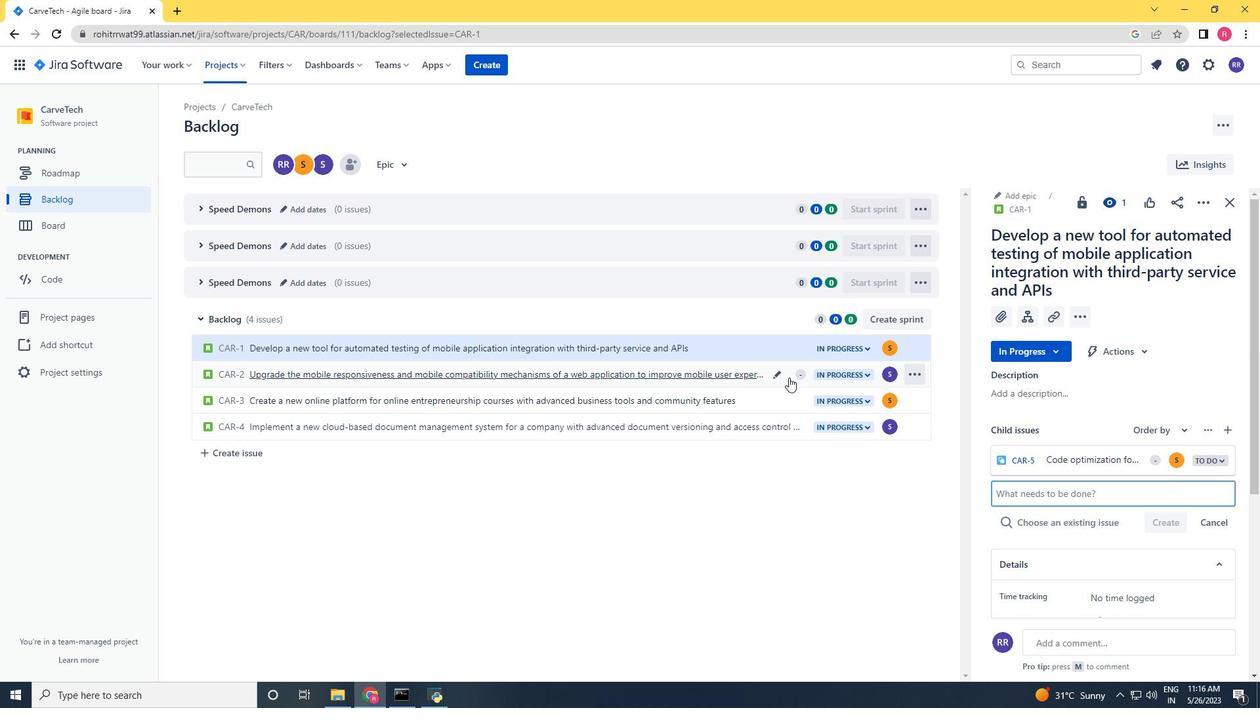 
Action: Mouse moved to (1031, 334)
Screenshot: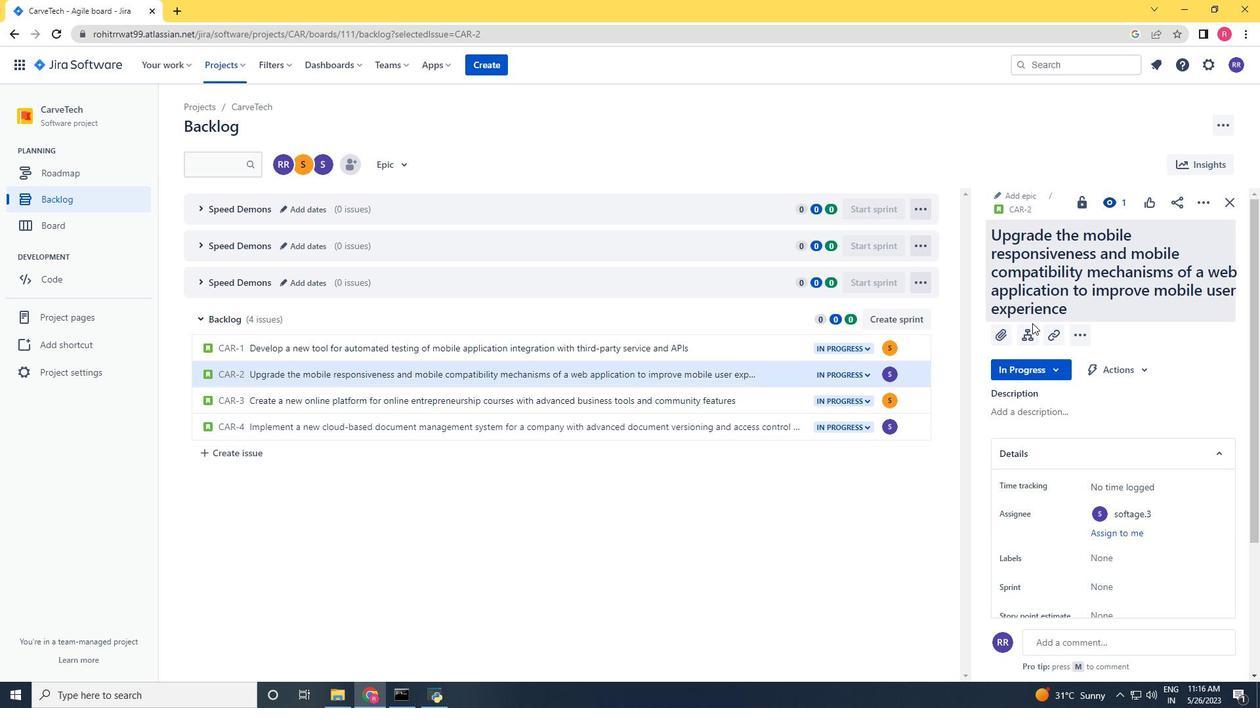 
Action: Mouse pressed left at (1031, 334)
Screenshot: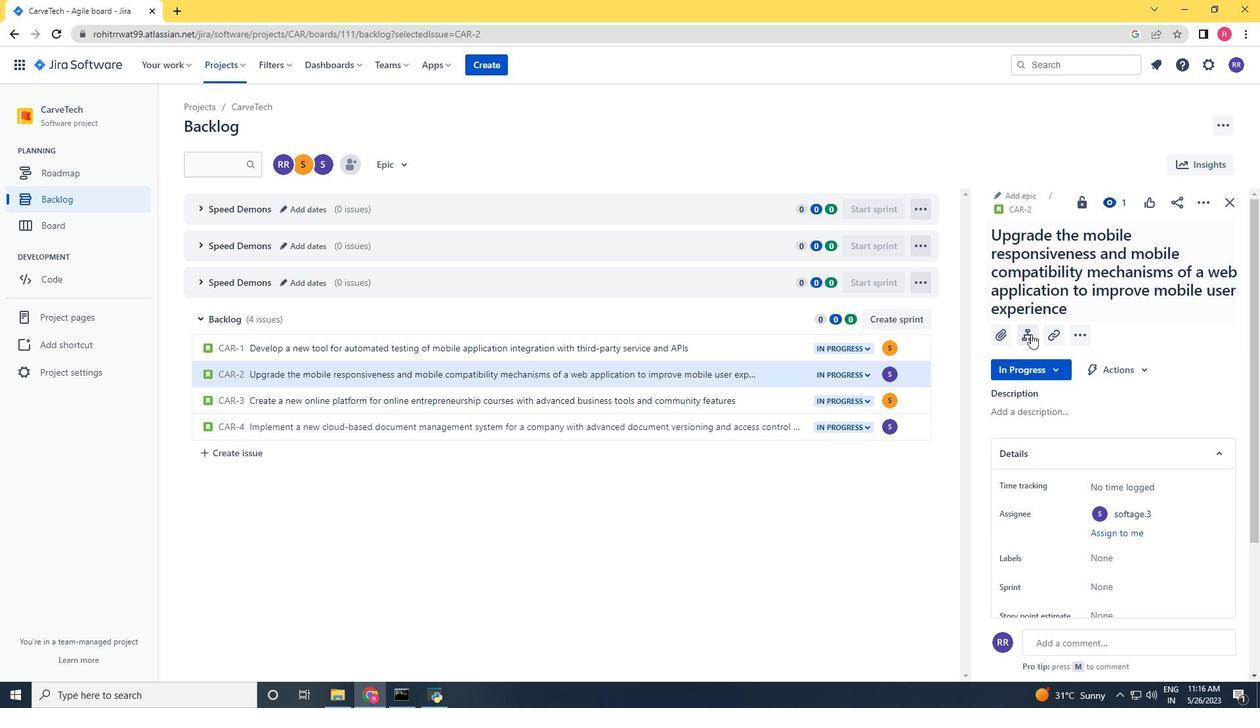 
Action: Key pressed <Key.shift>Chatbot<Key.space>conversion<Key.space><Key.backspace><Key.backspace><Key.backspace><Key.backspace><Key.backspace>sation<Key.space>sentiment<Key.space>analysis<Key.space>and<Key.space>remediation<Key.space><Key.enter>
Screenshot: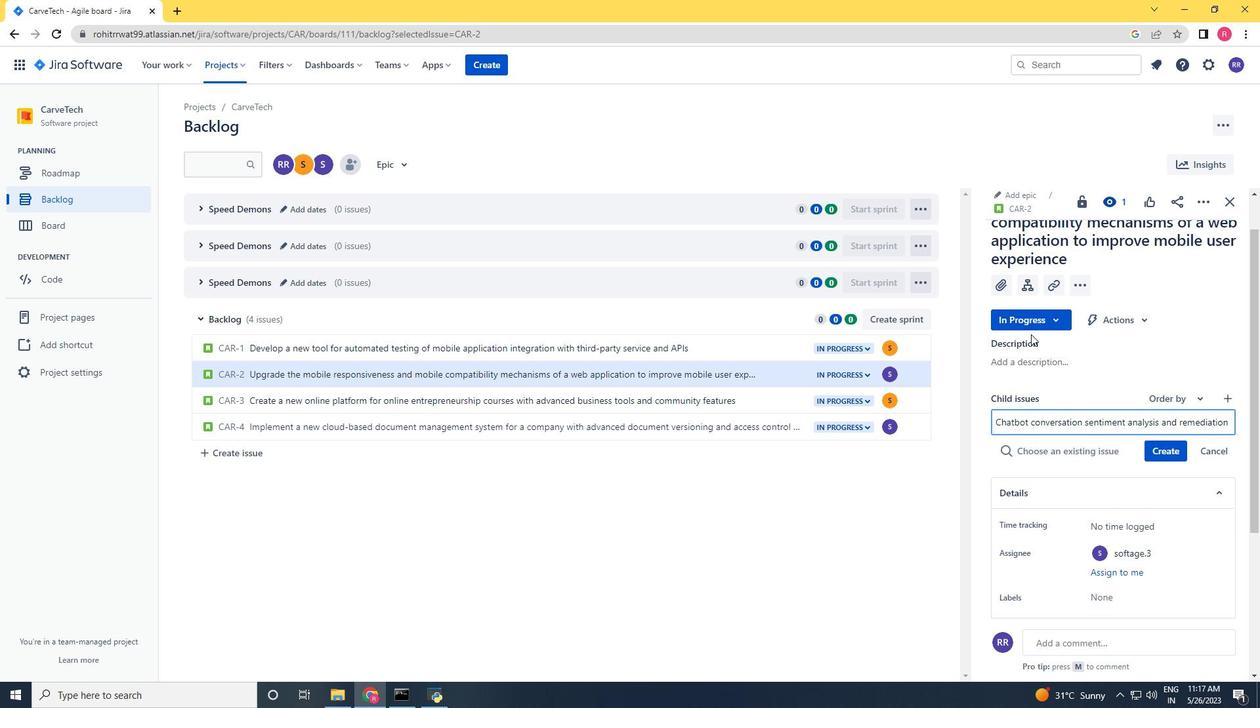 
Action: Mouse moved to (1174, 434)
Screenshot: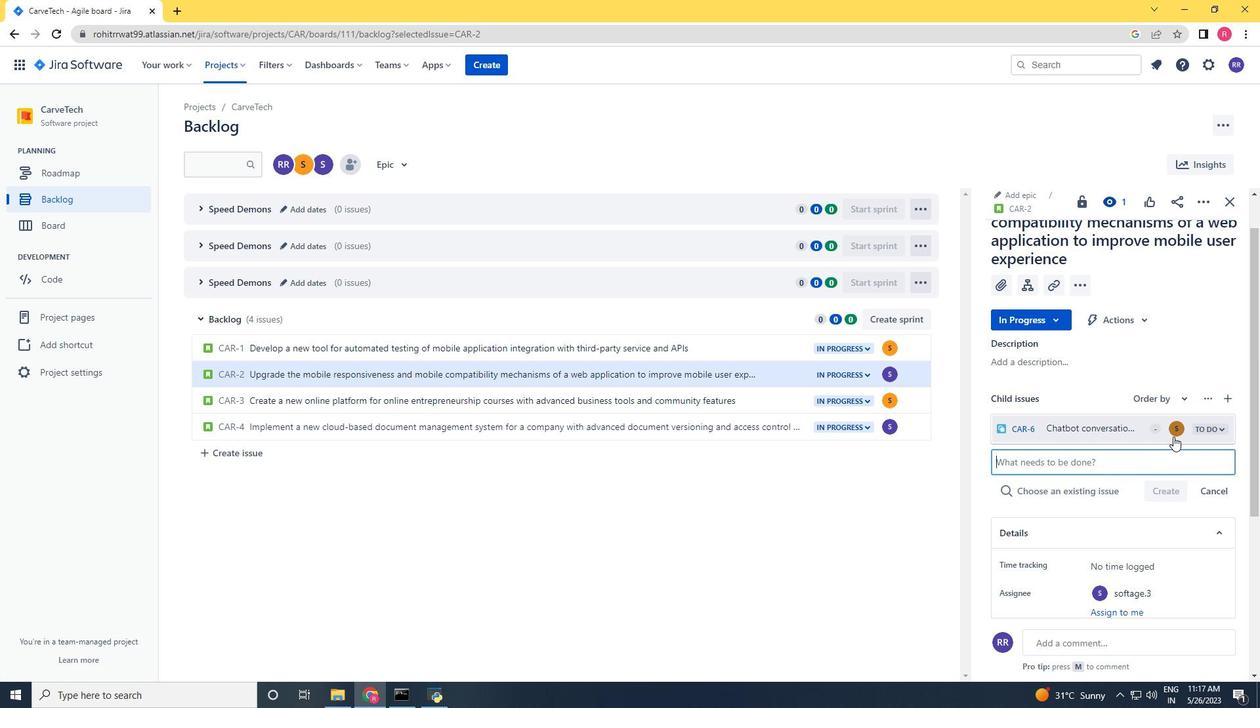 
Action: Mouse pressed left at (1174, 434)
Screenshot: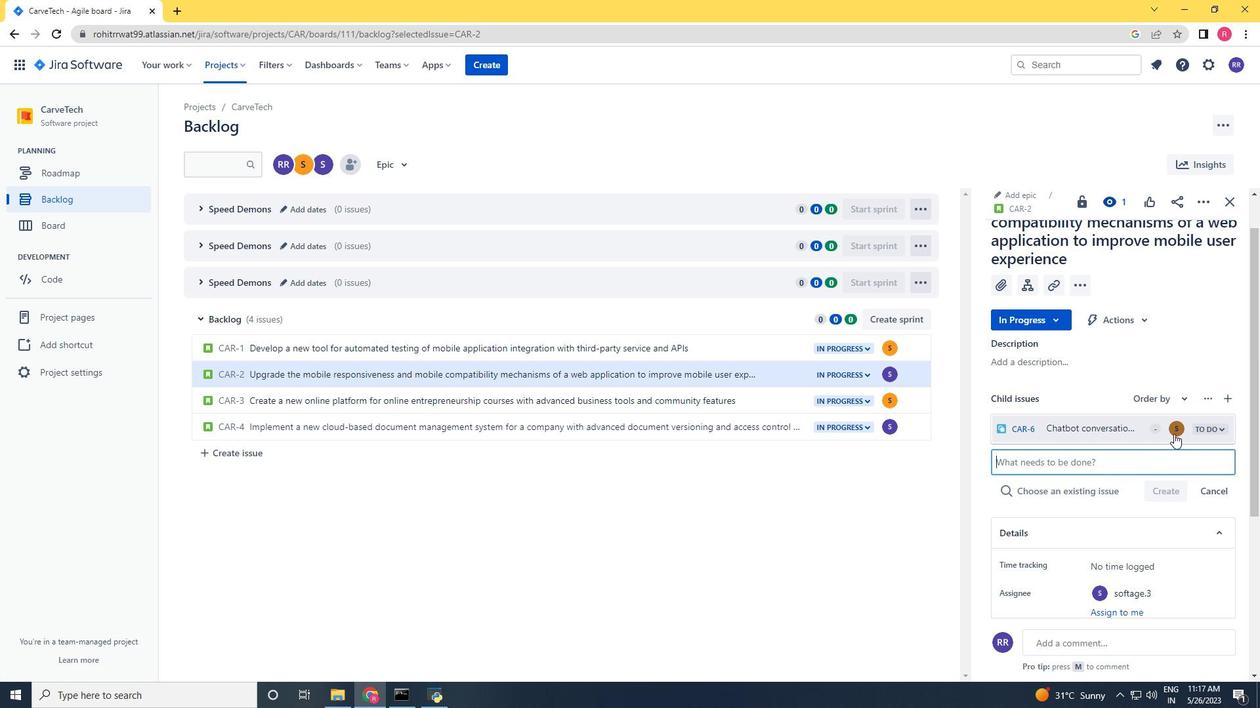
Action: Key pressed softage.3<Key.shift>@softage.net
Screenshot: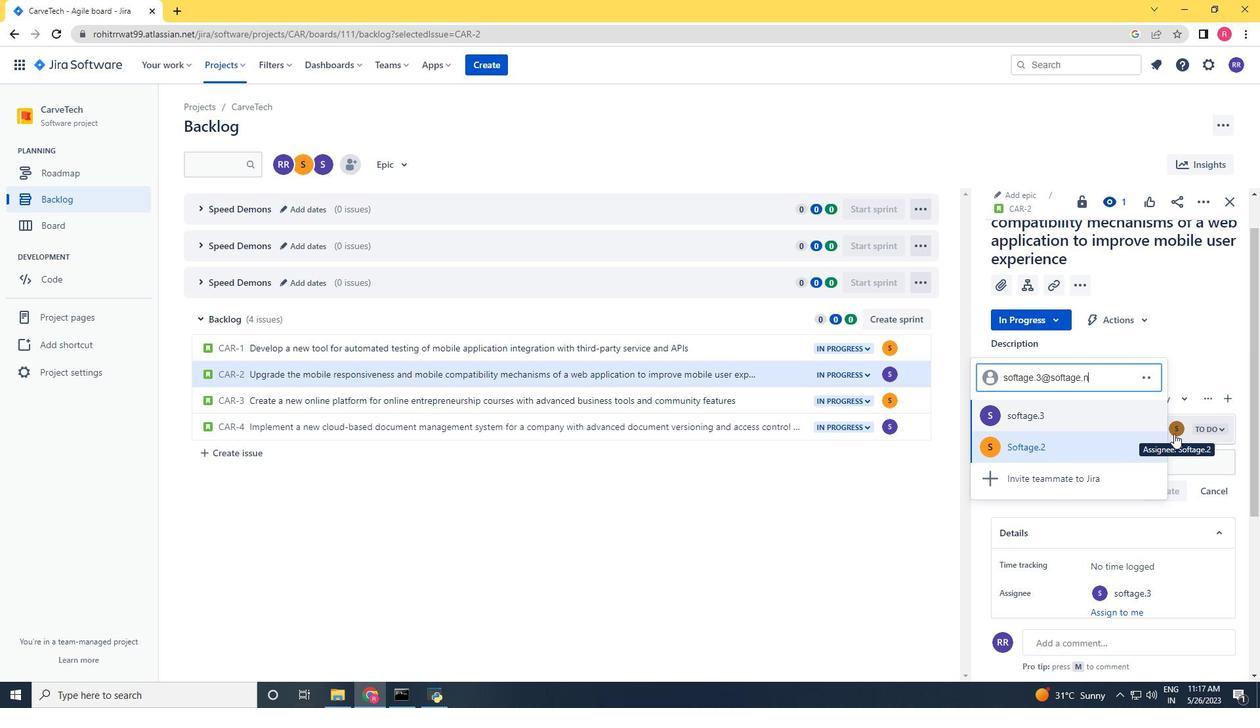 
Action: Mouse moved to (1027, 431)
Screenshot: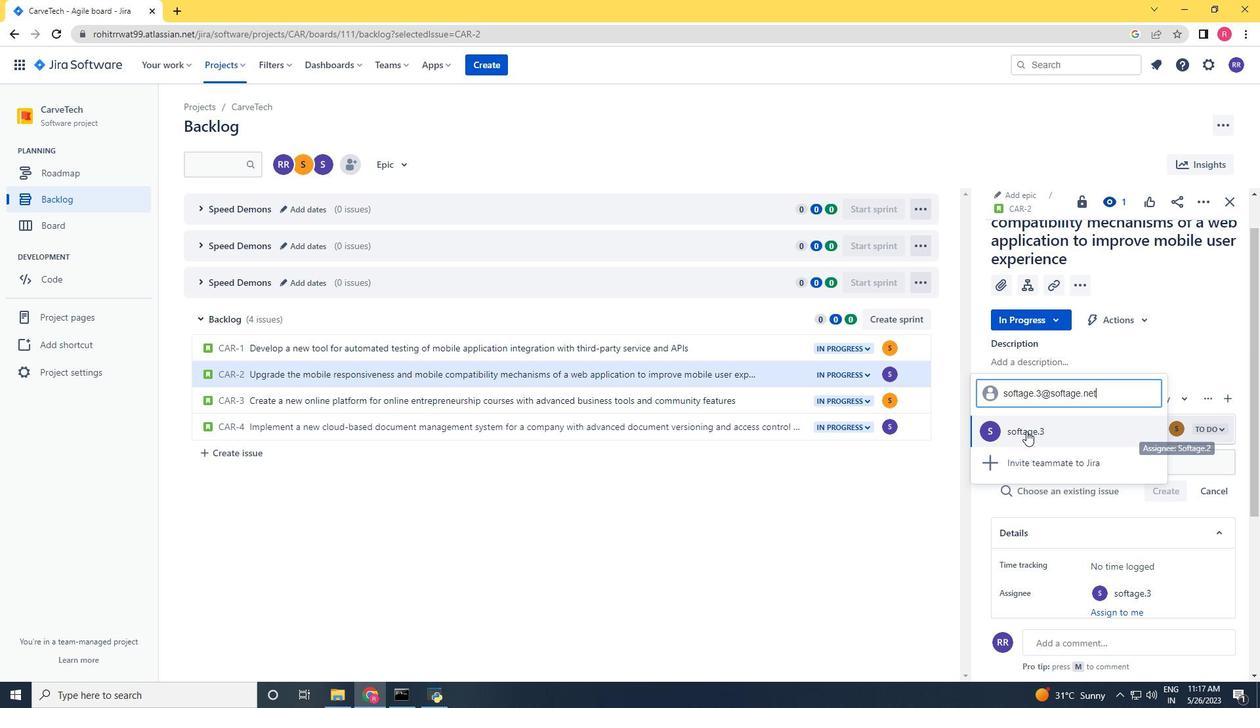 
Action: Mouse pressed left at (1027, 431)
Screenshot: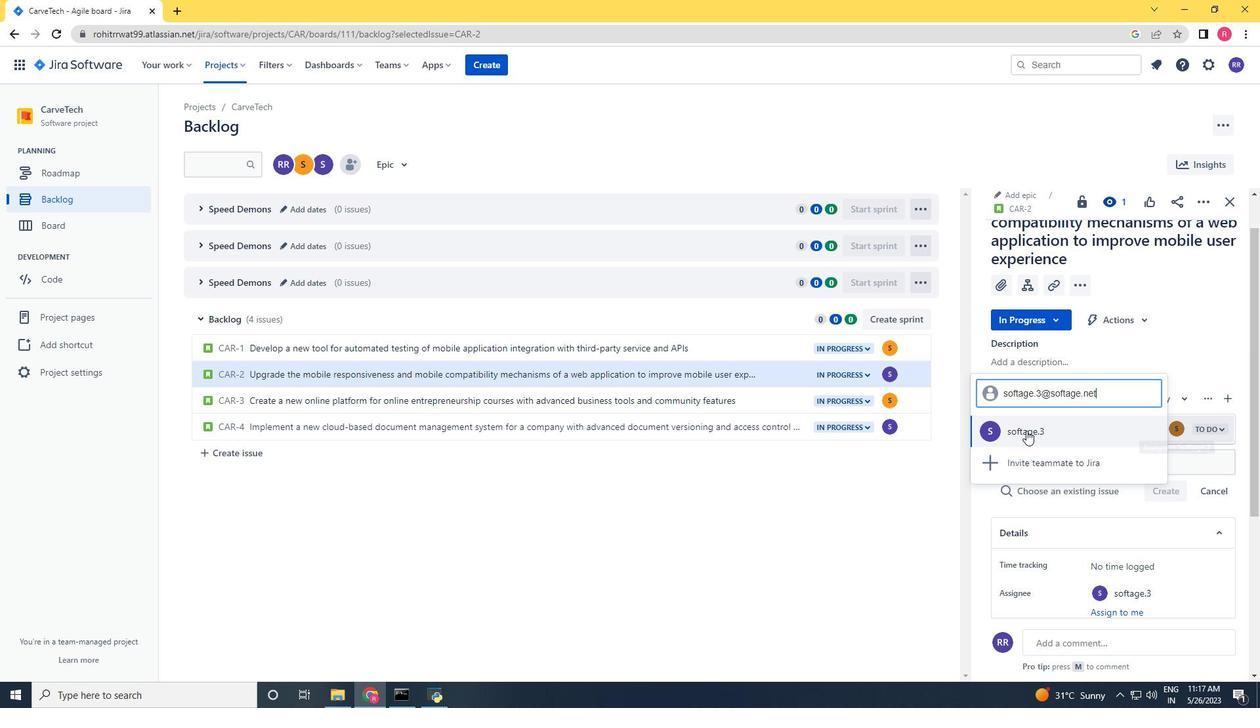 
Action: Mouse moved to (898, 537)
Screenshot: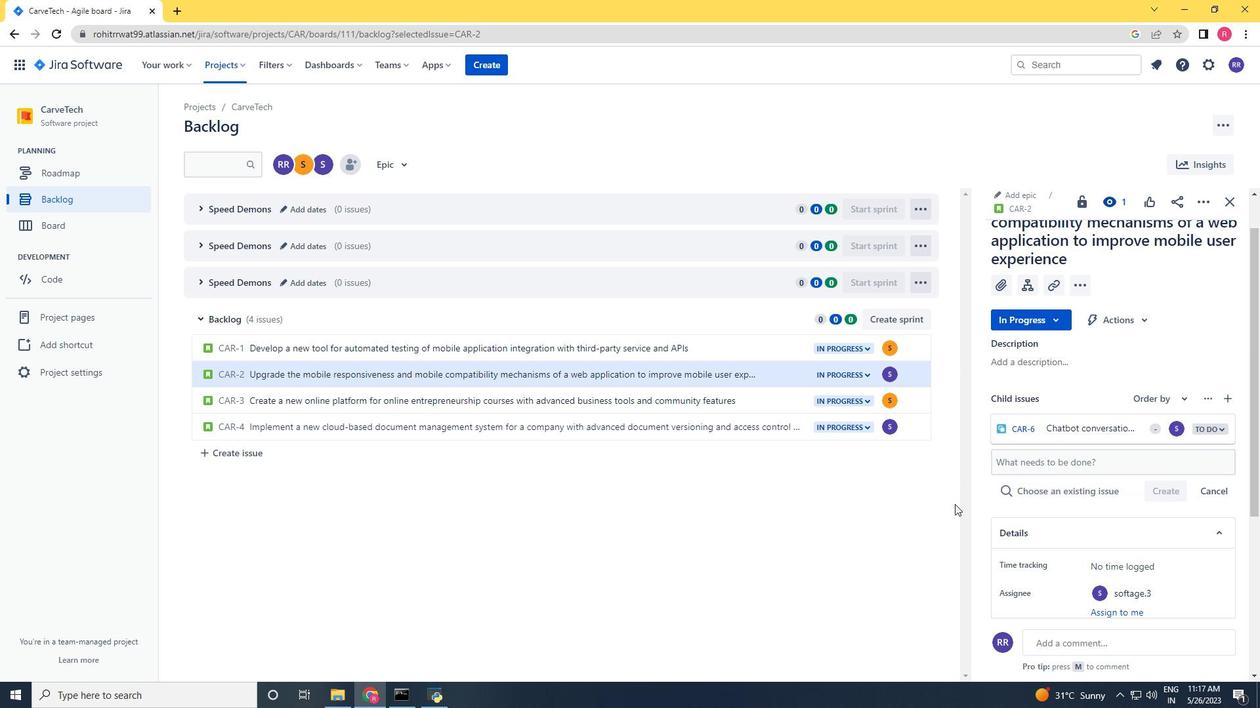 
